 Task: Find connections with filter location L'Hospitalet de Llobregat with filter topic #Trainingwith filter profile language English with filter current company L&T Finance with filter school BLDEAs College of Engg. & Technology, BIJAPUR with filter industry Retail Musical Instruments with filter service category Research with filter keywords title Office Clerk
Action: Mouse moved to (218, 267)
Screenshot: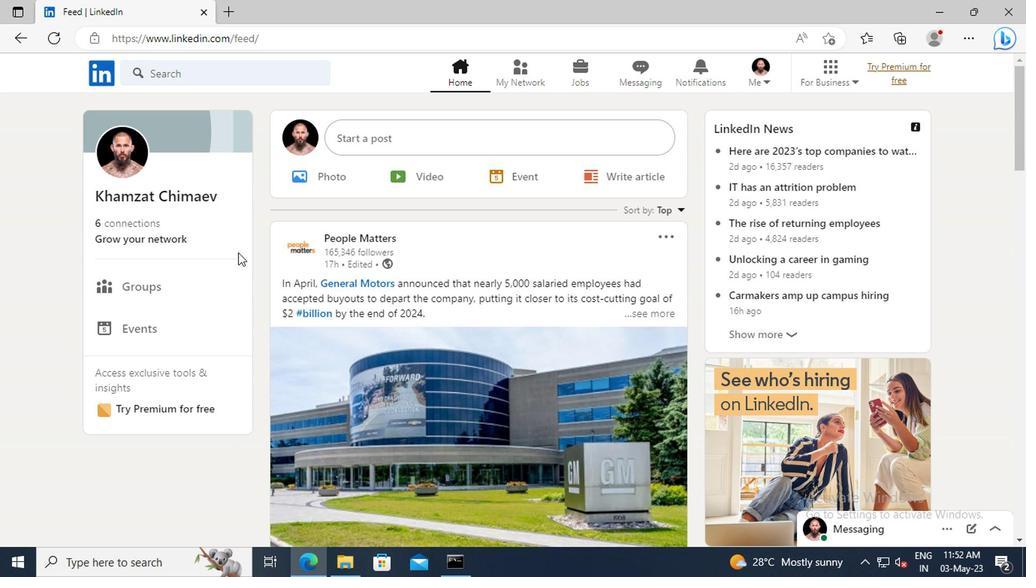 
Action: Mouse pressed left at (218, 267)
Screenshot: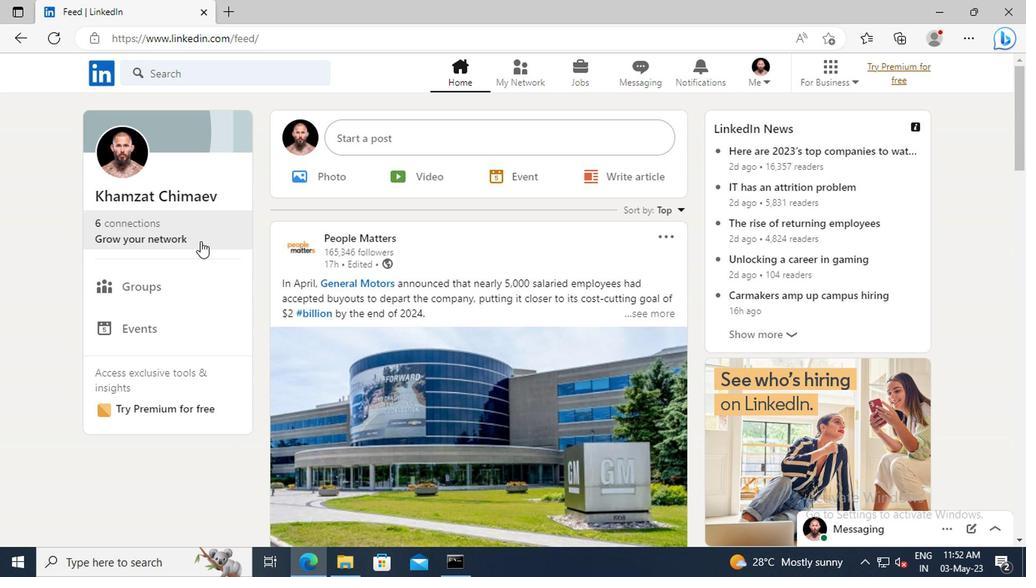 
Action: Mouse moved to (220, 218)
Screenshot: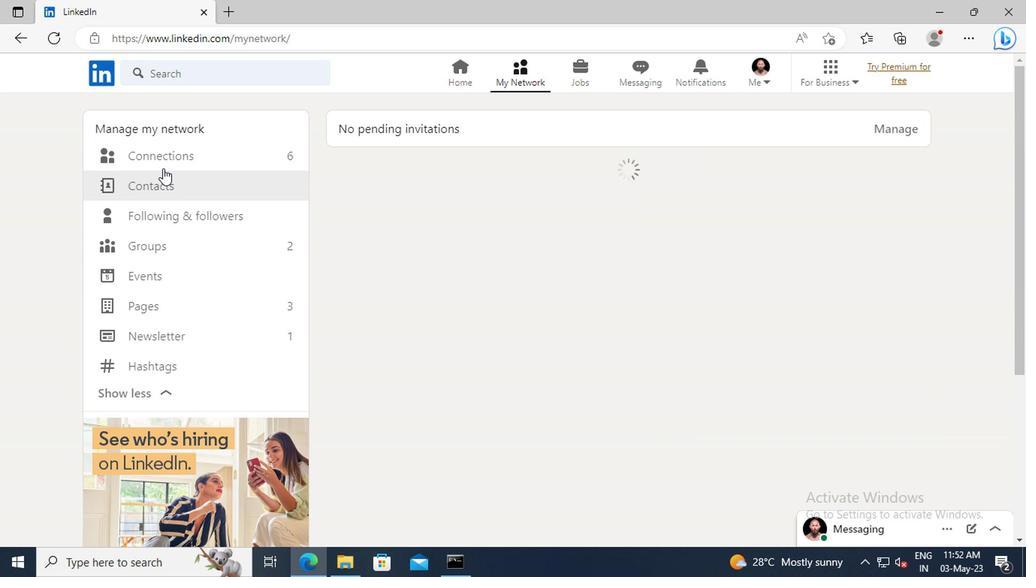 
Action: Mouse pressed left at (220, 218)
Screenshot: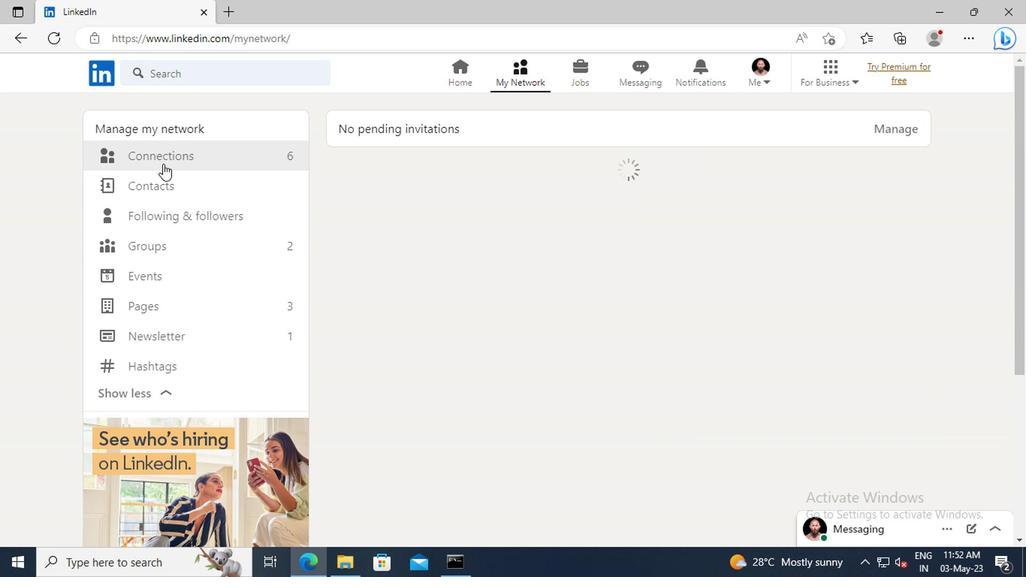 
Action: Mouse moved to (538, 218)
Screenshot: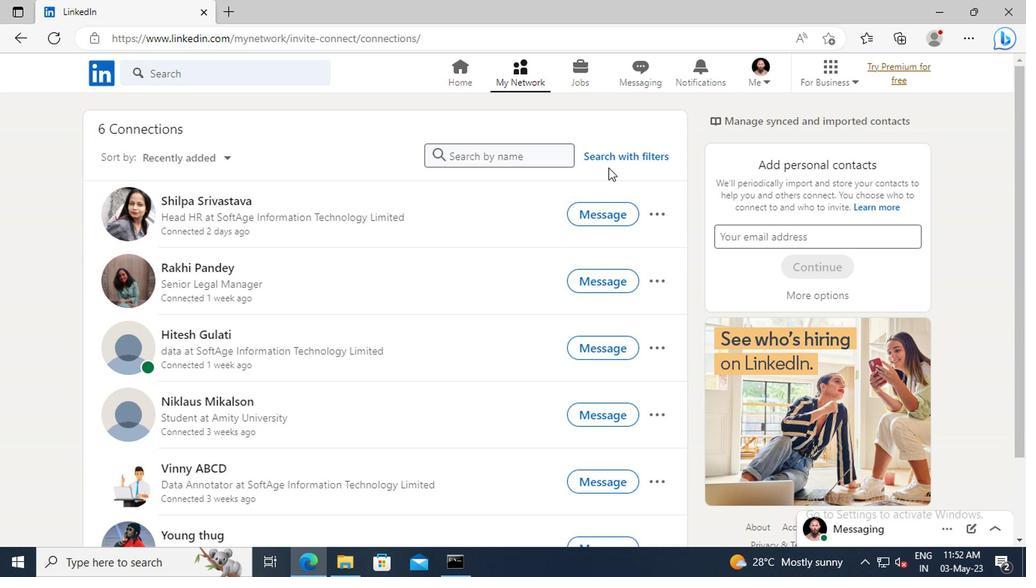 
Action: Mouse pressed left at (538, 218)
Screenshot: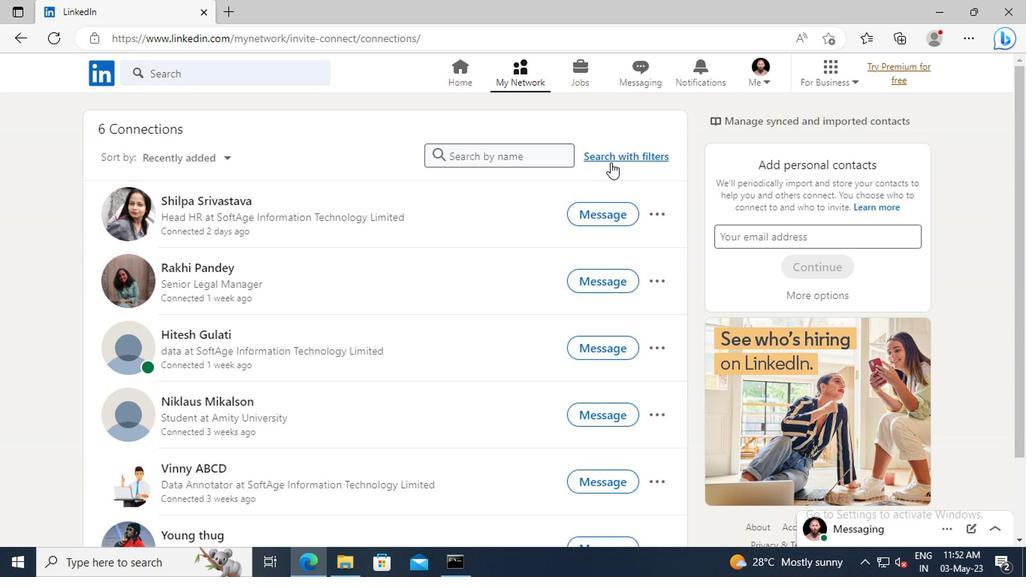 
Action: Mouse moved to (512, 189)
Screenshot: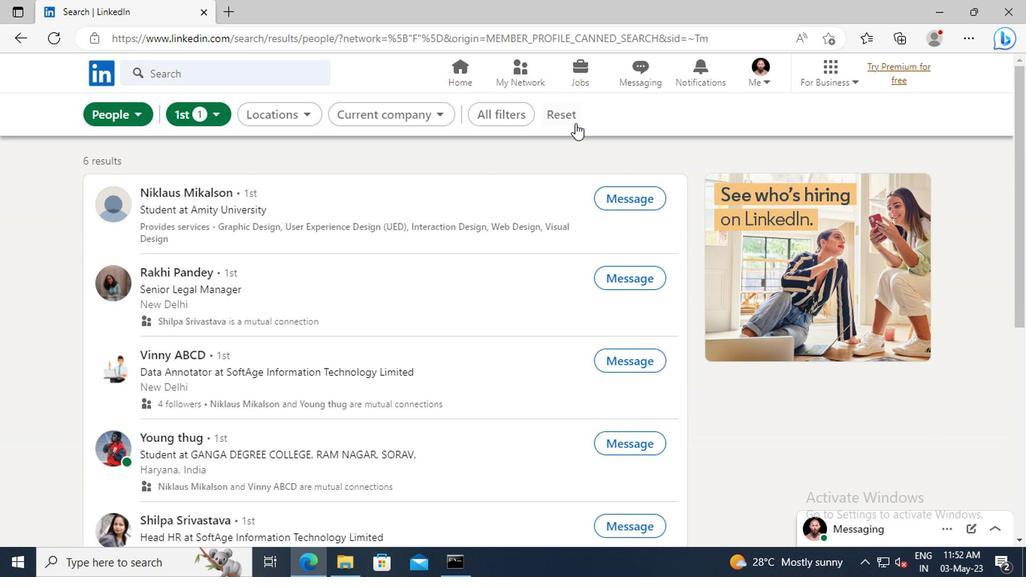 
Action: Mouse pressed left at (512, 189)
Screenshot: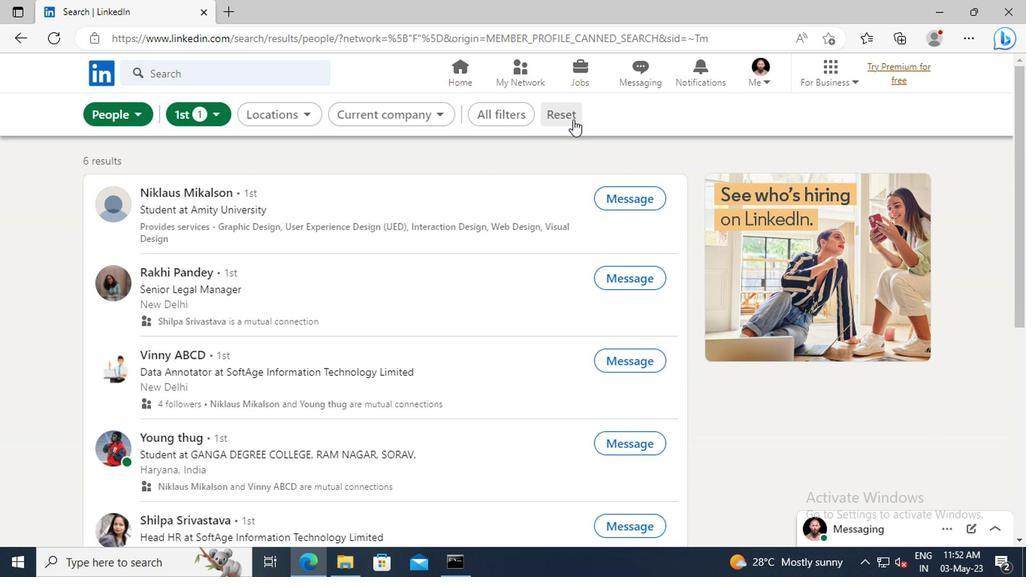 
Action: Mouse moved to (493, 186)
Screenshot: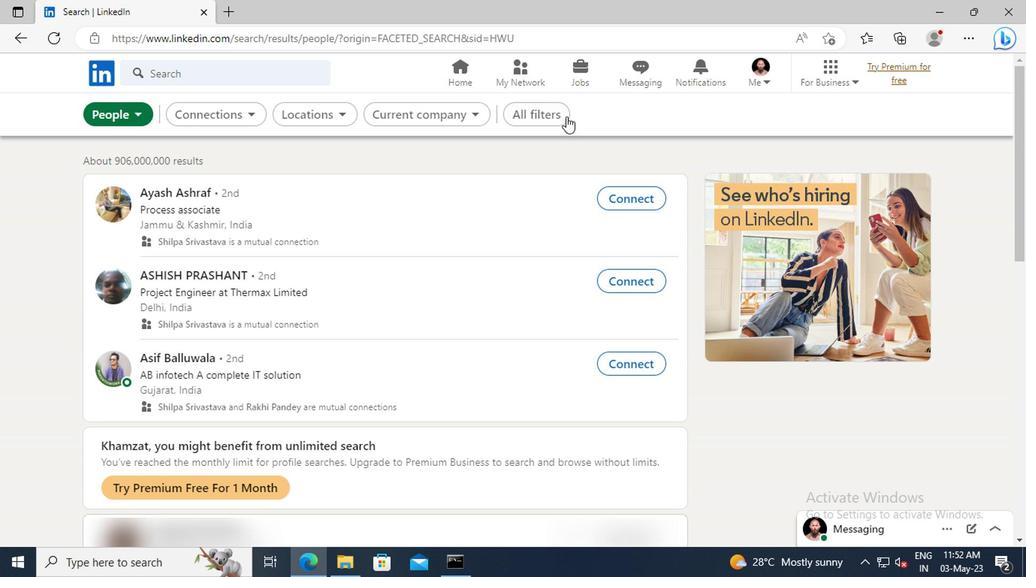 
Action: Mouse pressed left at (493, 186)
Screenshot: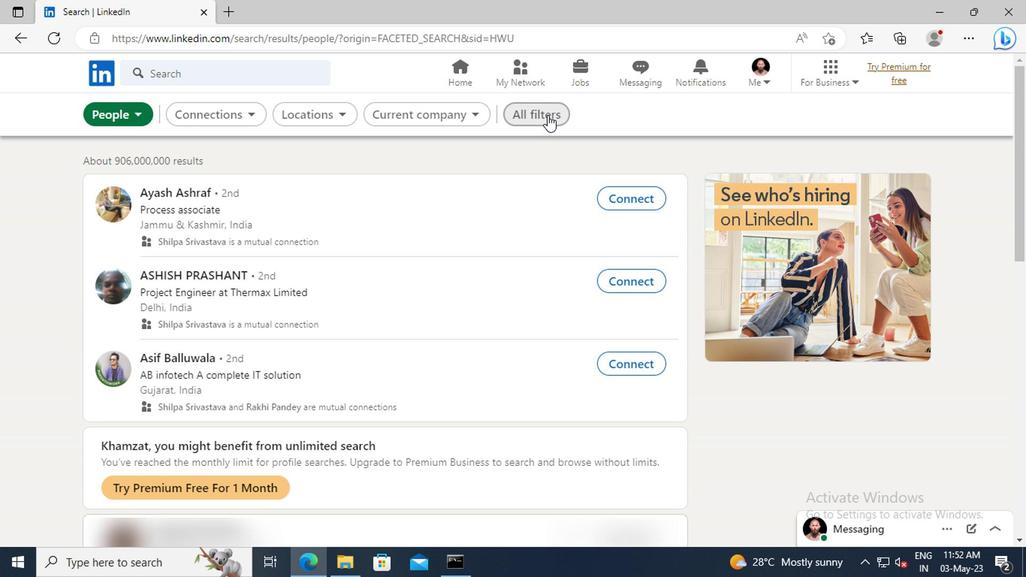 
Action: Mouse moved to (691, 283)
Screenshot: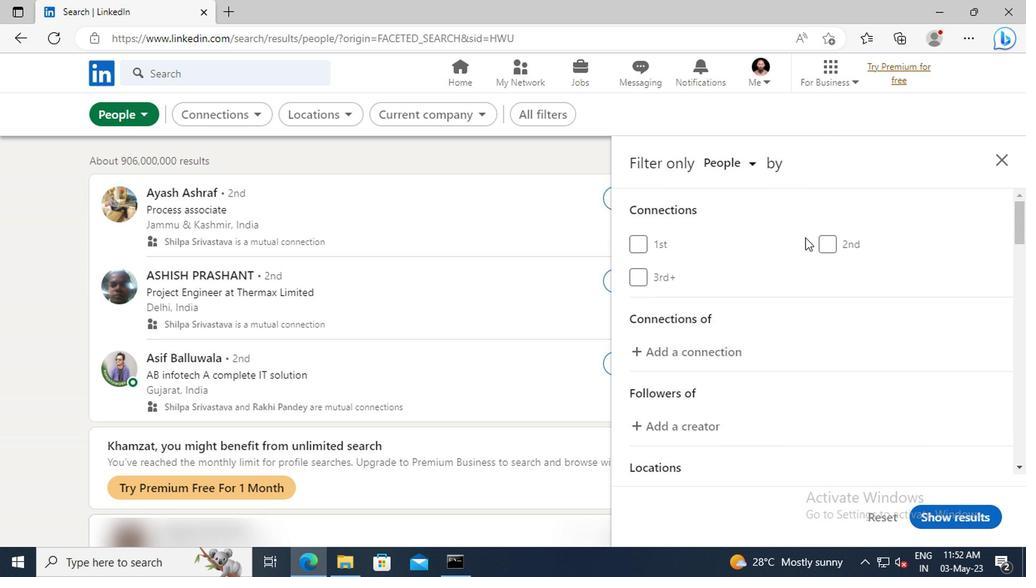 
Action: Mouse scrolled (691, 283) with delta (0, 0)
Screenshot: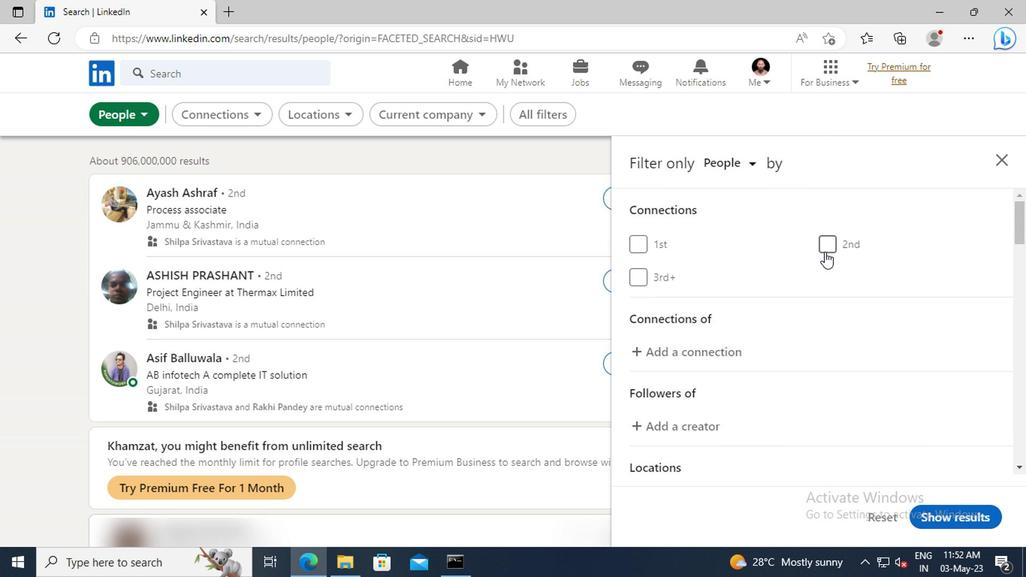
Action: Mouse scrolled (691, 283) with delta (0, 0)
Screenshot: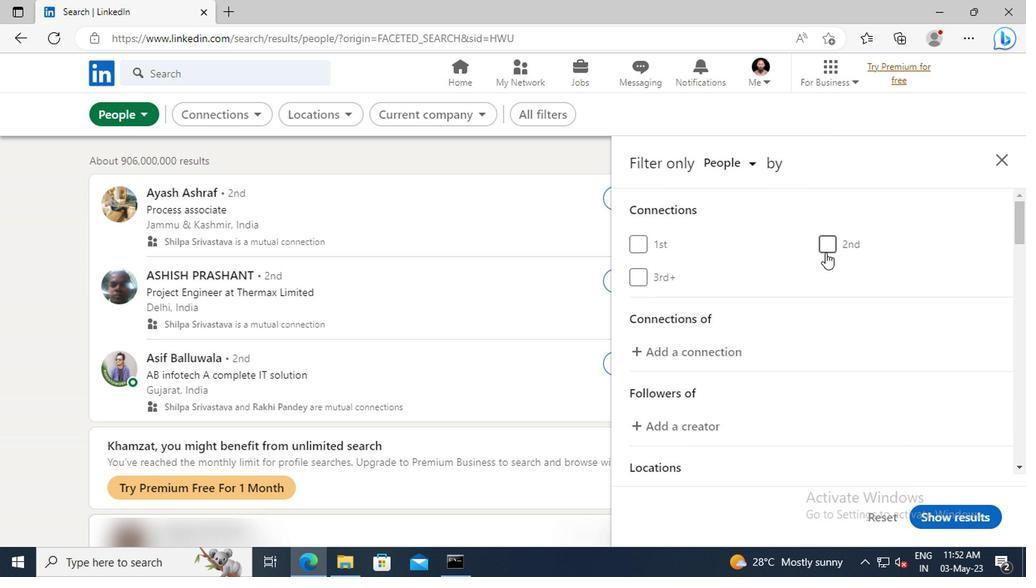 
Action: Mouse scrolled (691, 283) with delta (0, 0)
Screenshot: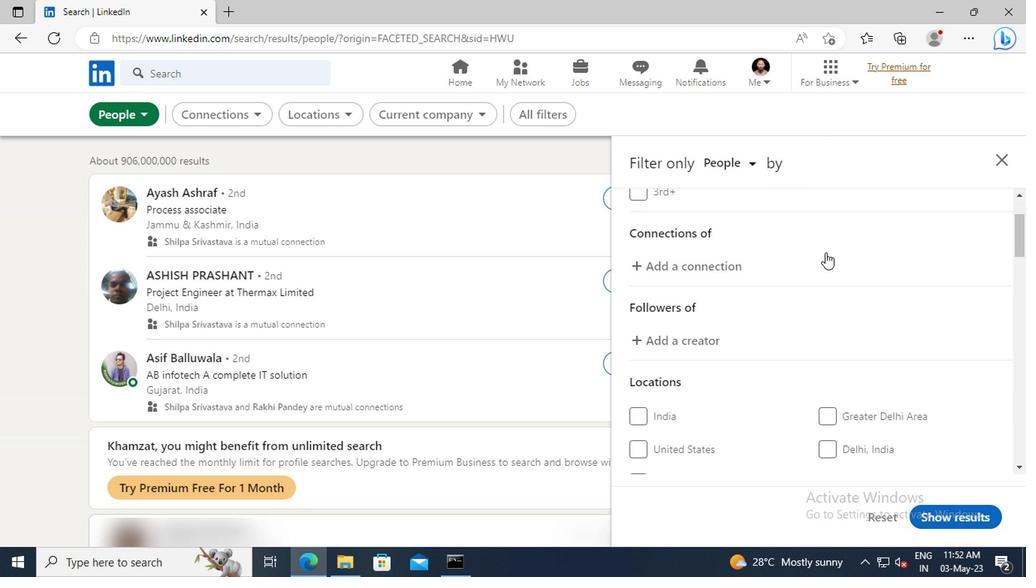 
Action: Mouse scrolled (691, 283) with delta (0, 0)
Screenshot: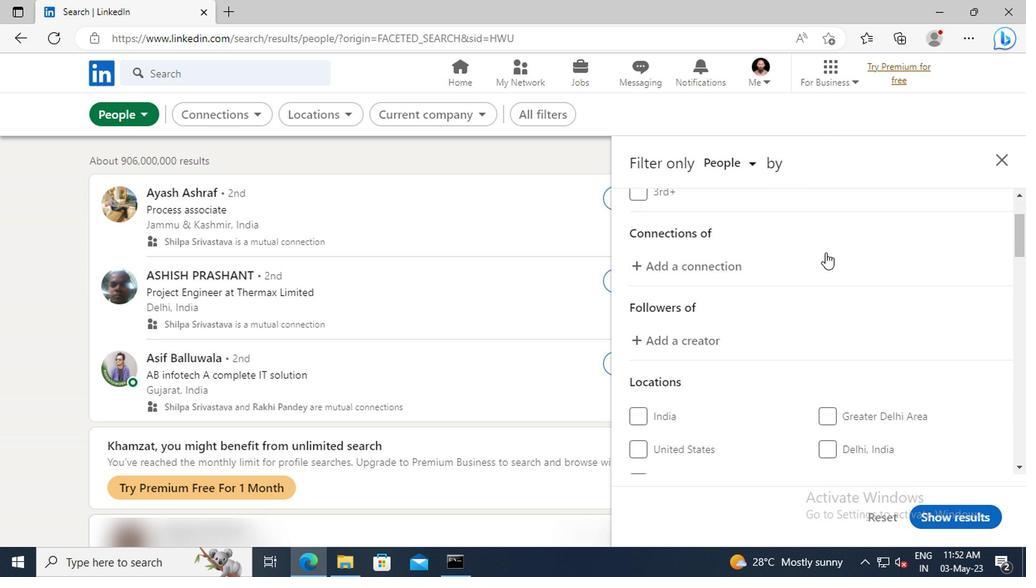 
Action: Mouse scrolled (691, 283) with delta (0, 0)
Screenshot: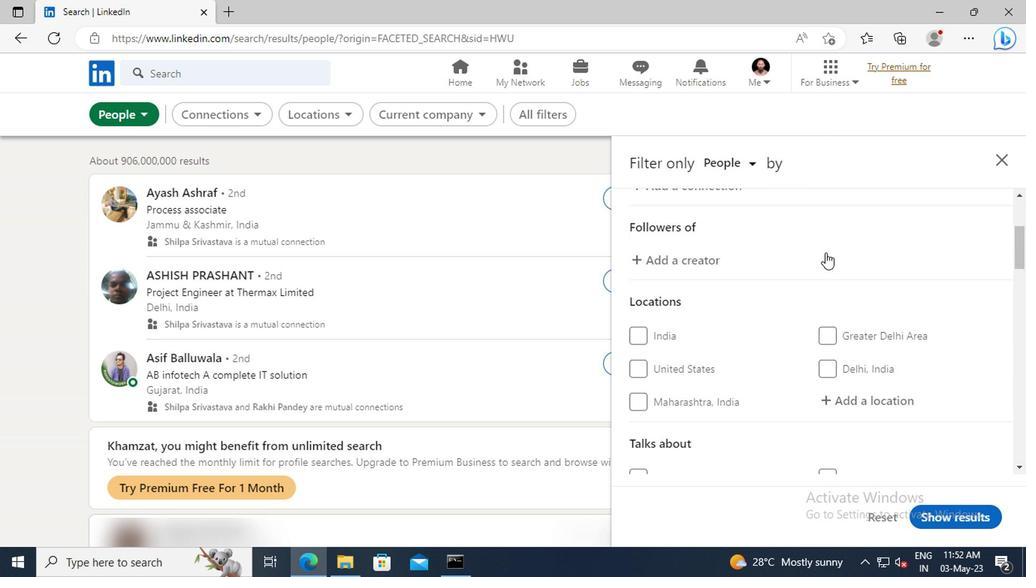 
Action: Mouse scrolled (691, 283) with delta (0, 0)
Screenshot: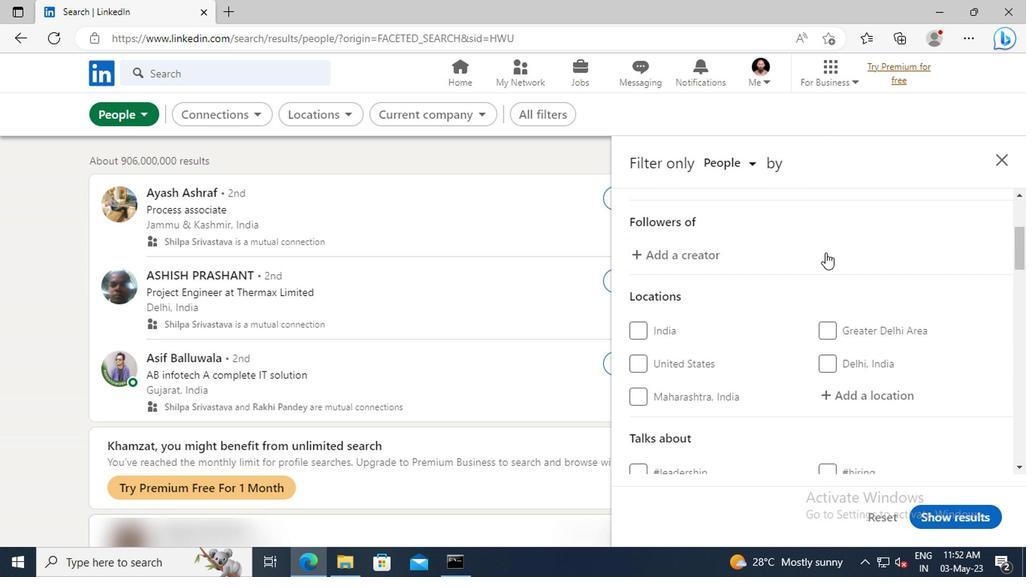 
Action: Mouse moved to (699, 325)
Screenshot: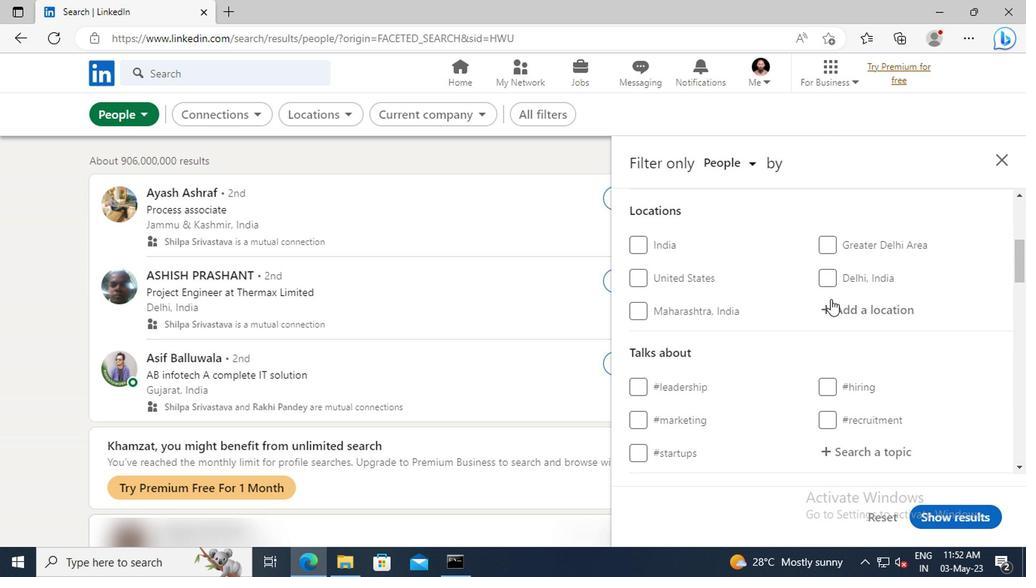
Action: Mouse pressed left at (699, 325)
Screenshot: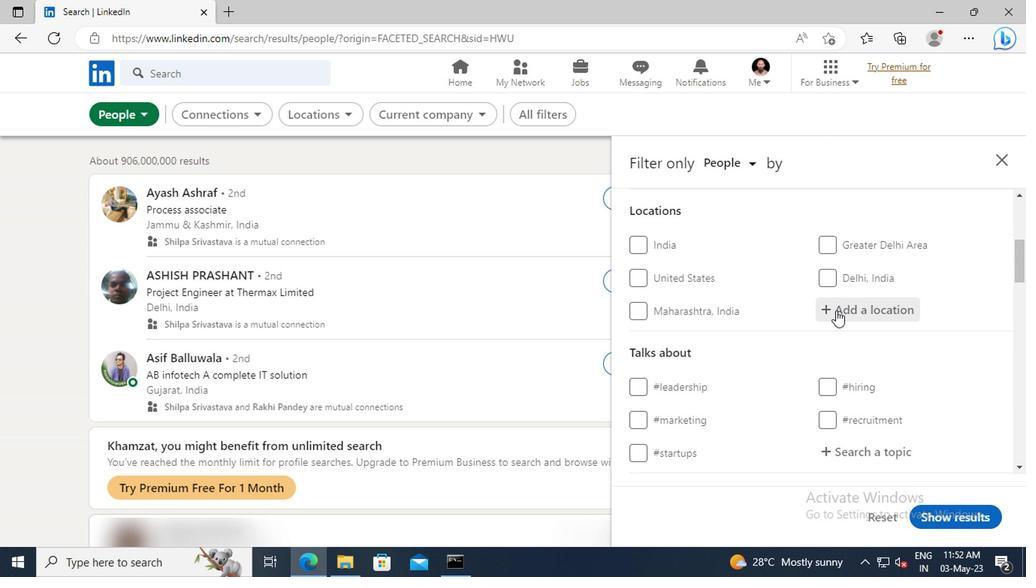 
Action: Key pressed <Key.shift>L'<Key.shift>HOSPI
Screenshot: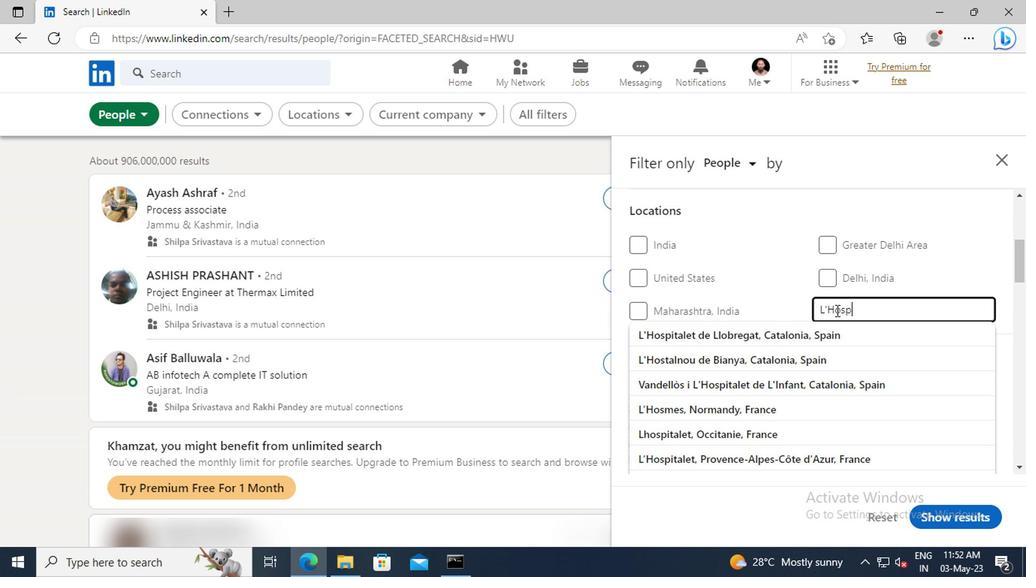 
Action: Mouse moved to (699, 337)
Screenshot: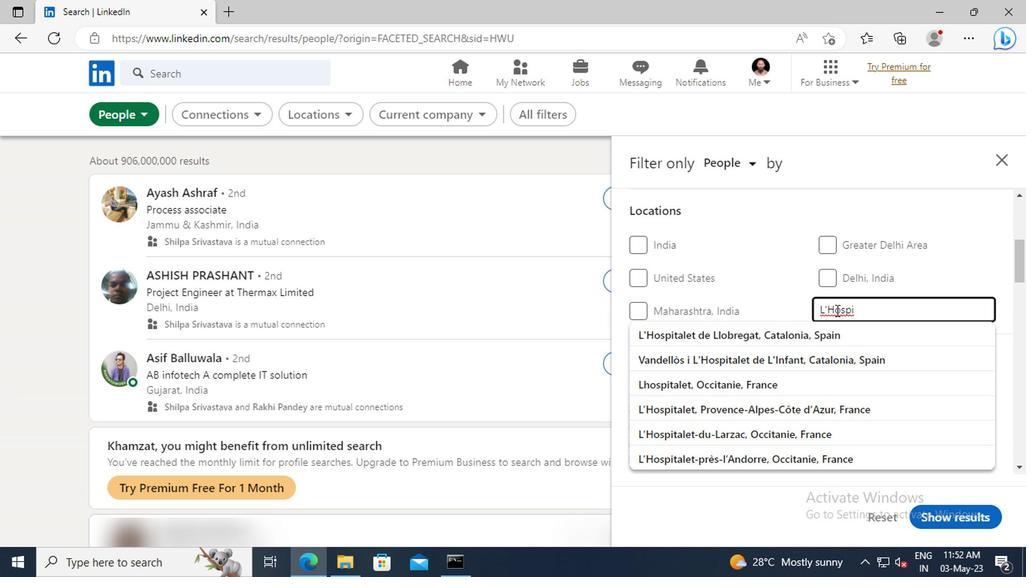 
Action: Mouse pressed left at (699, 337)
Screenshot: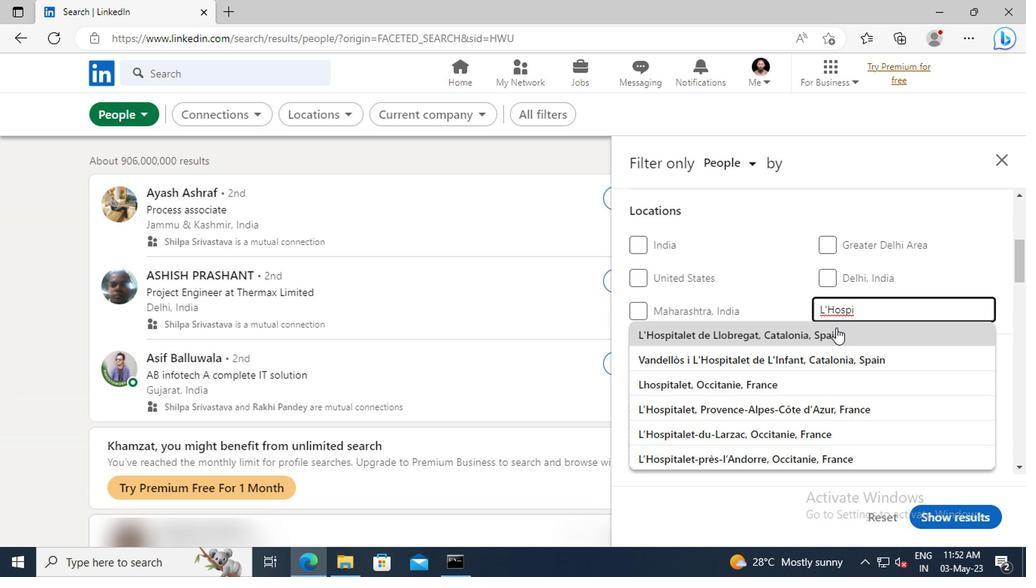 
Action: Mouse scrolled (699, 336) with delta (0, 0)
Screenshot: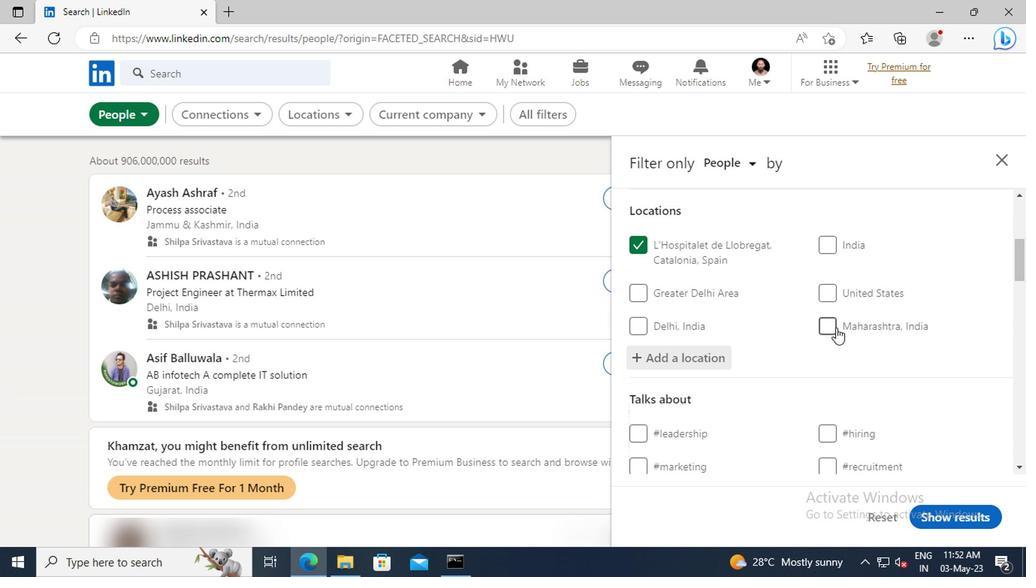 
Action: Mouse scrolled (699, 336) with delta (0, 0)
Screenshot: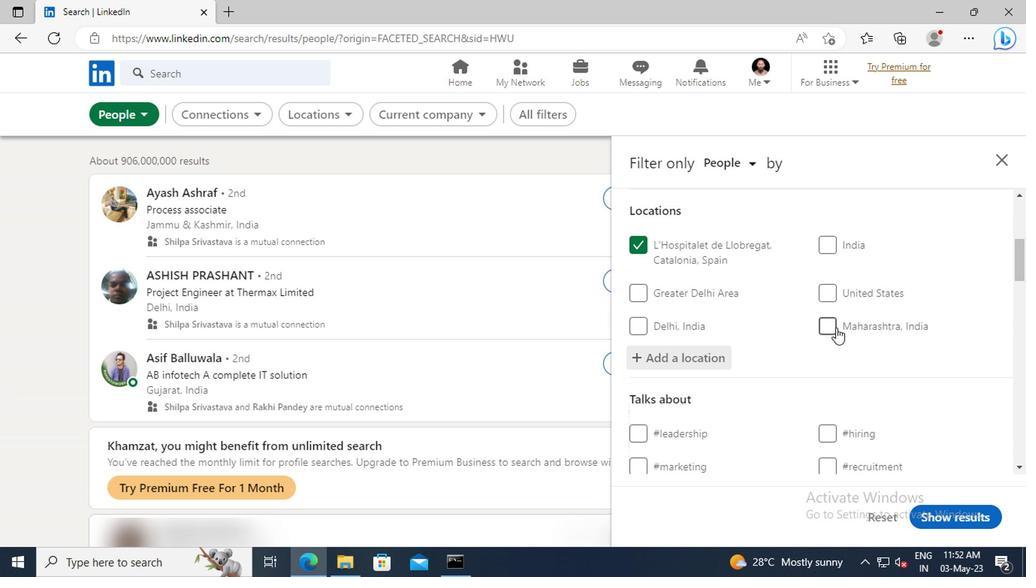 
Action: Mouse moved to (698, 336)
Screenshot: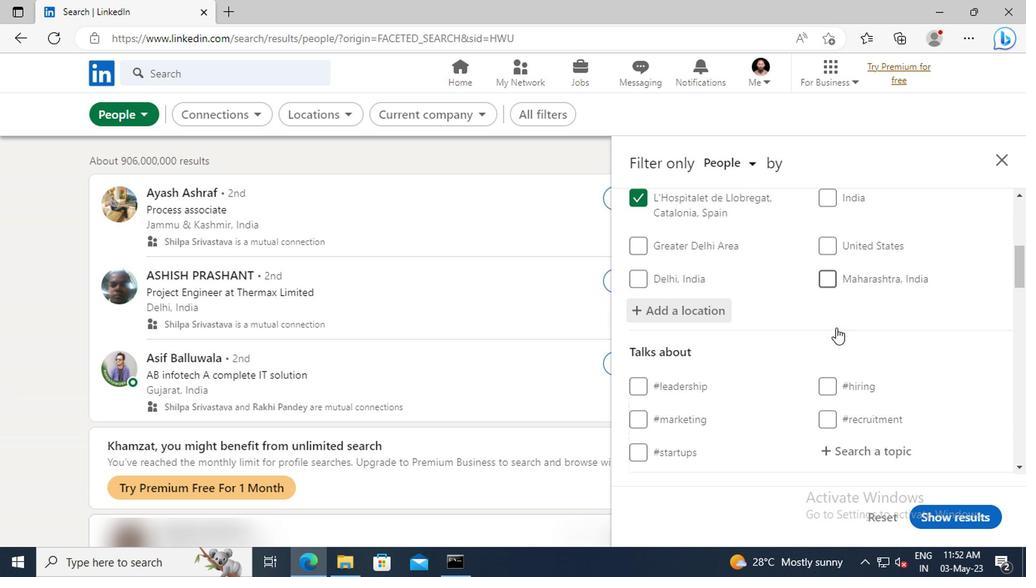 
Action: Mouse scrolled (698, 335) with delta (0, 0)
Screenshot: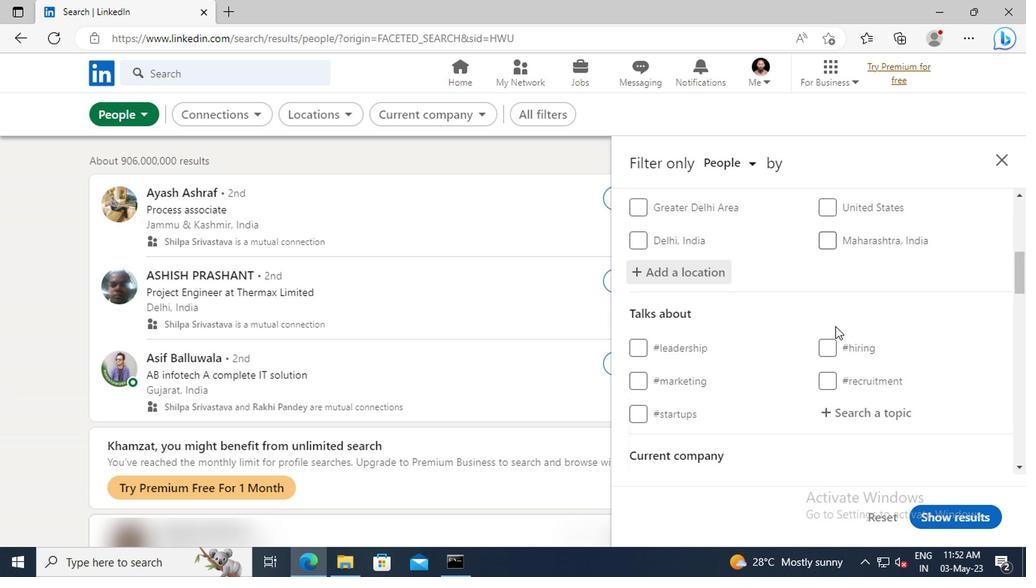 
Action: Mouse moved to (707, 368)
Screenshot: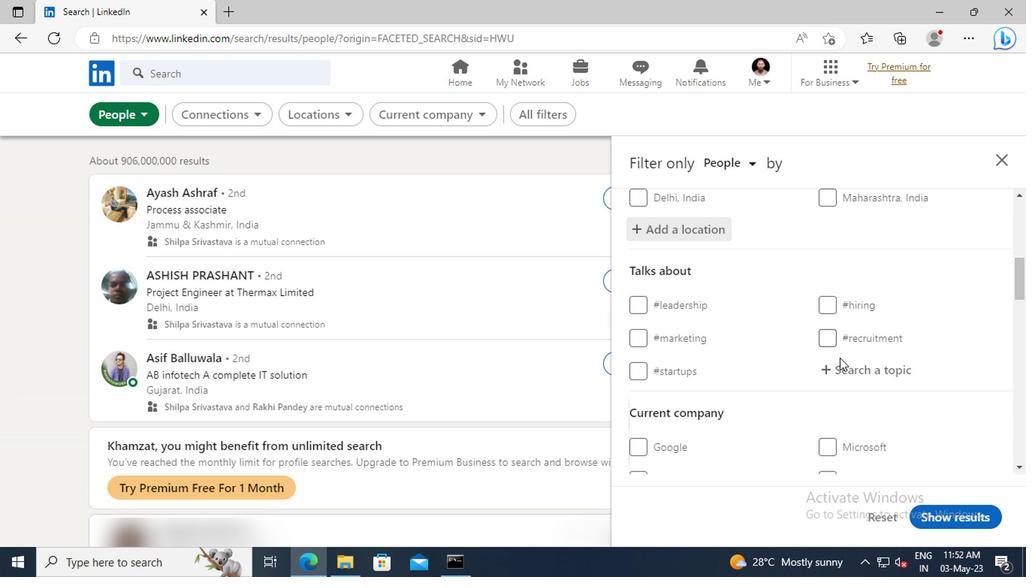 
Action: Mouse pressed left at (707, 368)
Screenshot: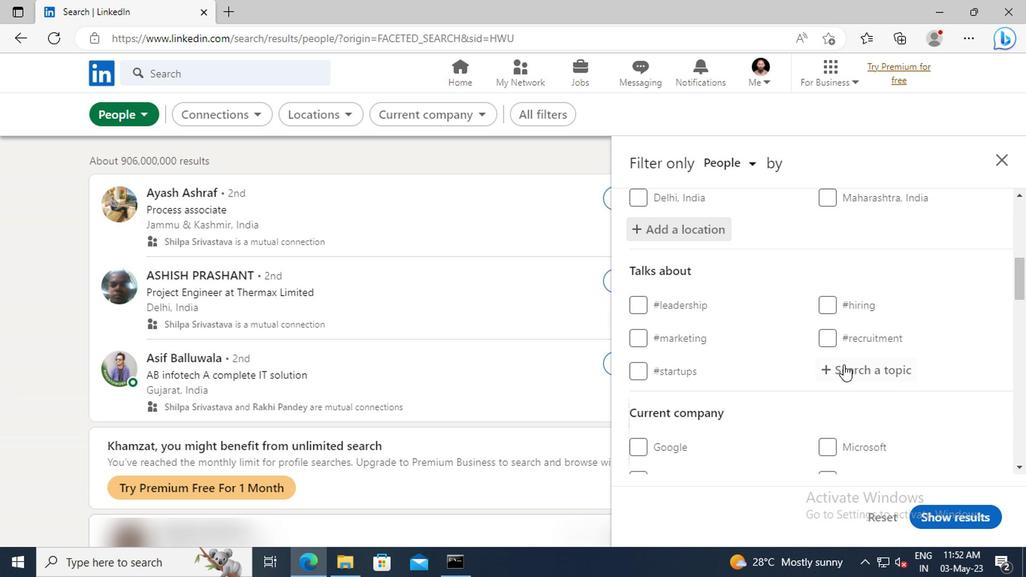 
Action: Key pressed <Key.shift>TRAINI
Screenshot: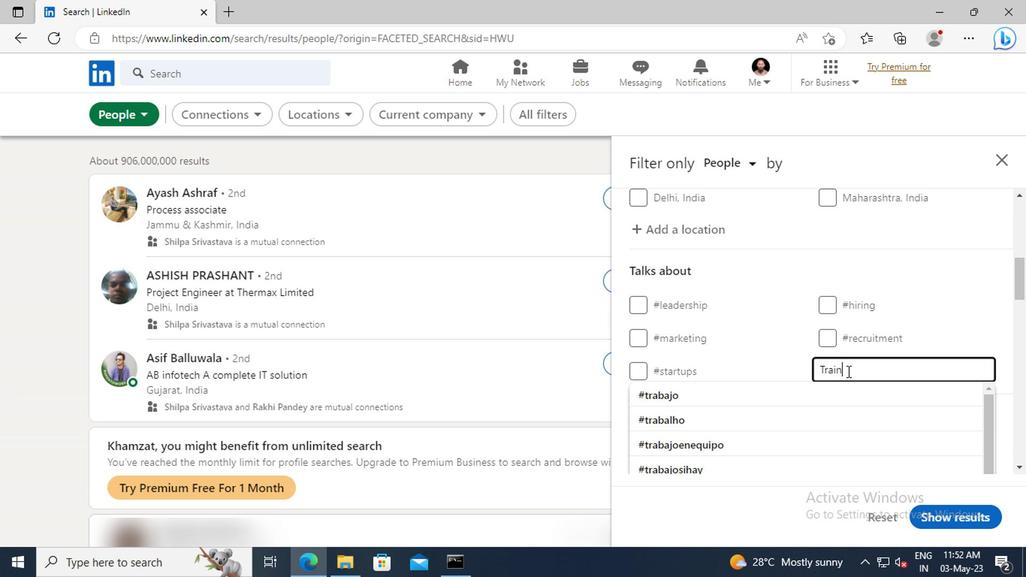 
Action: Mouse moved to (703, 380)
Screenshot: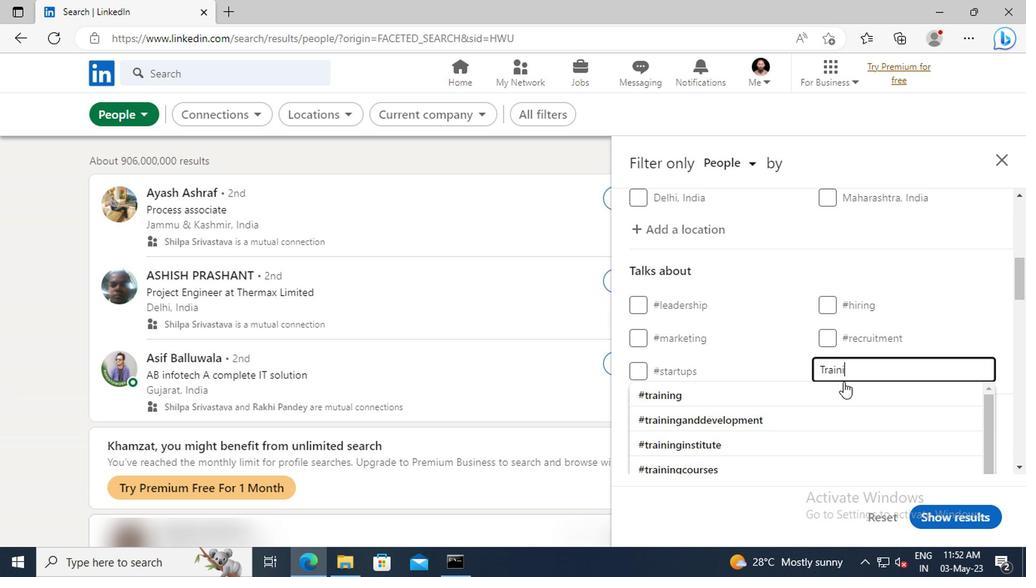 
Action: Mouse pressed left at (703, 380)
Screenshot: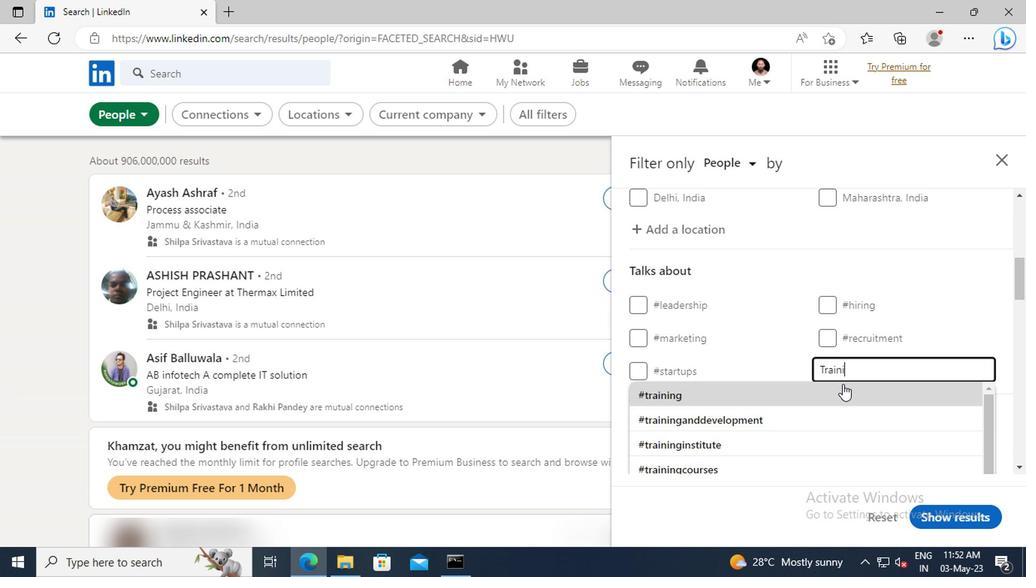 
Action: Mouse scrolled (703, 380) with delta (0, 0)
Screenshot: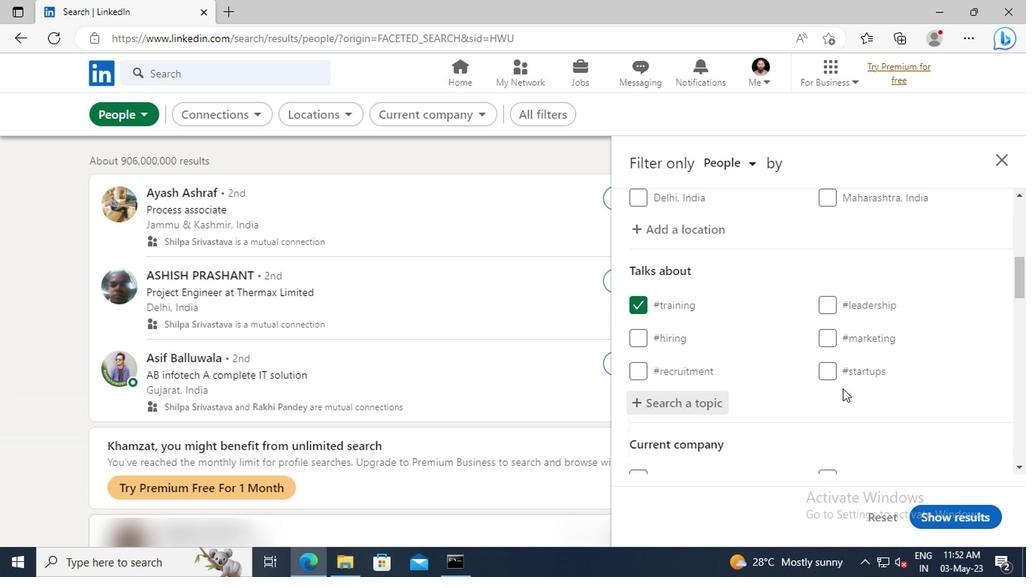 
Action: Mouse scrolled (703, 380) with delta (0, 0)
Screenshot: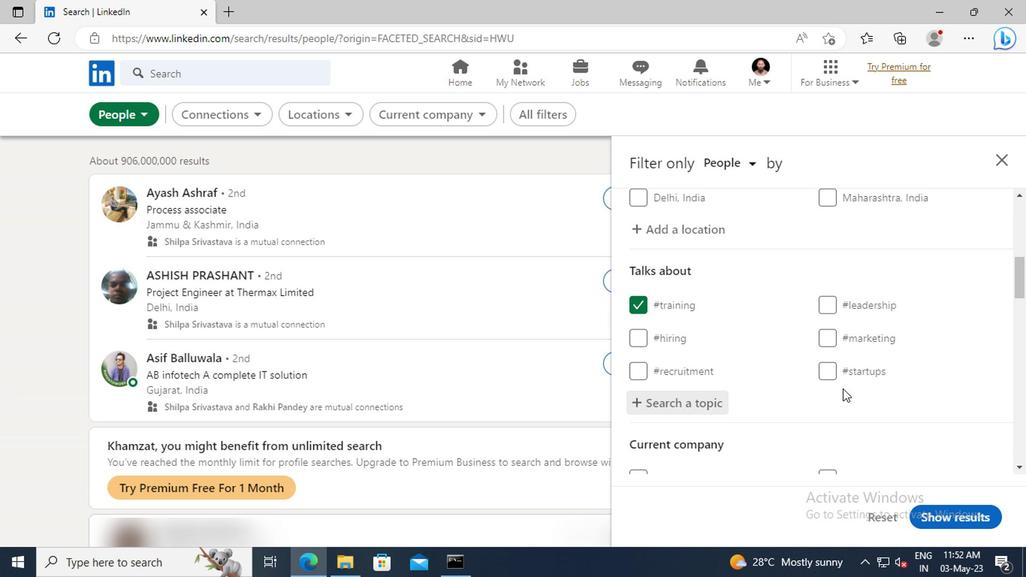 
Action: Mouse scrolled (703, 380) with delta (0, 0)
Screenshot: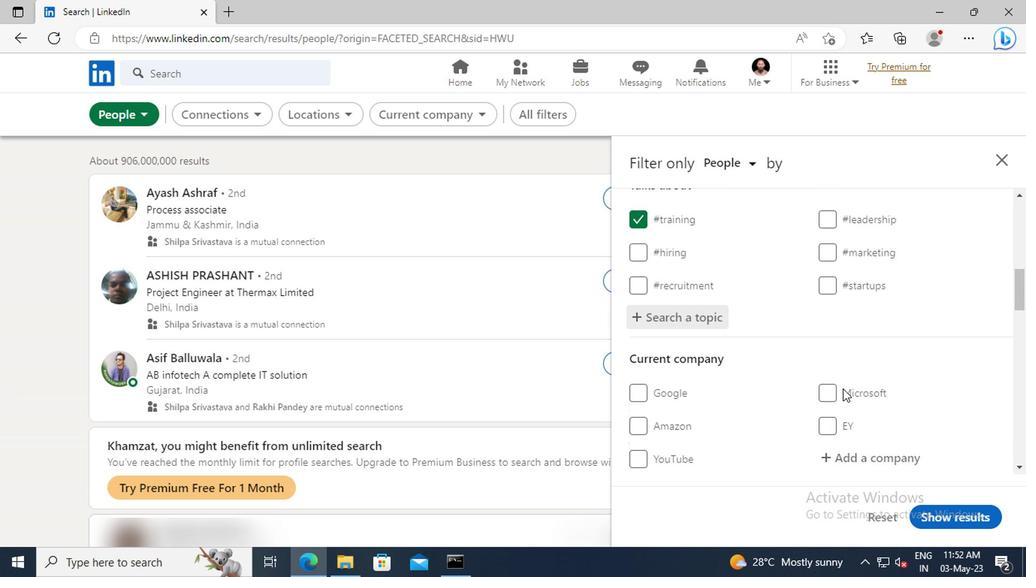 
Action: Mouse scrolled (703, 380) with delta (0, 0)
Screenshot: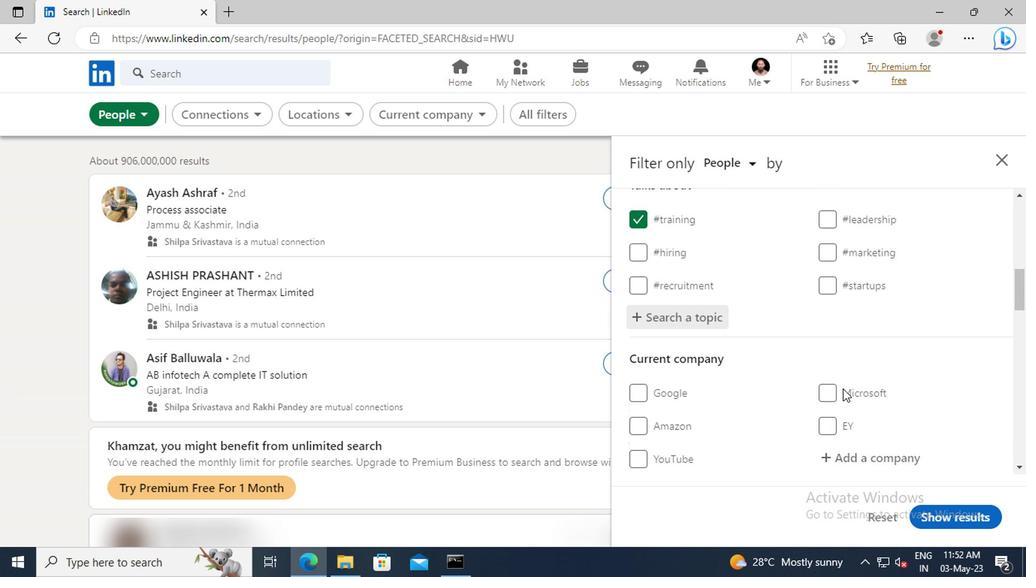
Action: Mouse scrolled (703, 380) with delta (0, 0)
Screenshot: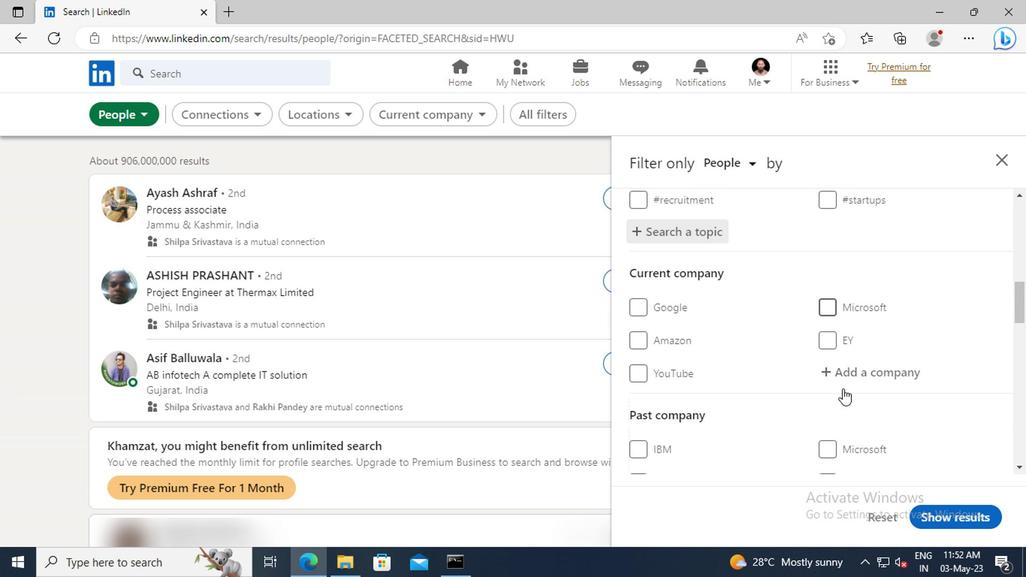 
Action: Mouse scrolled (703, 380) with delta (0, 0)
Screenshot: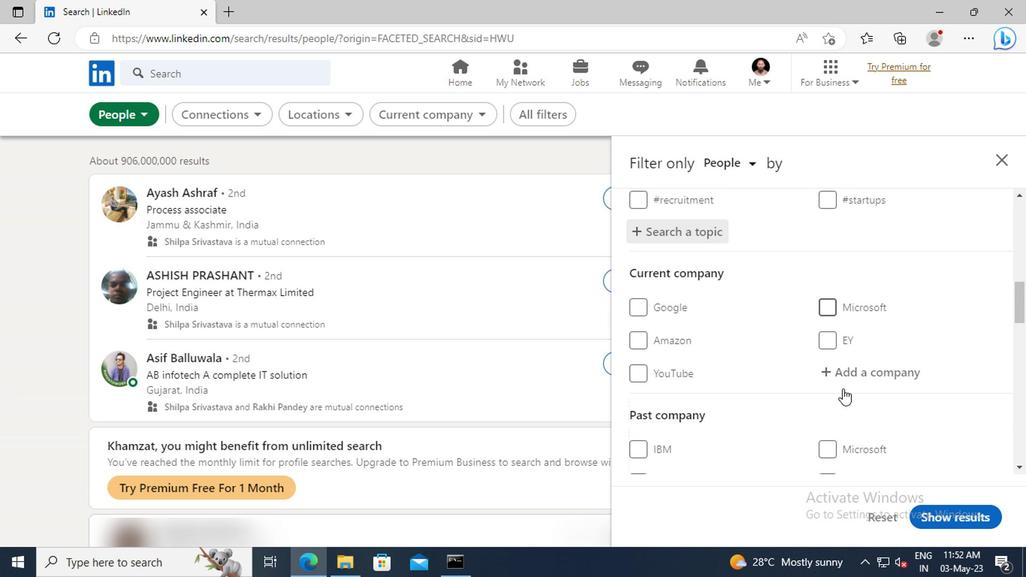 
Action: Mouse scrolled (703, 380) with delta (0, 0)
Screenshot: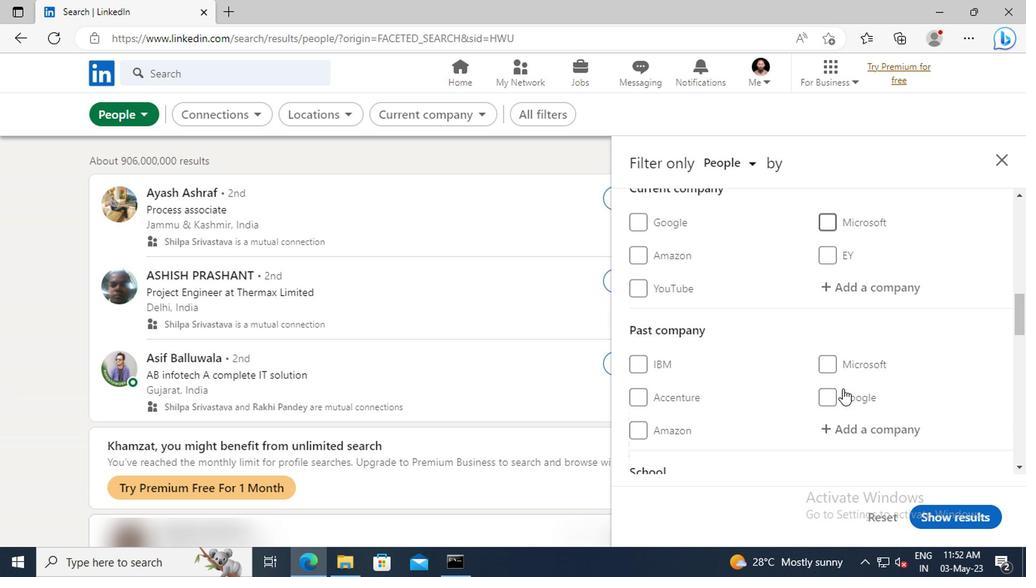 
Action: Mouse scrolled (703, 380) with delta (0, 0)
Screenshot: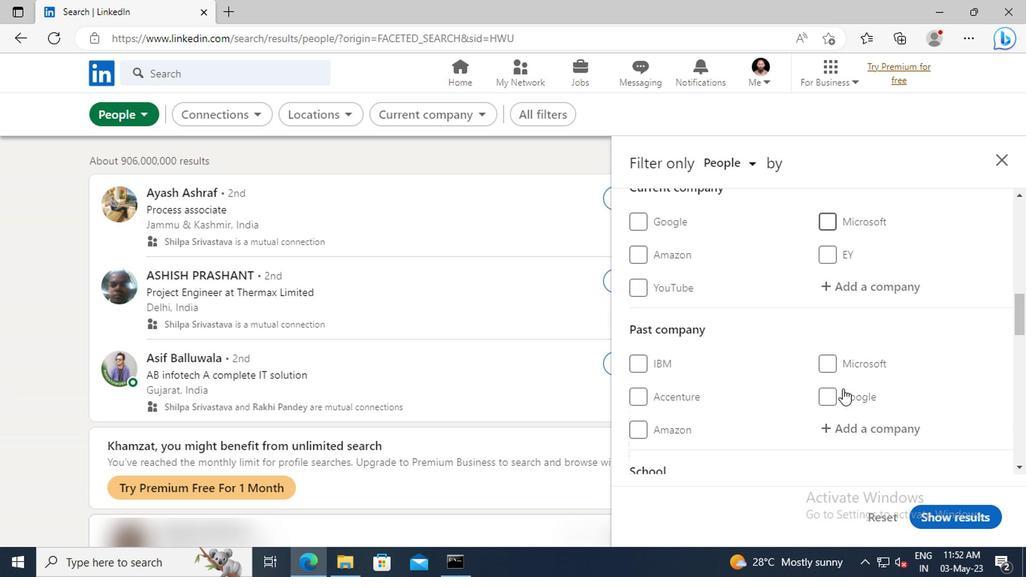 
Action: Mouse scrolled (703, 380) with delta (0, 0)
Screenshot: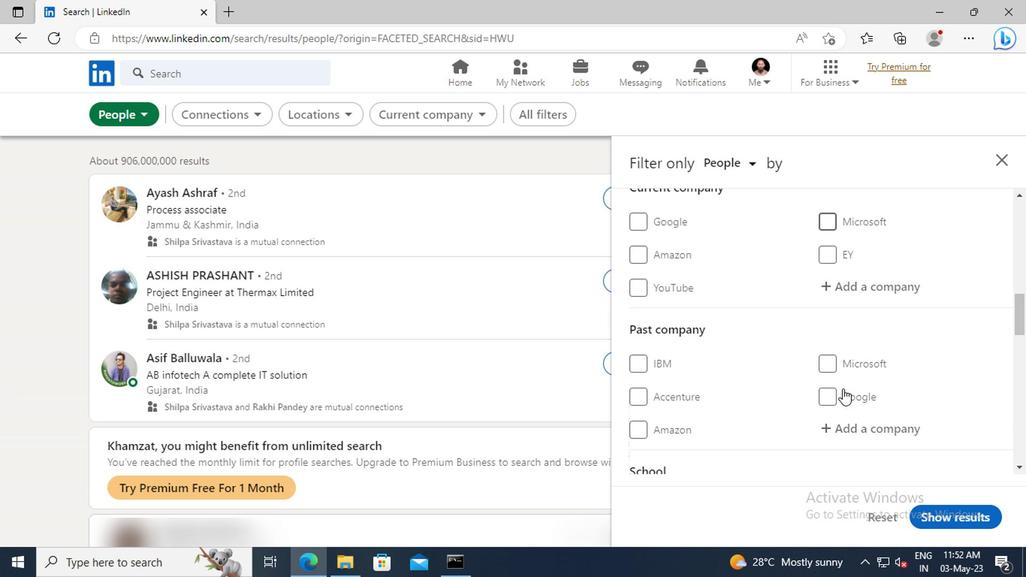 
Action: Mouse scrolled (703, 380) with delta (0, 0)
Screenshot: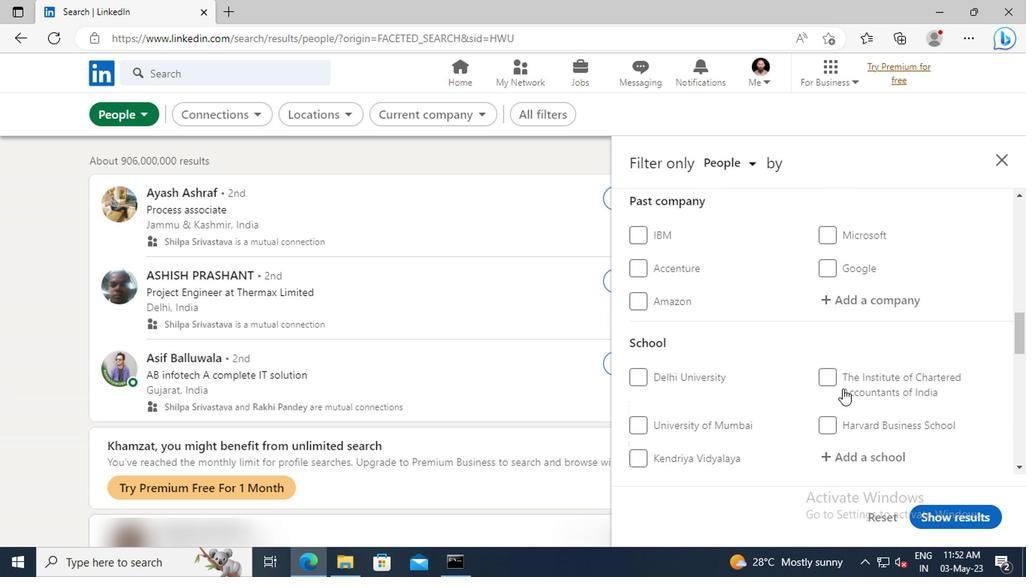 
Action: Mouse scrolled (703, 380) with delta (0, 0)
Screenshot: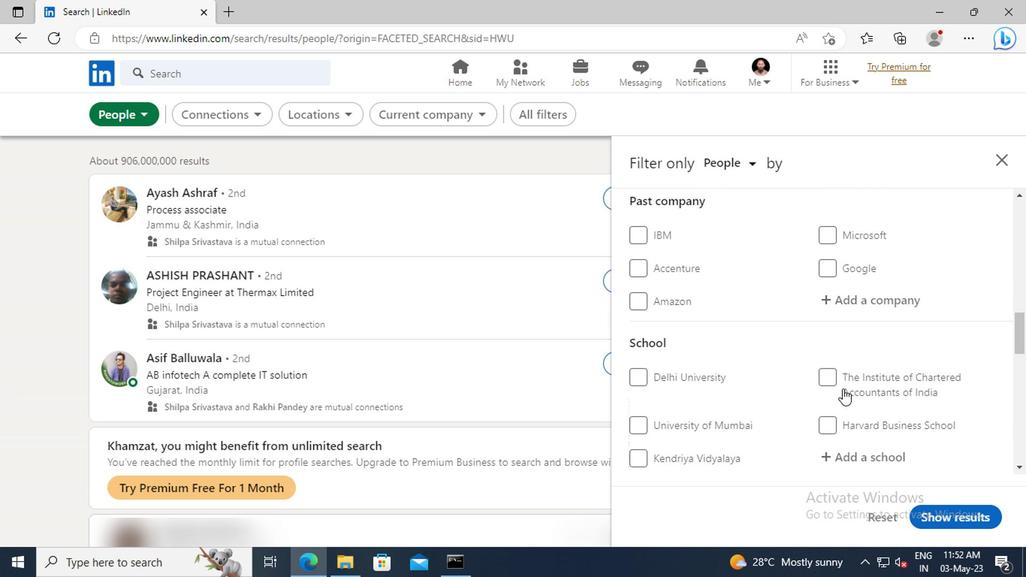 
Action: Mouse scrolled (703, 380) with delta (0, 0)
Screenshot: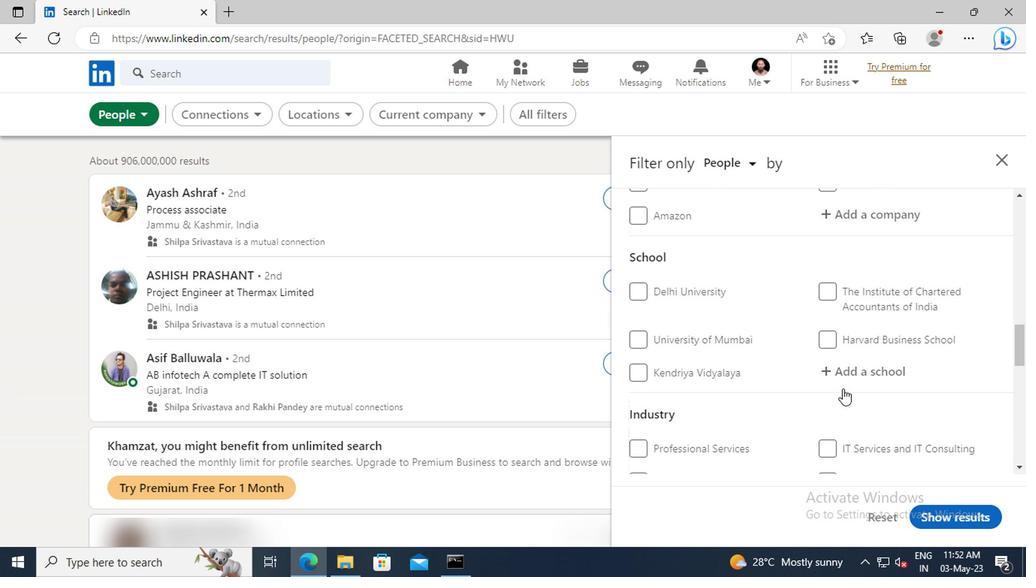 
Action: Mouse scrolled (703, 380) with delta (0, 0)
Screenshot: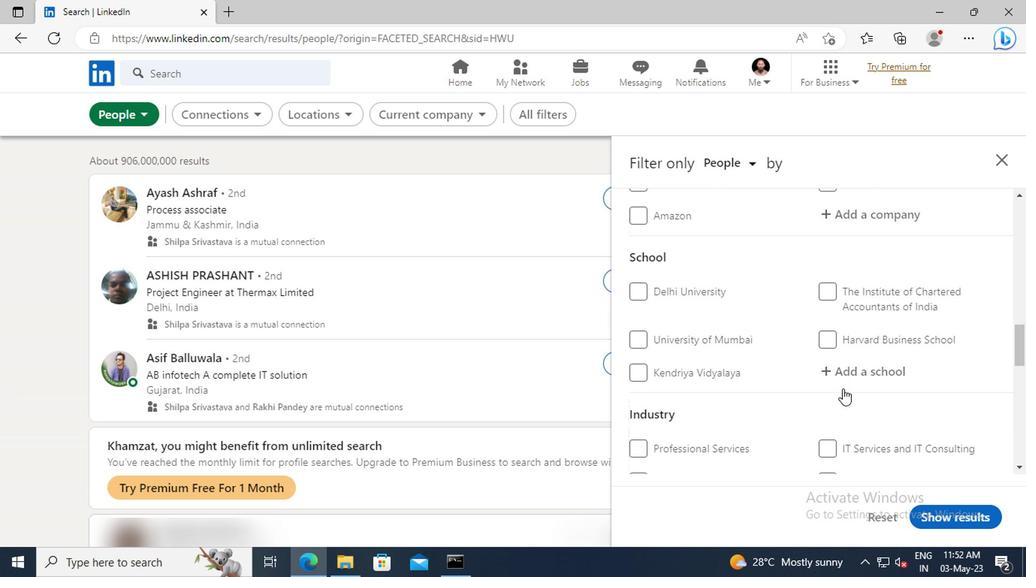 
Action: Mouse scrolled (703, 380) with delta (0, 0)
Screenshot: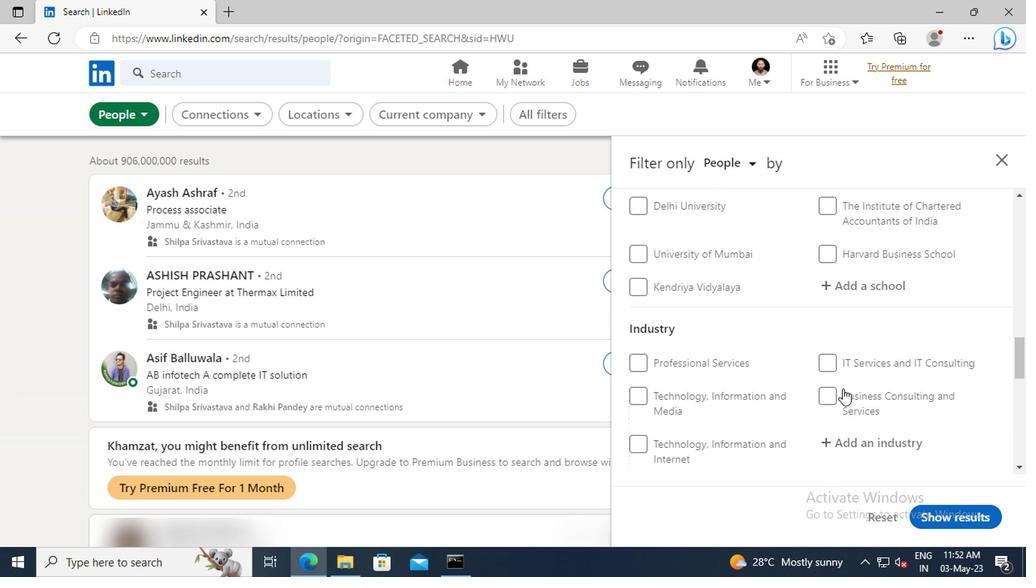 
Action: Mouse scrolled (703, 380) with delta (0, 0)
Screenshot: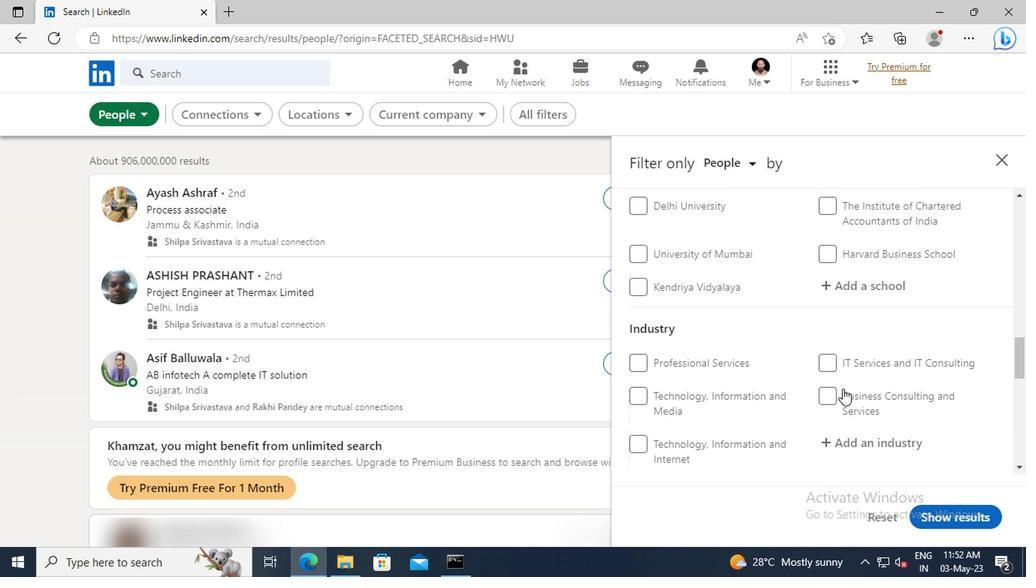 
Action: Mouse moved to (707, 365)
Screenshot: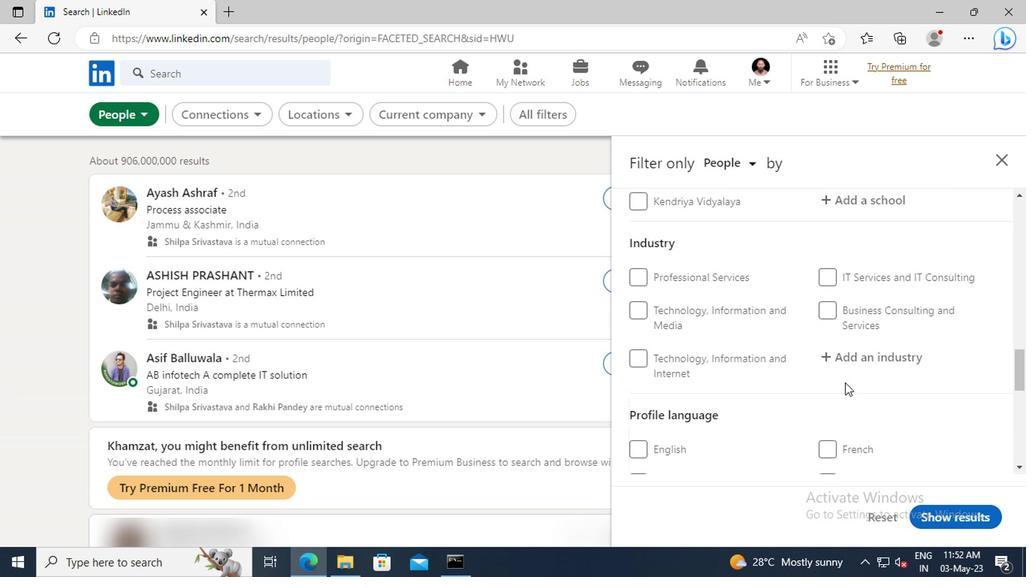 
Action: Mouse scrolled (707, 364) with delta (0, 0)
Screenshot: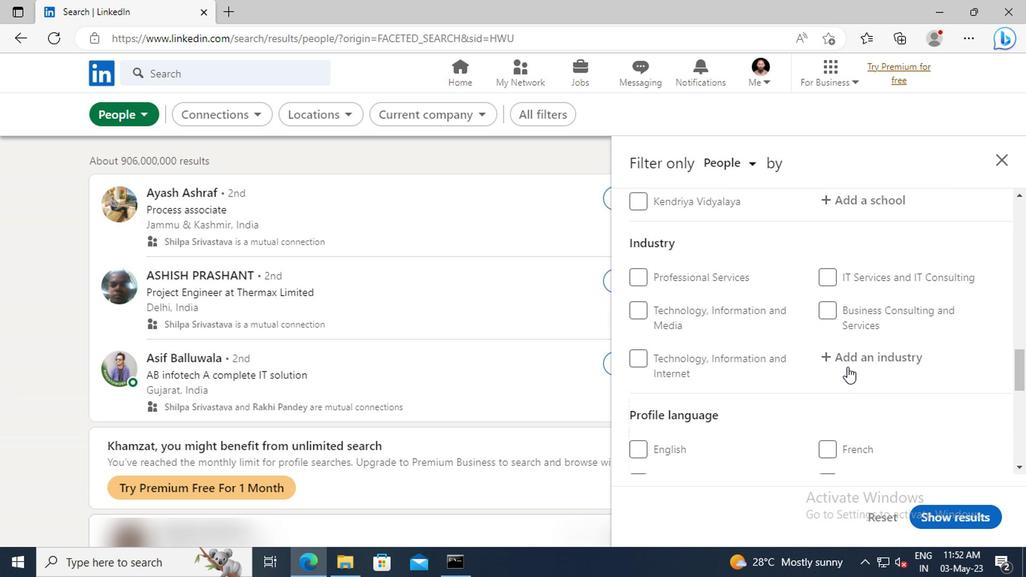 
Action: Mouse moved to (559, 396)
Screenshot: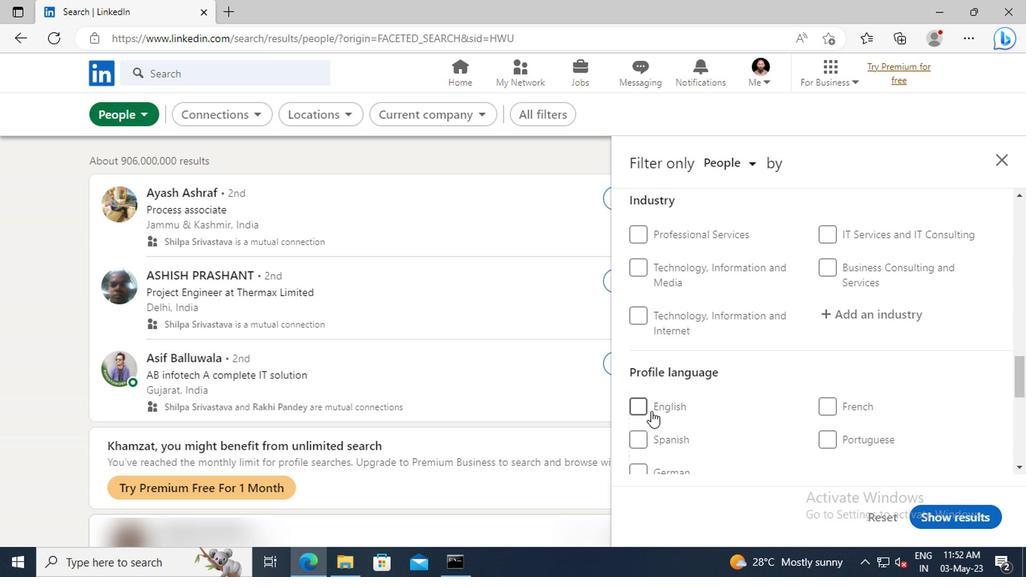 
Action: Mouse pressed left at (559, 396)
Screenshot: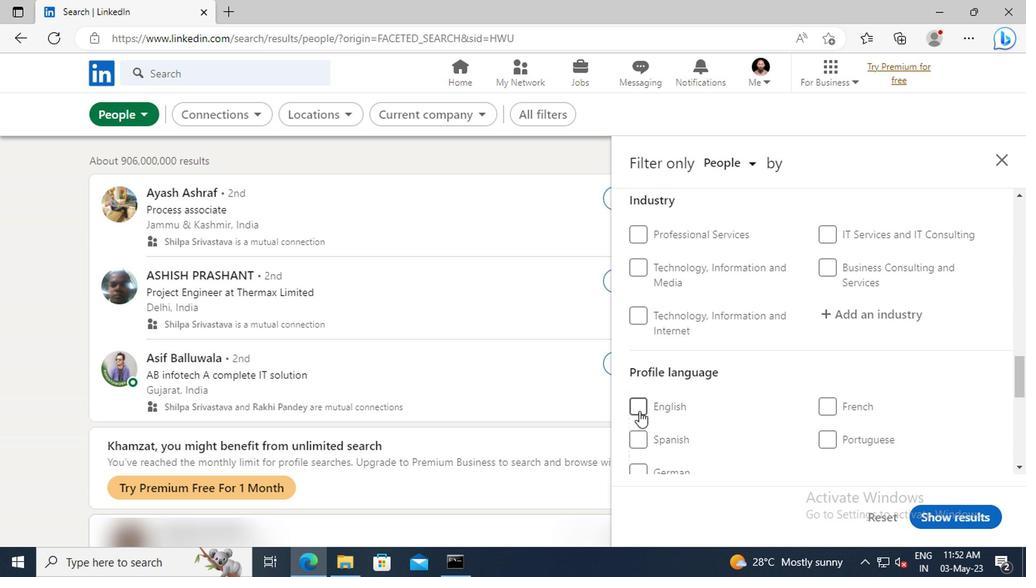 
Action: Mouse moved to (702, 387)
Screenshot: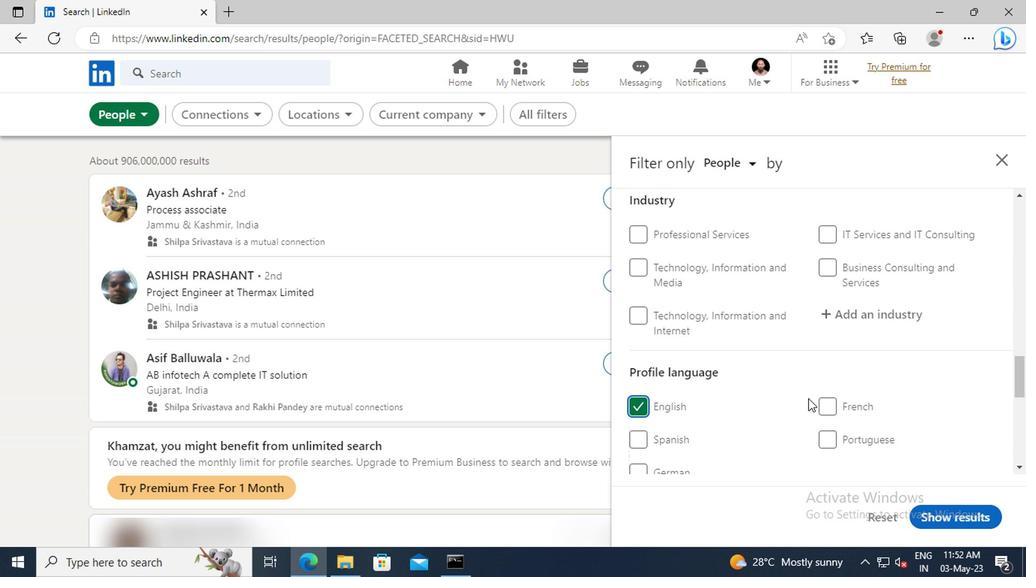
Action: Mouse scrolled (702, 387) with delta (0, 0)
Screenshot: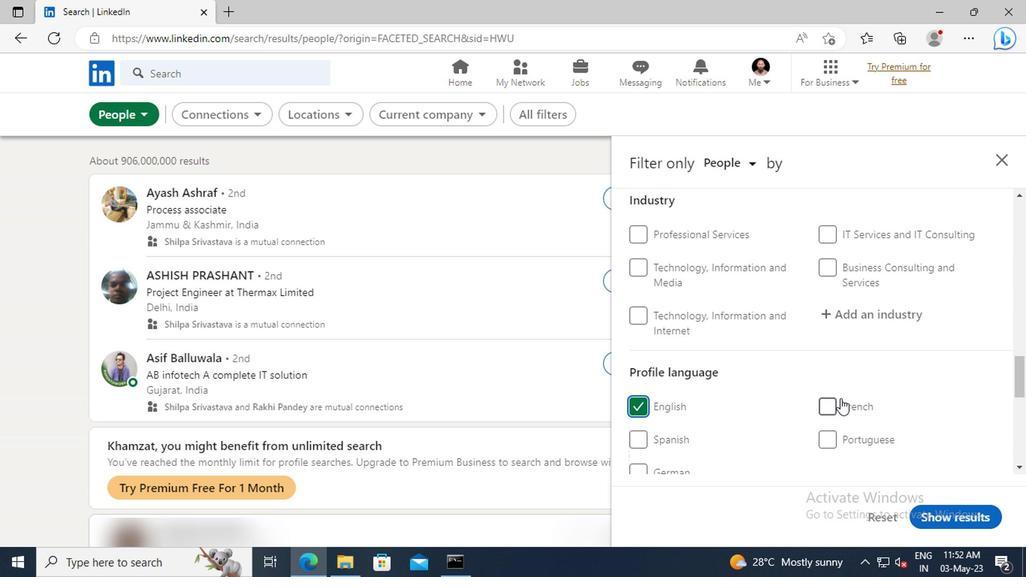 
Action: Mouse scrolled (702, 387) with delta (0, 0)
Screenshot: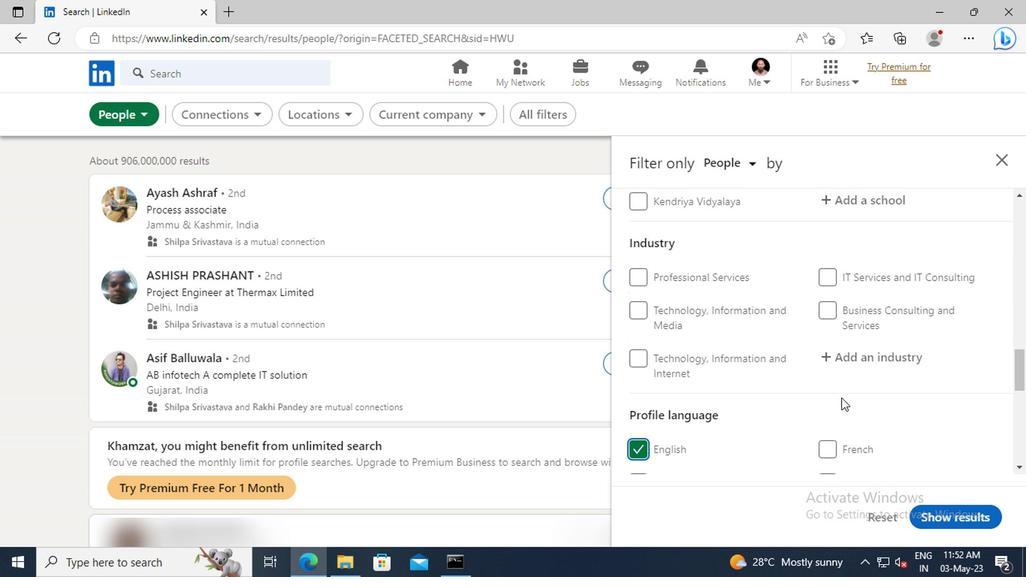 
Action: Mouse scrolled (702, 387) with delta (0, 0)
Screenshot: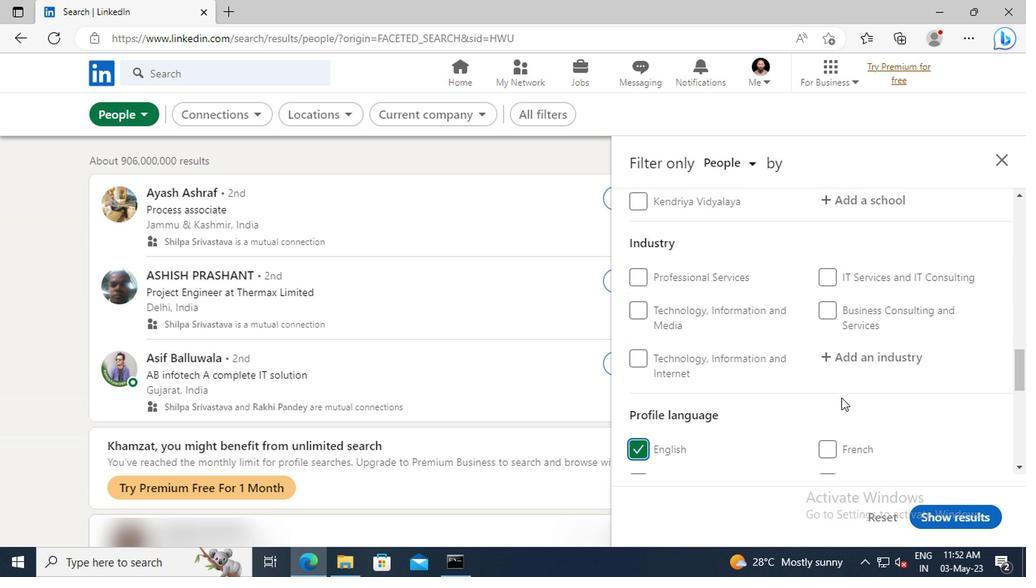 
Action: Mouse moved to (703, 387)
Screenshot: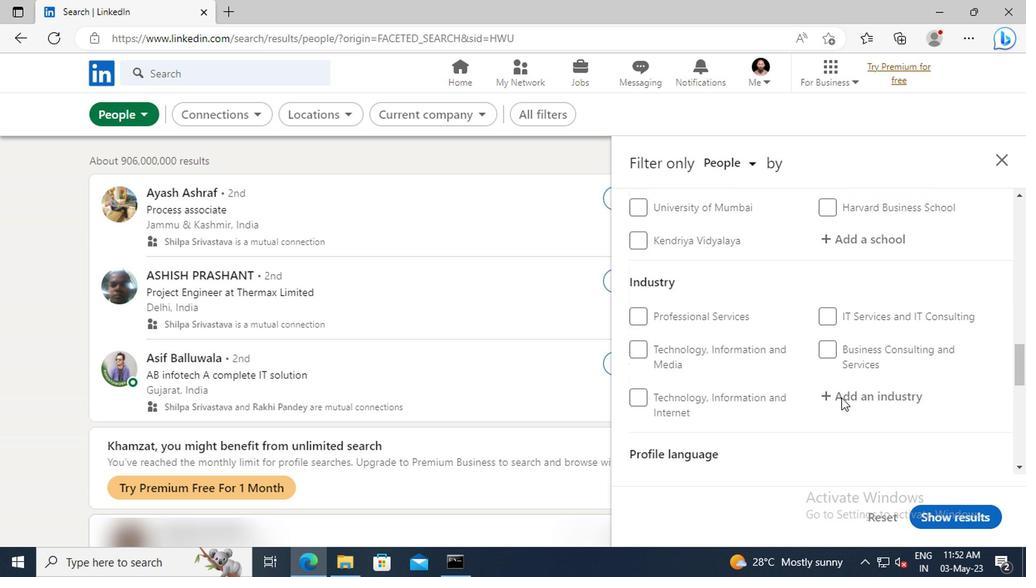 
Action: Mouse scrolled (703, 387) with delta (0, 0)
Screenshot: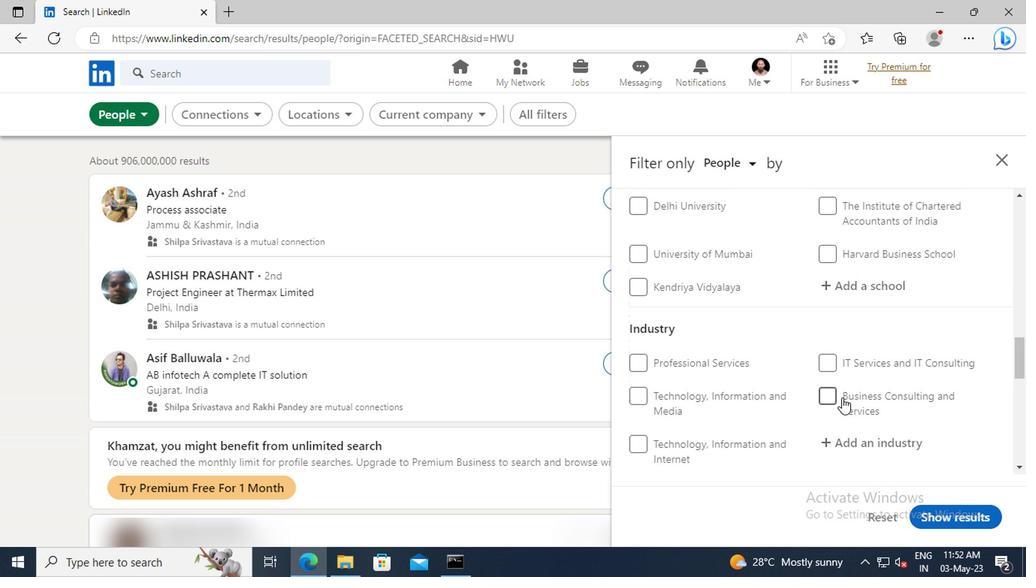 
Action: Mouse scrolled (703, 387) with delta (0, 0)
Screenshot: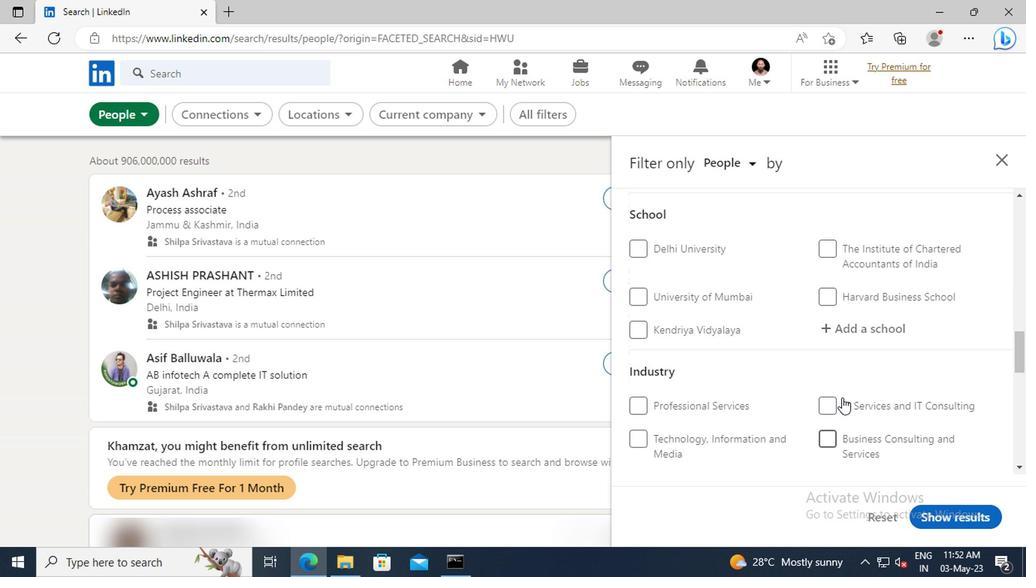 
Action: Mouse scrolled (703, 387) with delta (0, 0)
Screenshot: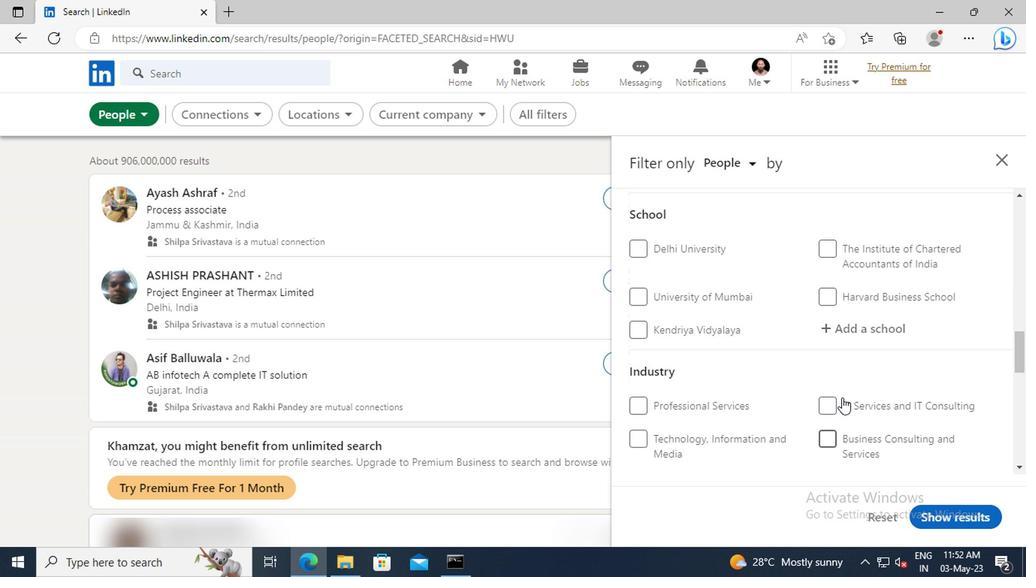 
Action: Mouse scrolled (703, 387) with delta (0, 0)
Screenshot: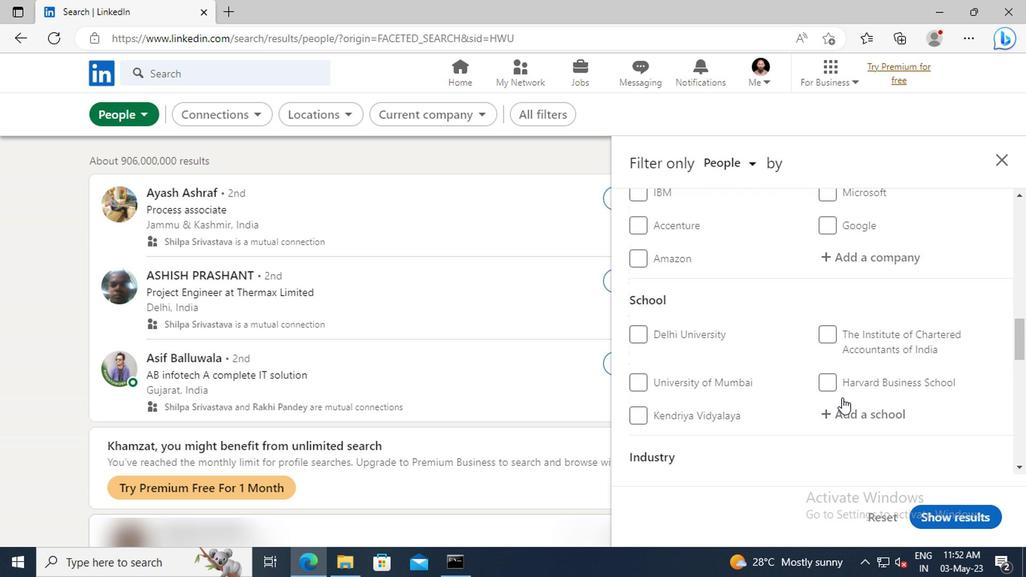 
Action: Mouse scrolled (703, 387) with delta (0, 0)
Screenshot: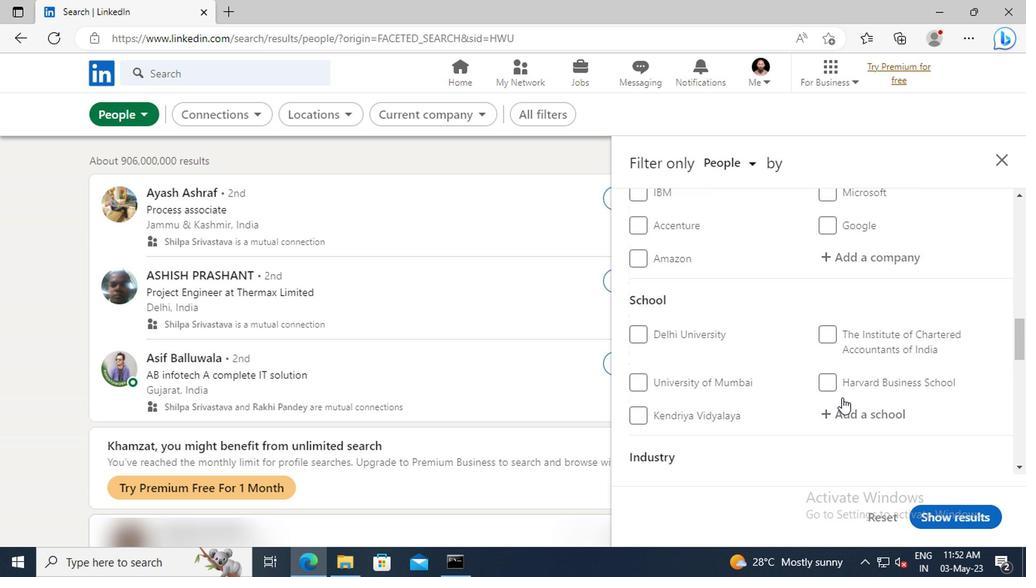 
Action: Mouse scrolled (703, 387) with delta (0, 0)
Screenshot: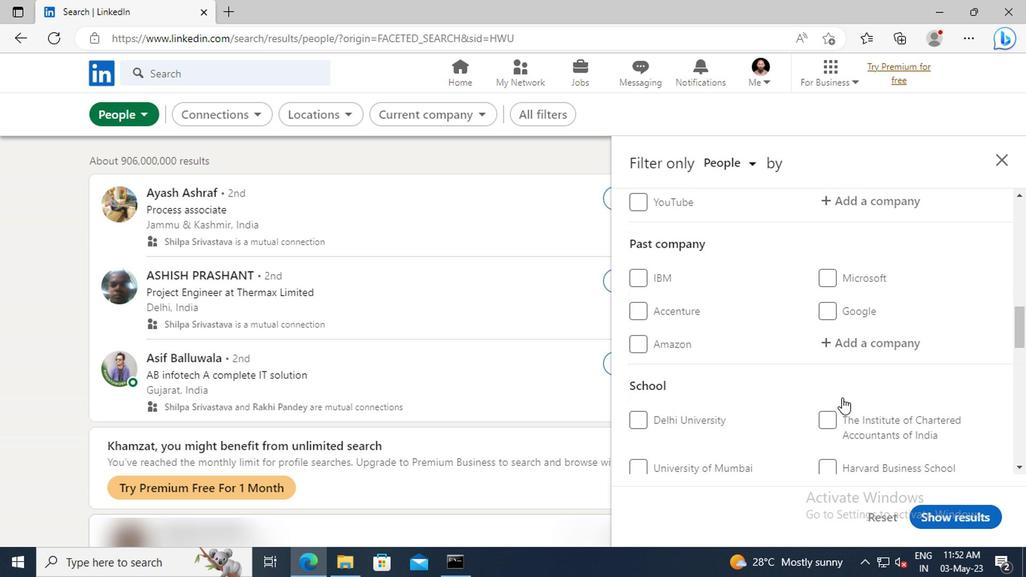 
Action: Mouse scrolled (703, 387) with delta (0, 0)
Screenshot: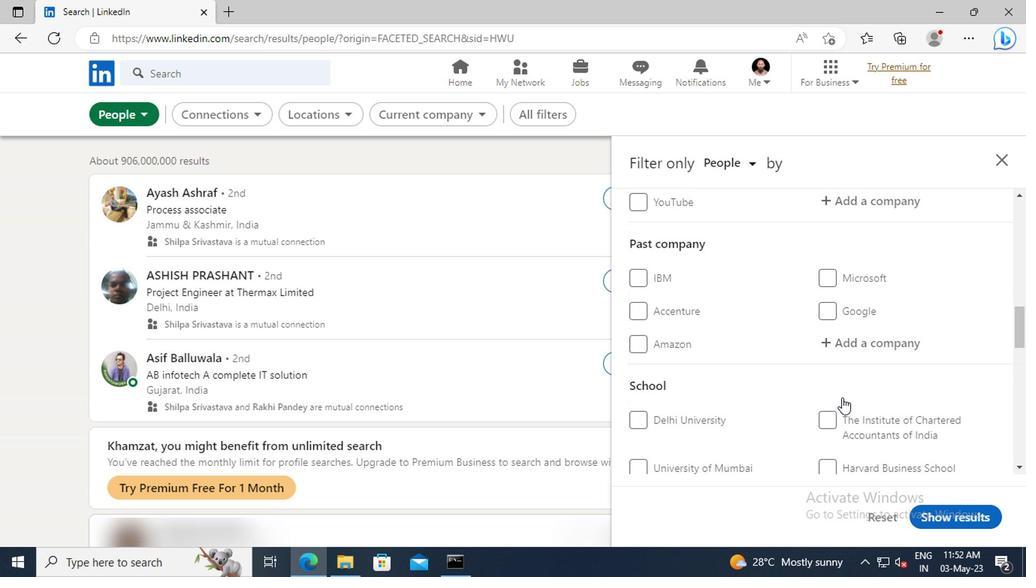 
Action: Mouse scrolled (703, 387) with delta (0, 0)
Screenshot: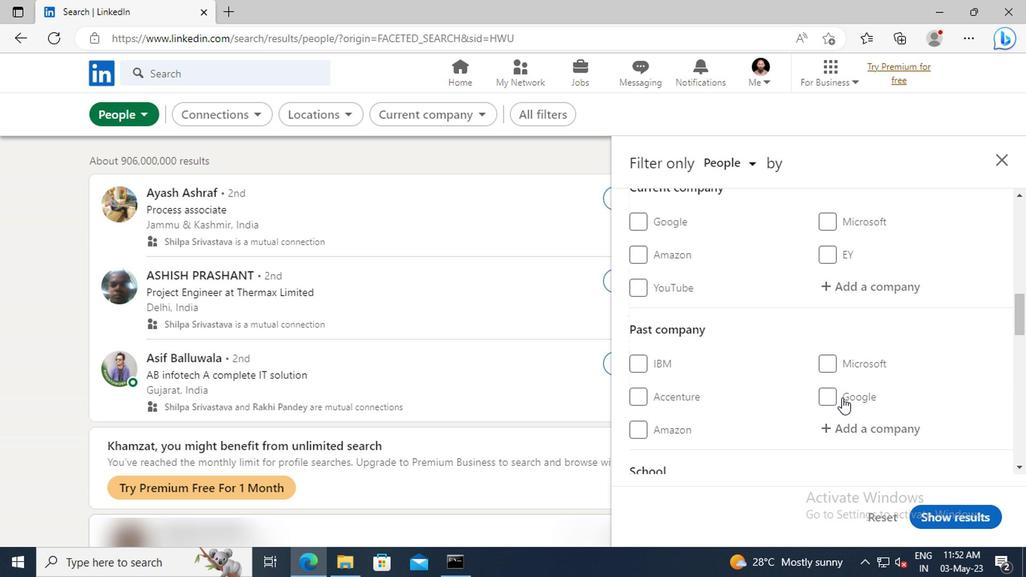 
Action: Mouse scrolled (703, 387) with delta (0, 0)
Screenshot: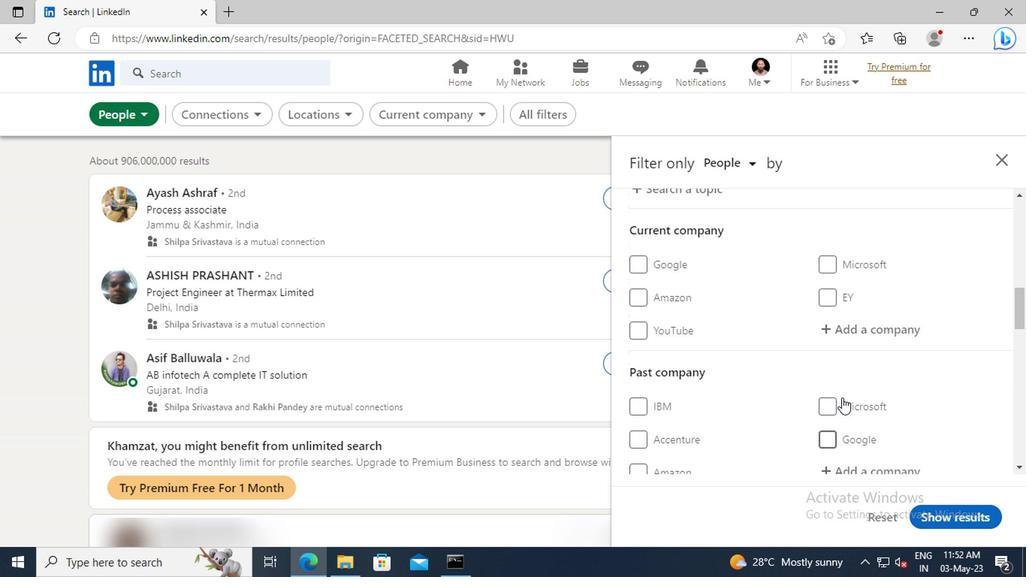 
Action: Mouse moved to (703, 373)
Screenshot: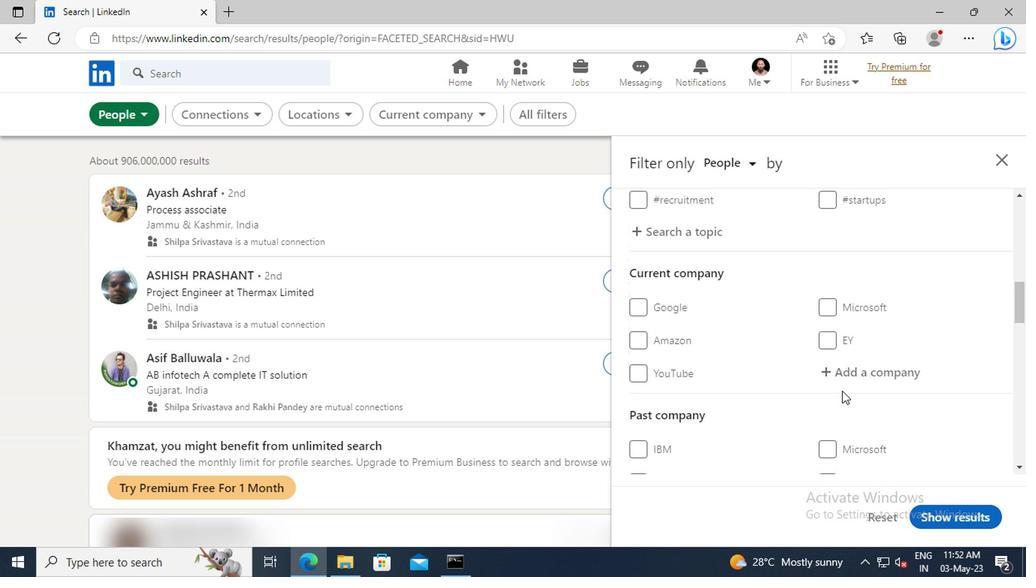 
Action: Mouse pressed left at (703, 373)
Screenshot: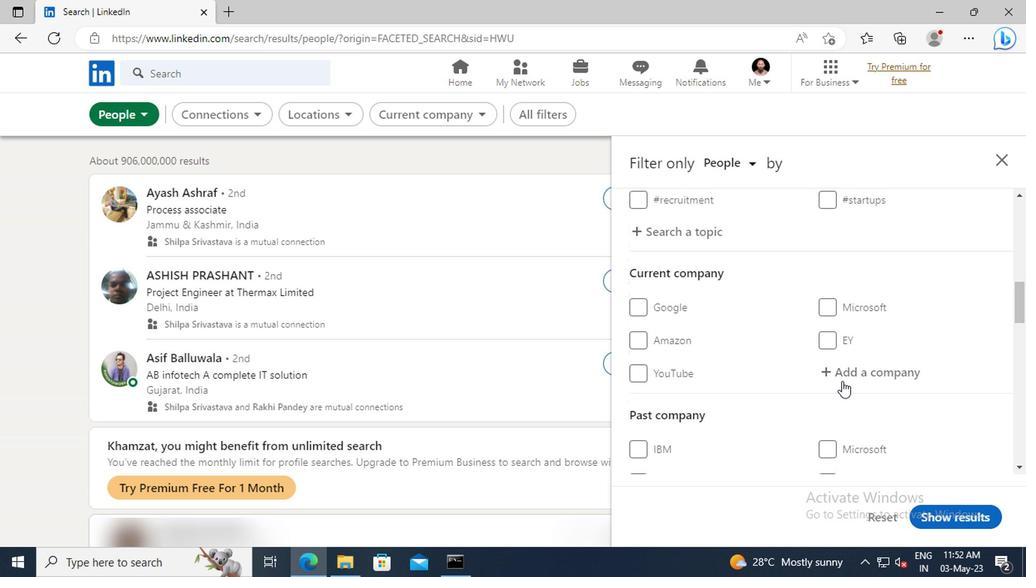 
Action: Key pressed <Key.shift>L&T<Key.space><Key.shift>FIN
Screenshot: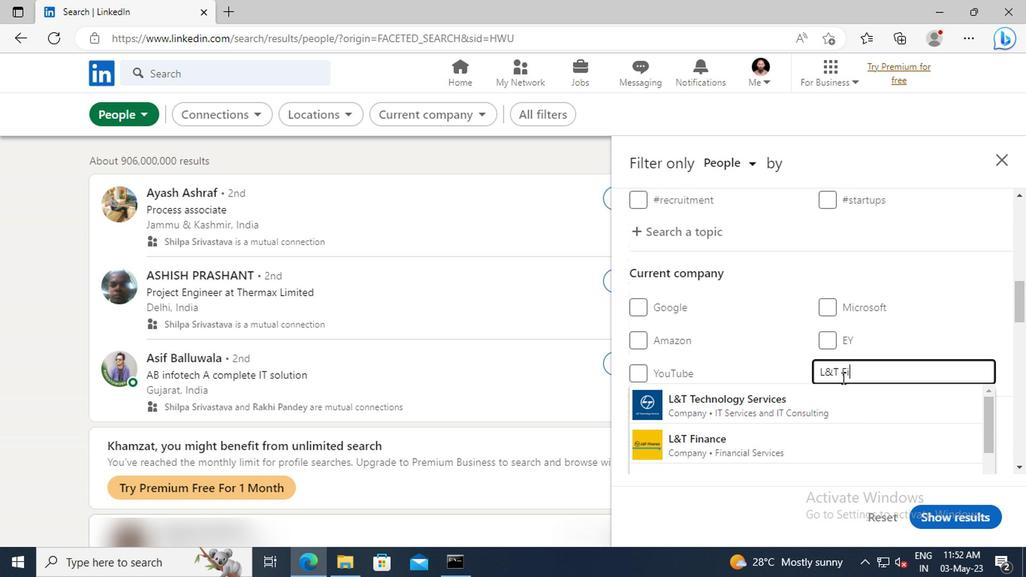 
Action: Mouse moved to (705, 385)
Screenshot: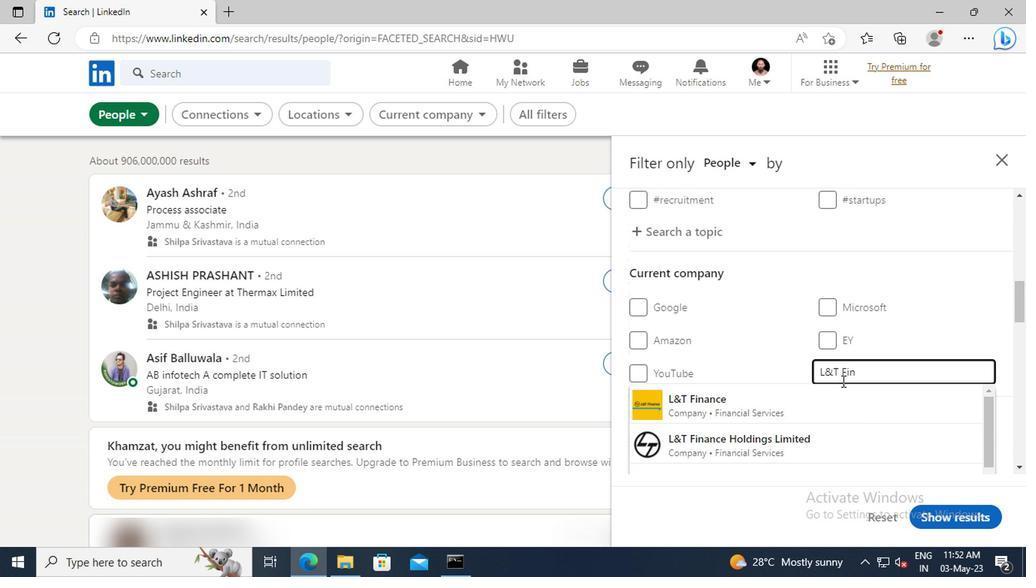 
Action: Mouse pressed left at (705, 385)
Screenshot: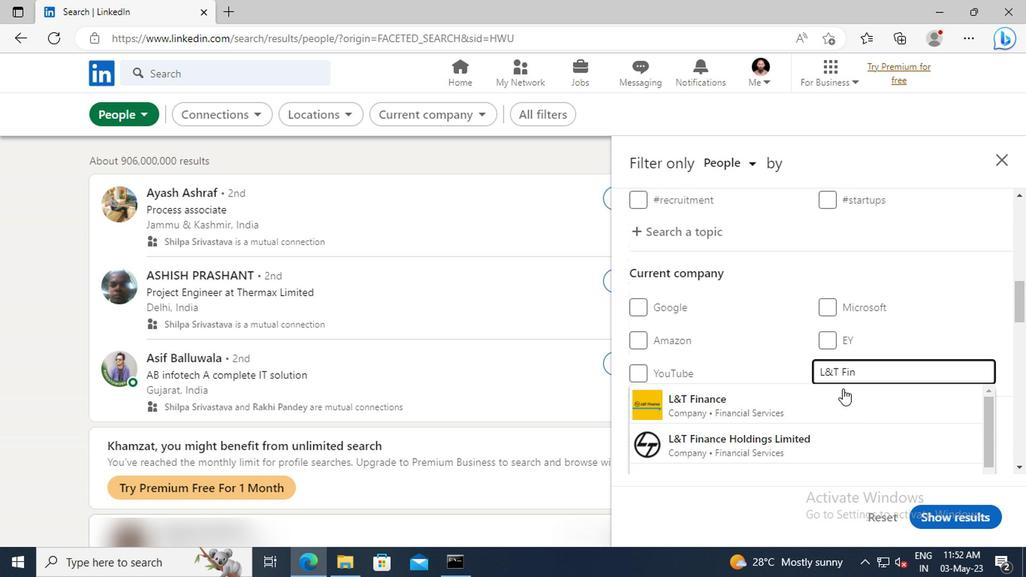 
Action: Mouse scrolled (705, 384) with delta (0, 0)
Screenshot: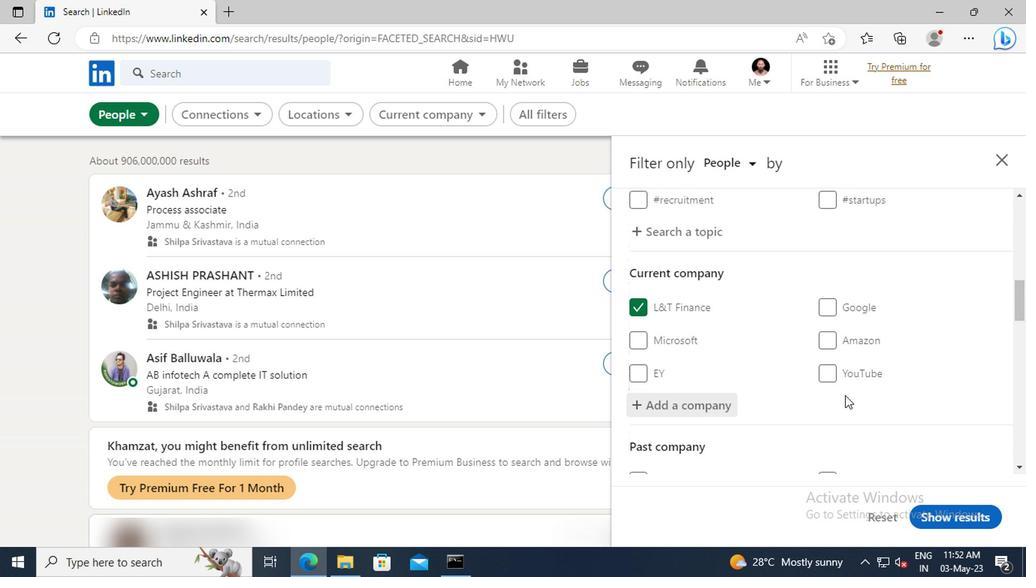
Action: Mouse scrolled (705, 384) with delta (0, 0)
Screenshot: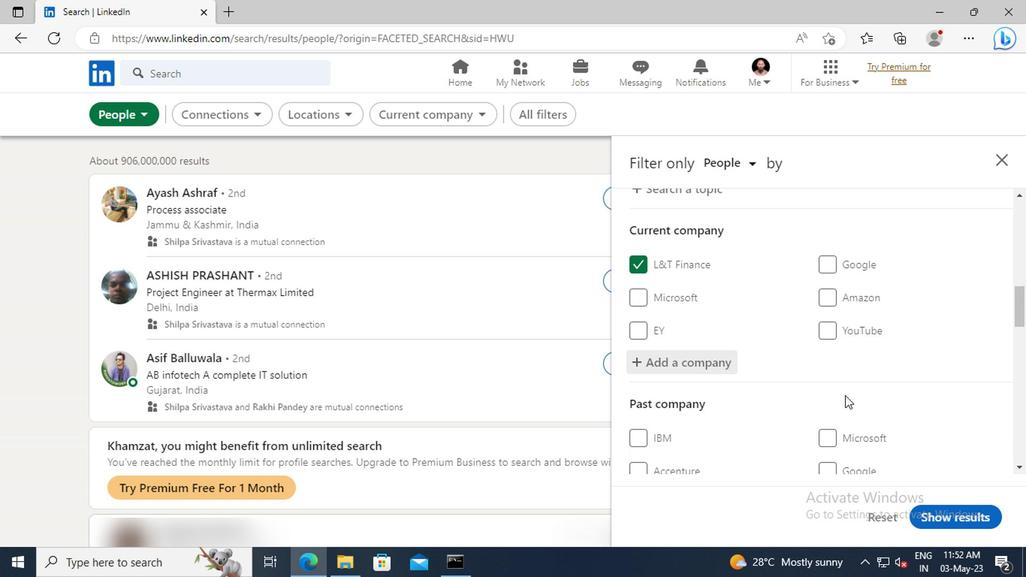 
Action: Mouse moved to (702, 363)
Screenshot: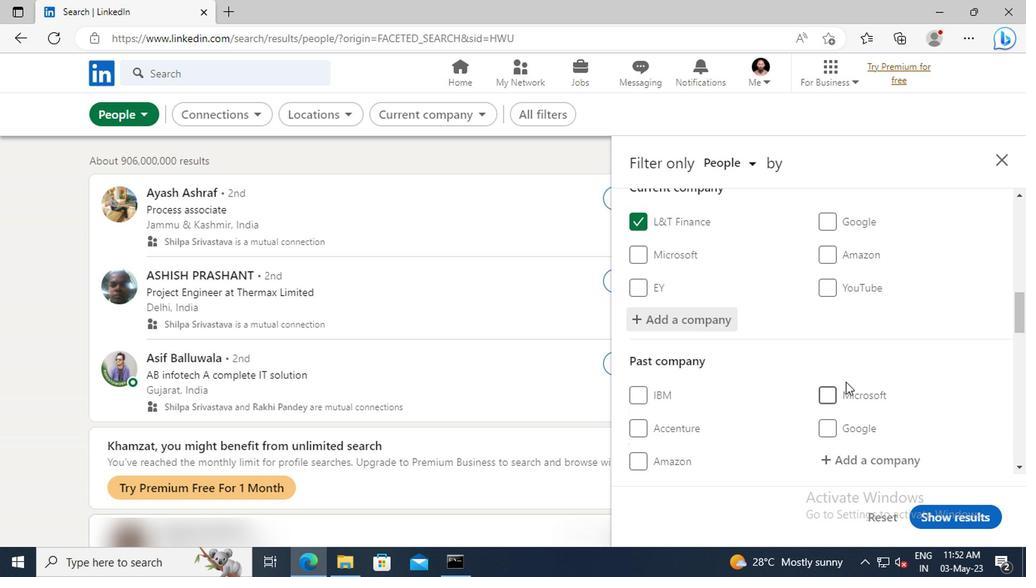 
Action: Mouse scrolled (702, 362) with delta (0, 0)
Screenshot: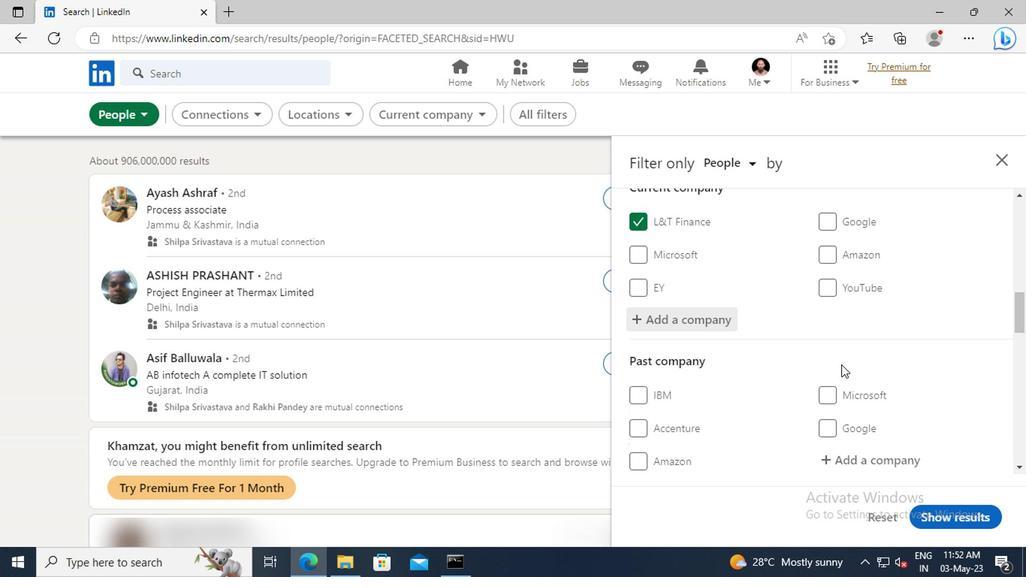 
Action: Mouse moved to (702, 360)
Screenshot: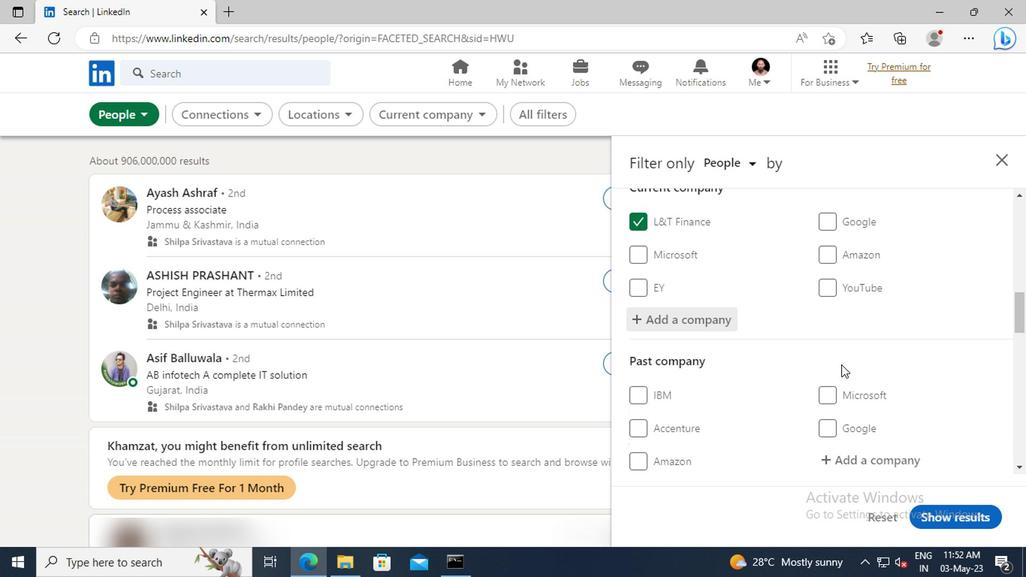 
Action: Mouse scrolled (702, 359) with delta (0, 0)
Screenshot: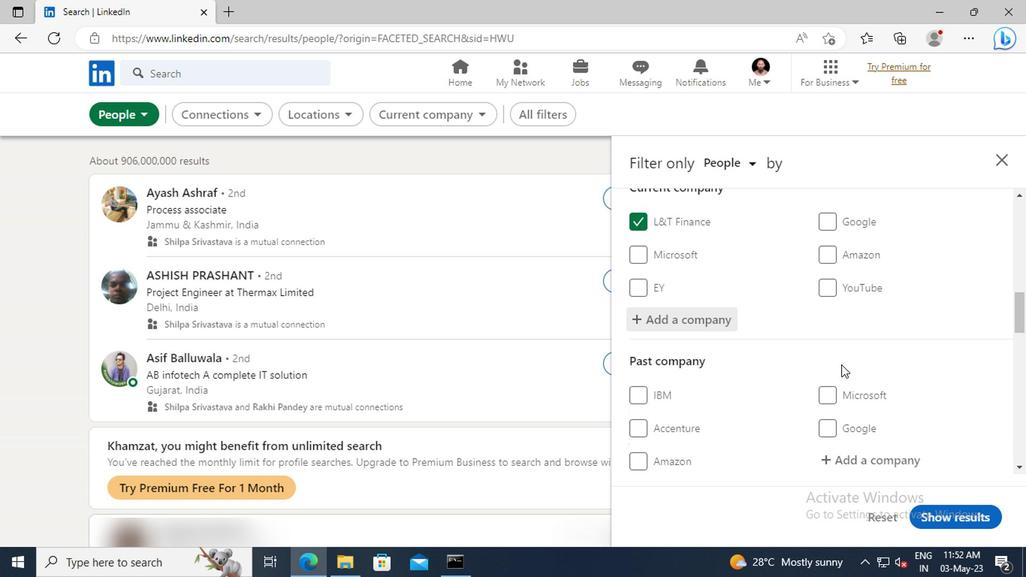 
Action: Mouse moved to (699, 343)
Screenshot: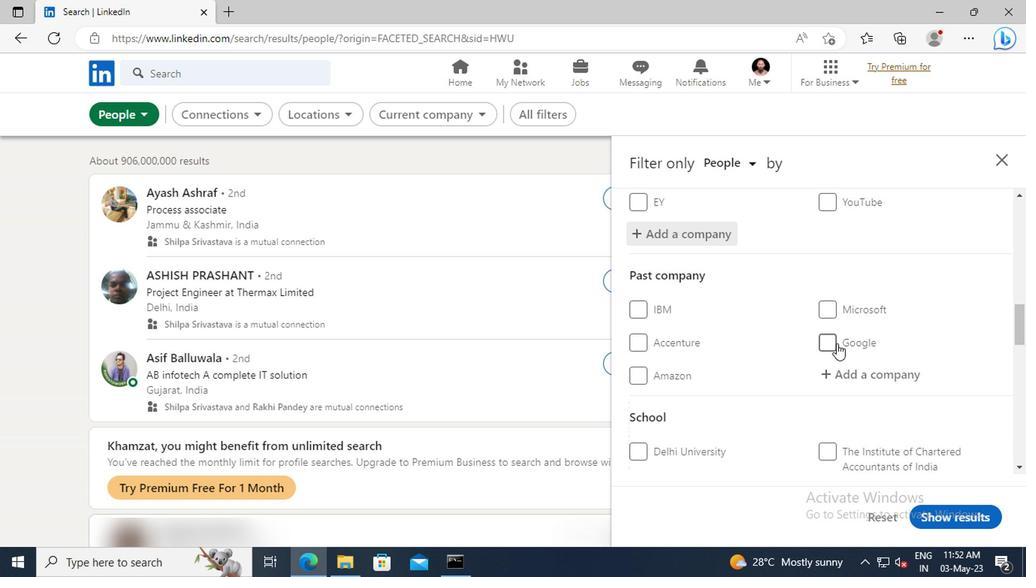 
Action: Mouse scrolled (699, 343) with delta (0, 0)
Screenshot: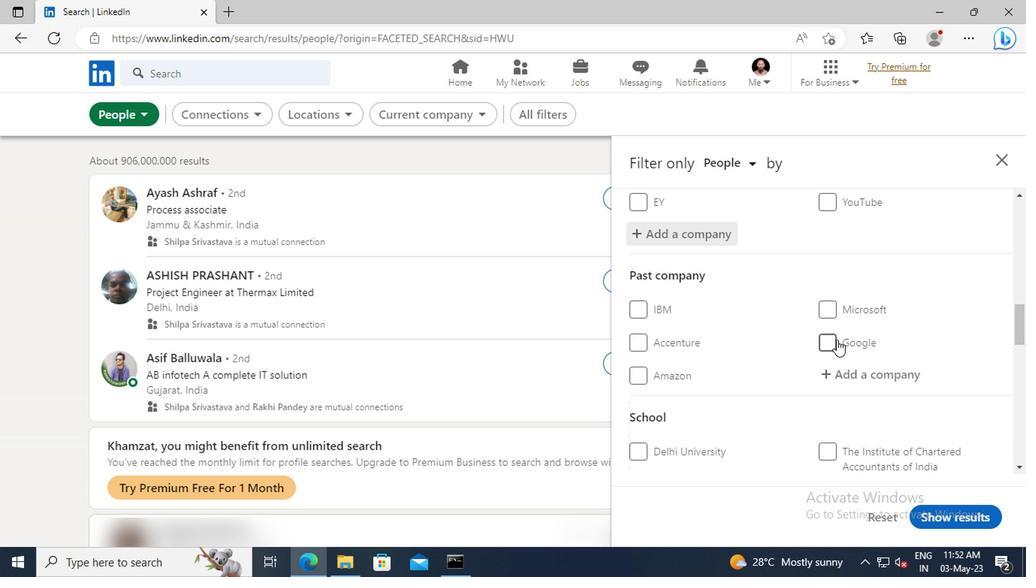 
Action: Mouse scrolled (699, 343) with delta (0, 0)
Screenshot: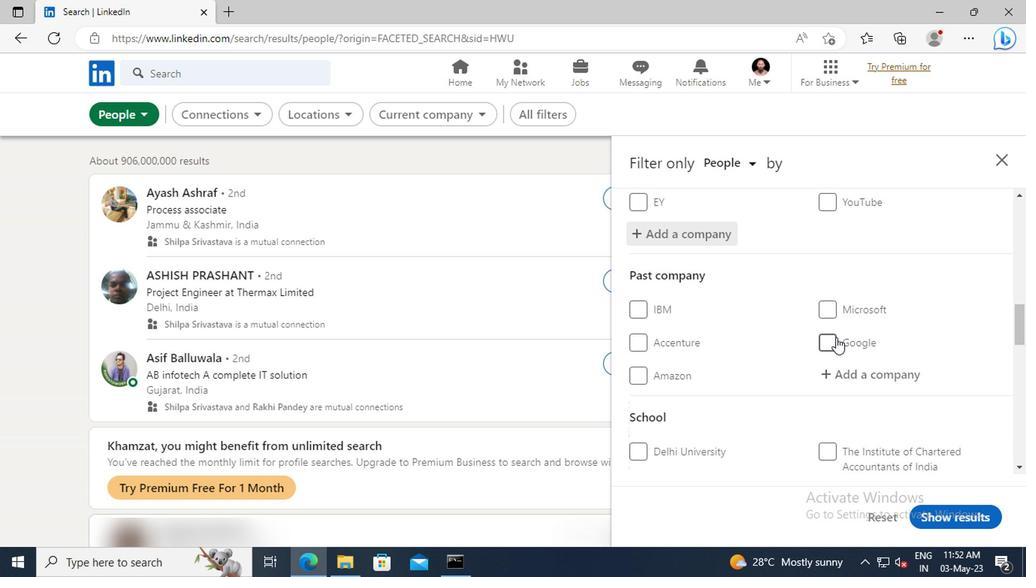 
Action: Mouse moved to (699, 342)
Screenshot: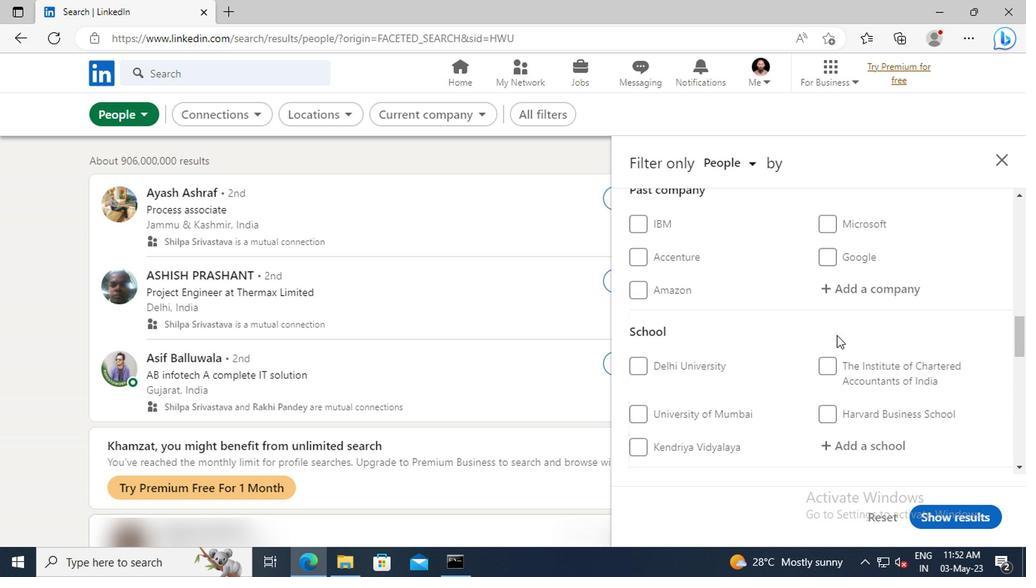 
Action: Mouse scrolled (699, 341) with delta (0, 0)
Screenshot: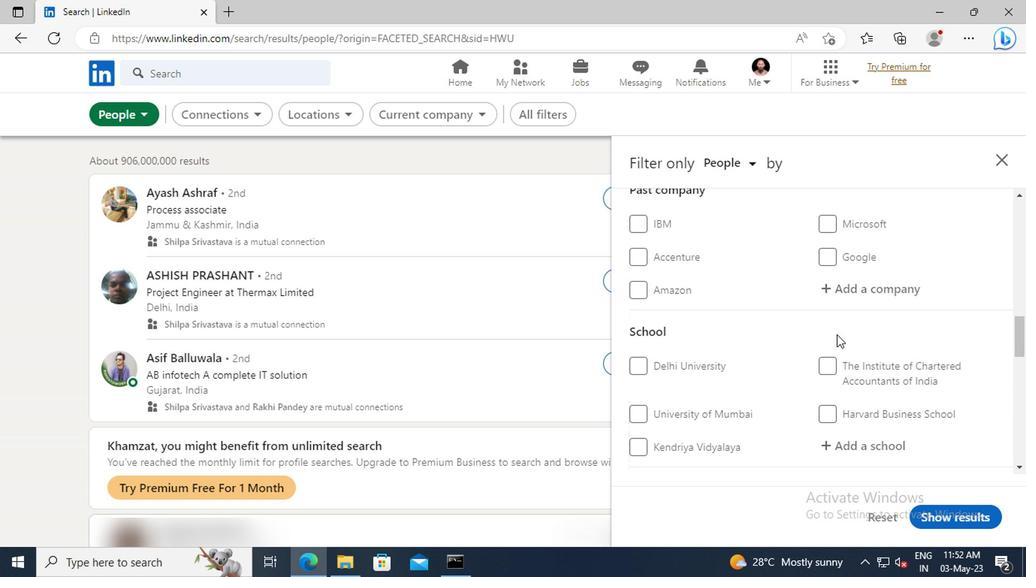 
Action: Mouse scrolled (699, 341) with delta (0, 0)
Screenshot: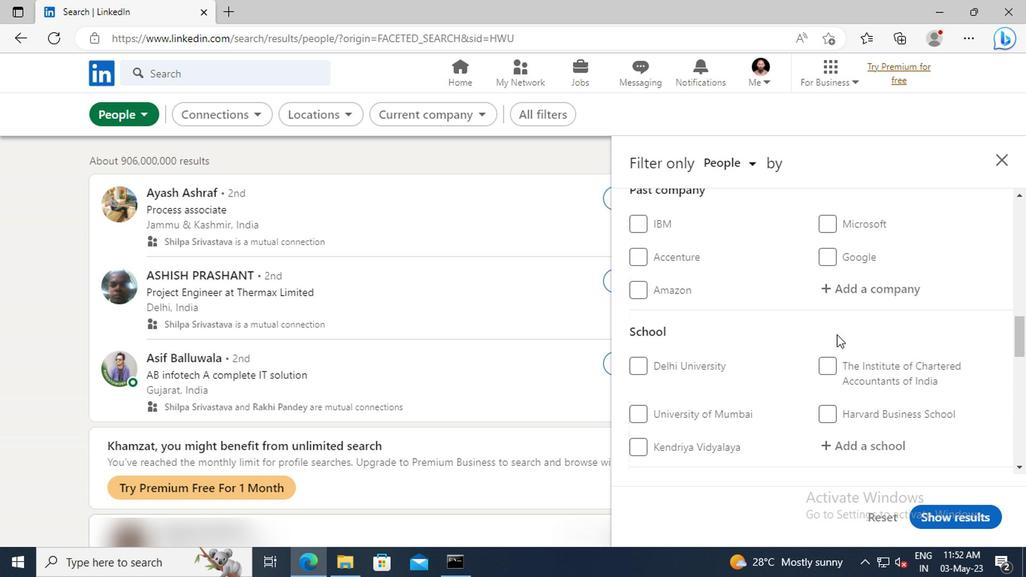 
Action: Mouse moved to (700, 357)
Screenshot: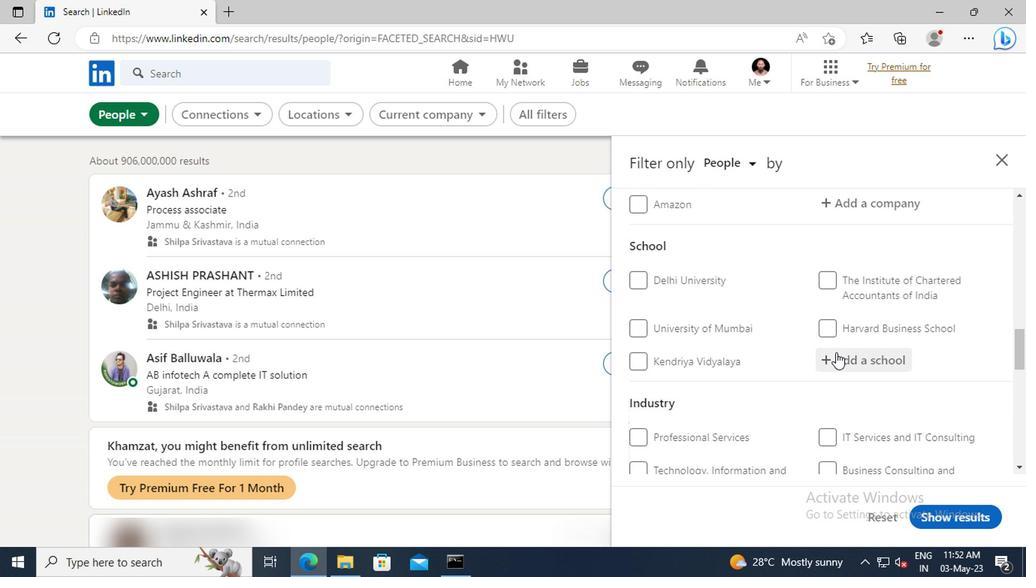 
Action: Mouse pressed left at (700, 357)
Screenshot: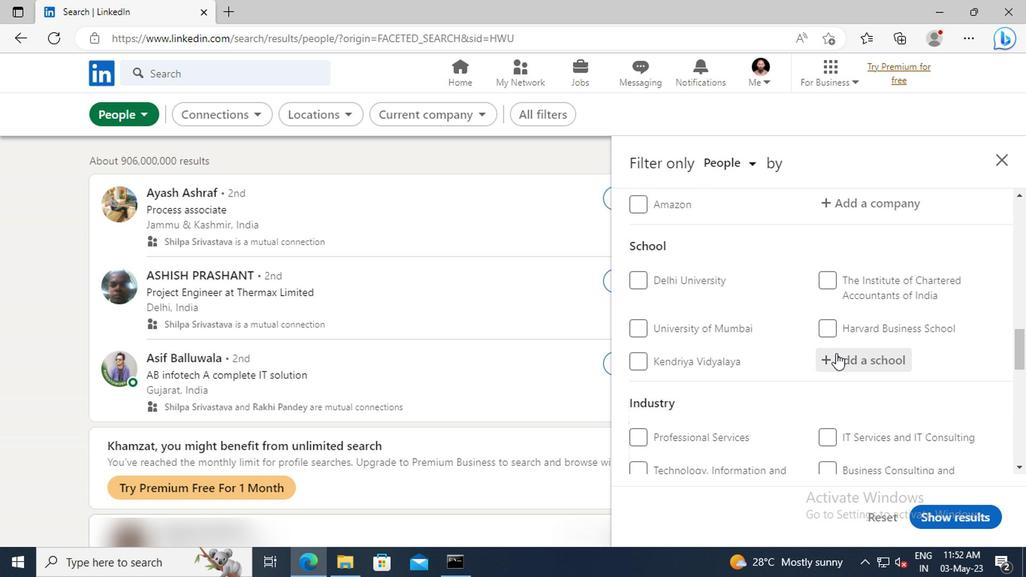 
Action: Key pressed <Key.shift>BLDEAS<Key.space>
Screenshot: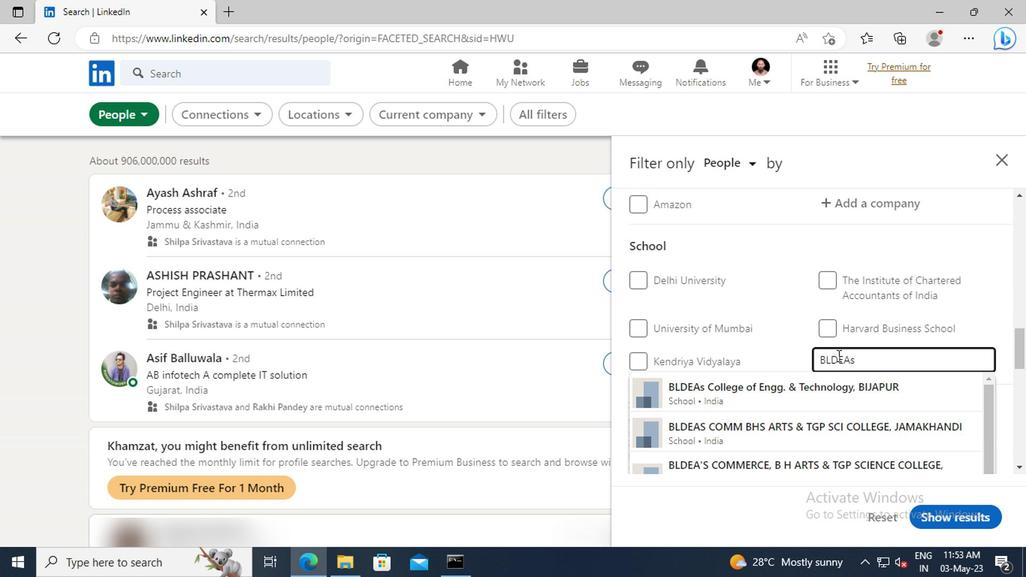 
Action: Mouse moved to (699, 377)
Screenshot: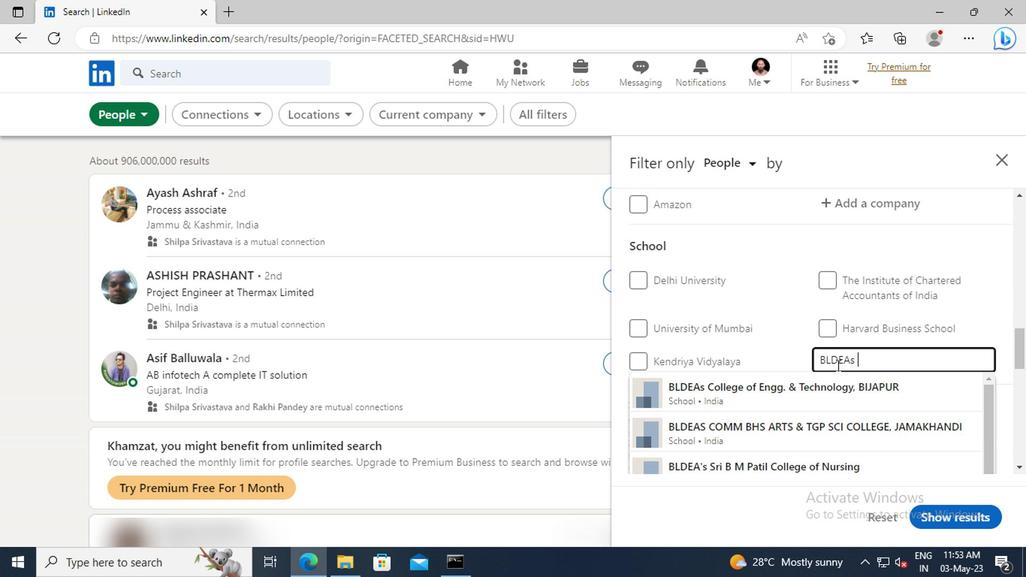 
Action: Mouse pressed left at (699, 377)
Screenshot: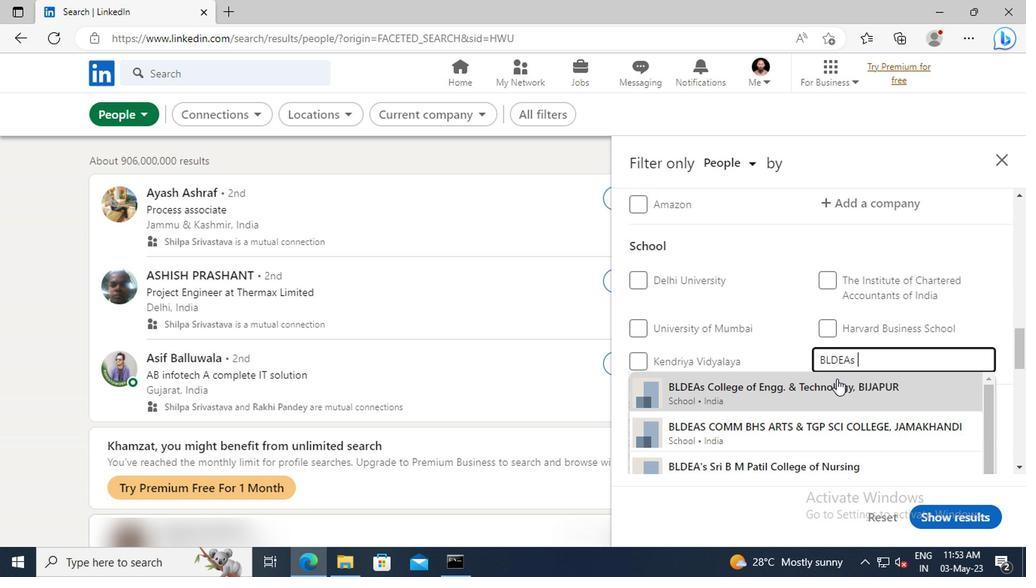 
Action: Mouse scrolled (699, 377) with delta (0, 0)
Screenshot: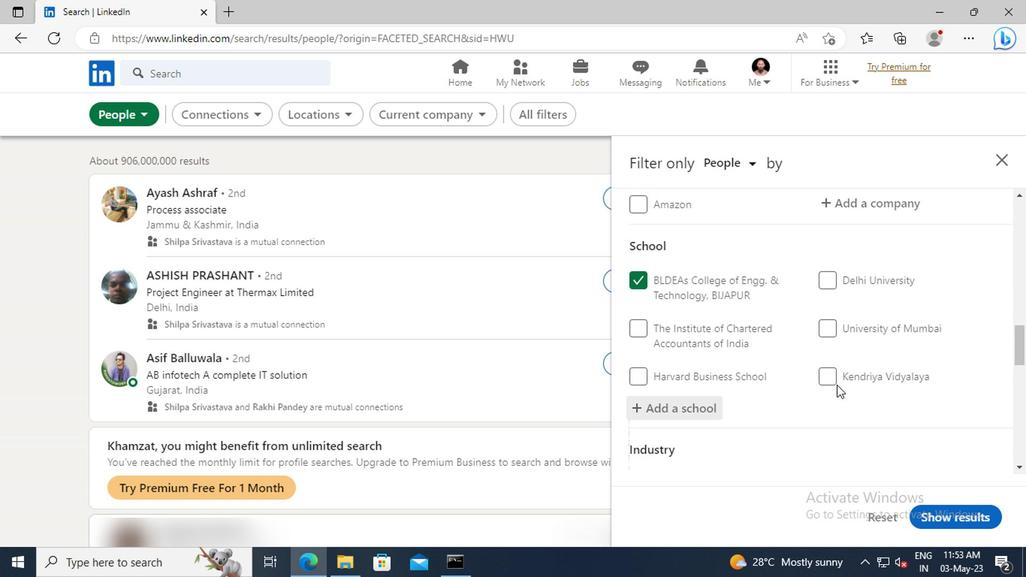 
Action: Mouse scrolled (699, 377) with delta (0, 0)
Screenshot: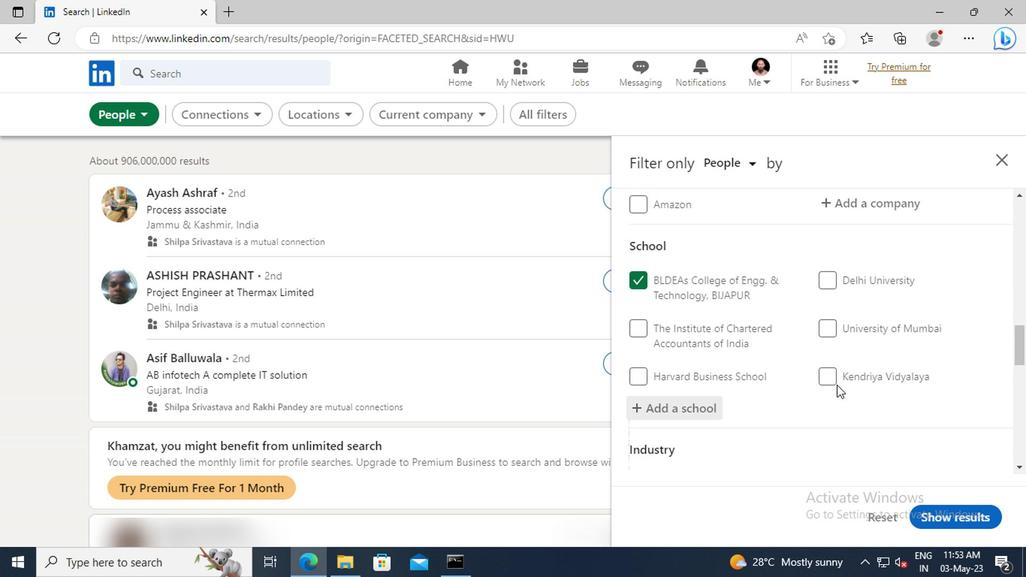 
Action: Mouse moved to (699, 350)
Screenshot: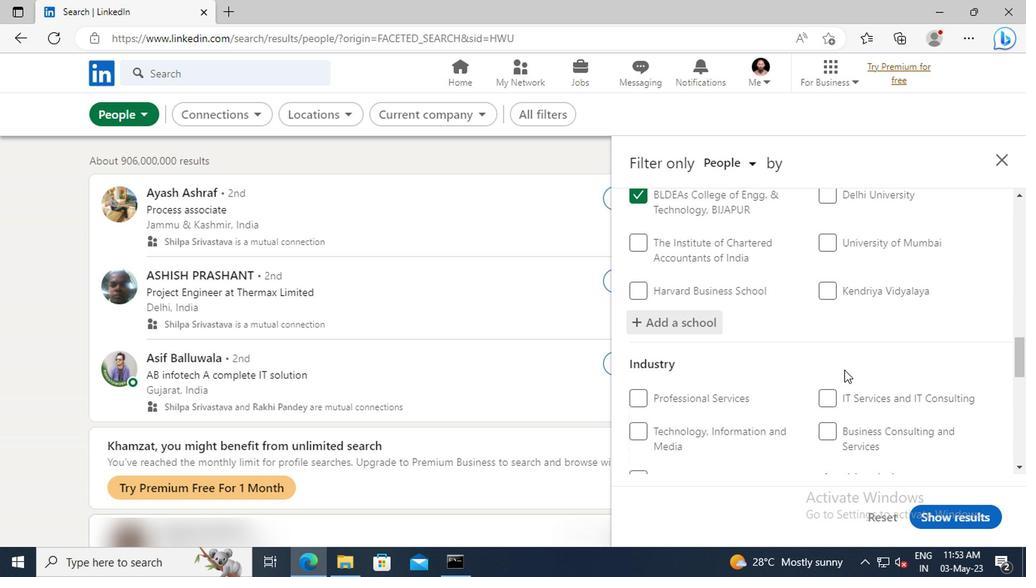 
Action: Mouse scrolled (699, 350) with delta (0, 0)
Screenshot: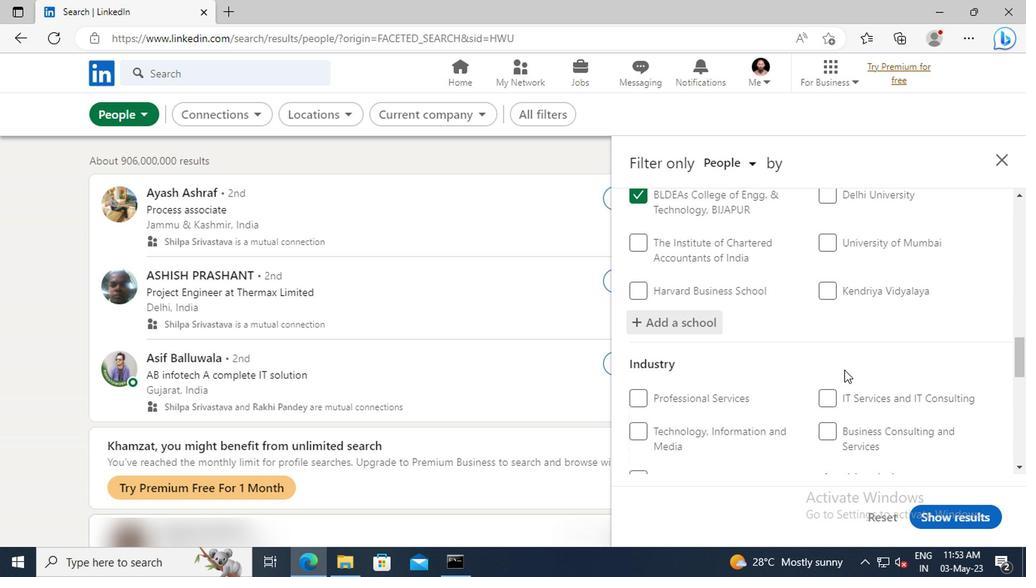 
Action: Mouse moved to (699, 349)
Screenshot: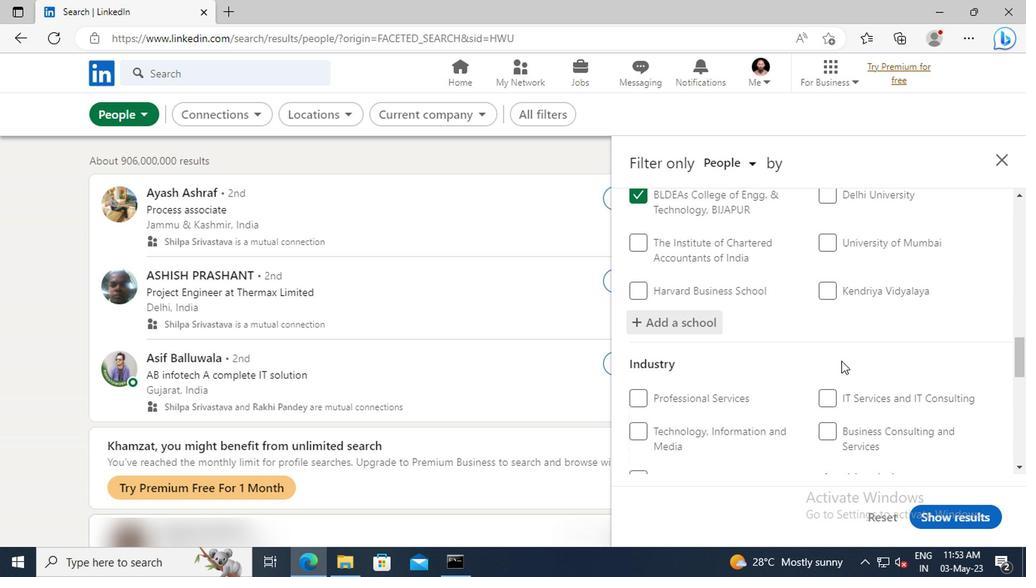 
Action: Mouse scrolled (699, 348) with delta (0, 0)
Screenshot: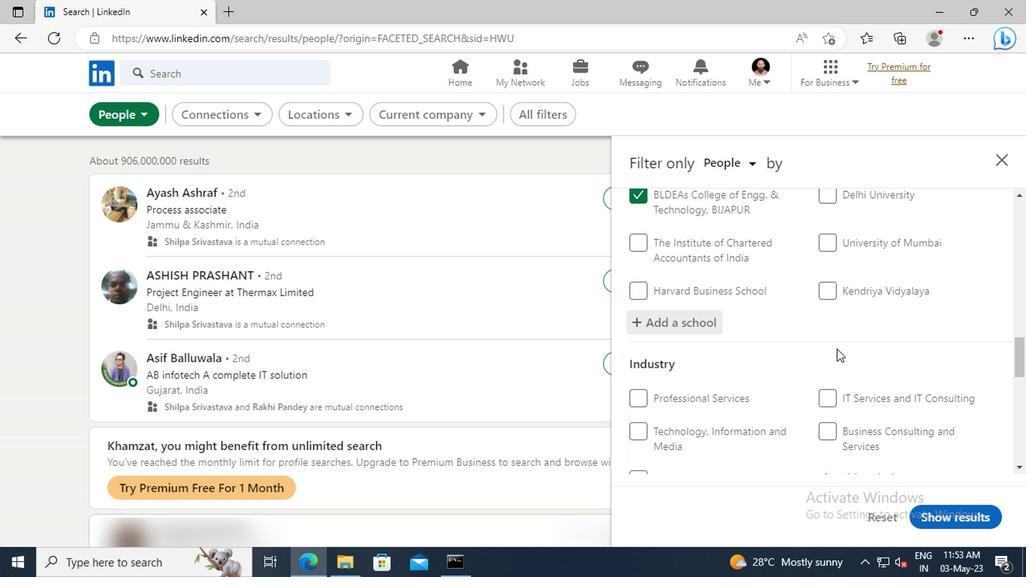 
Action: Mouse moved to (700, 347)
Screenshot: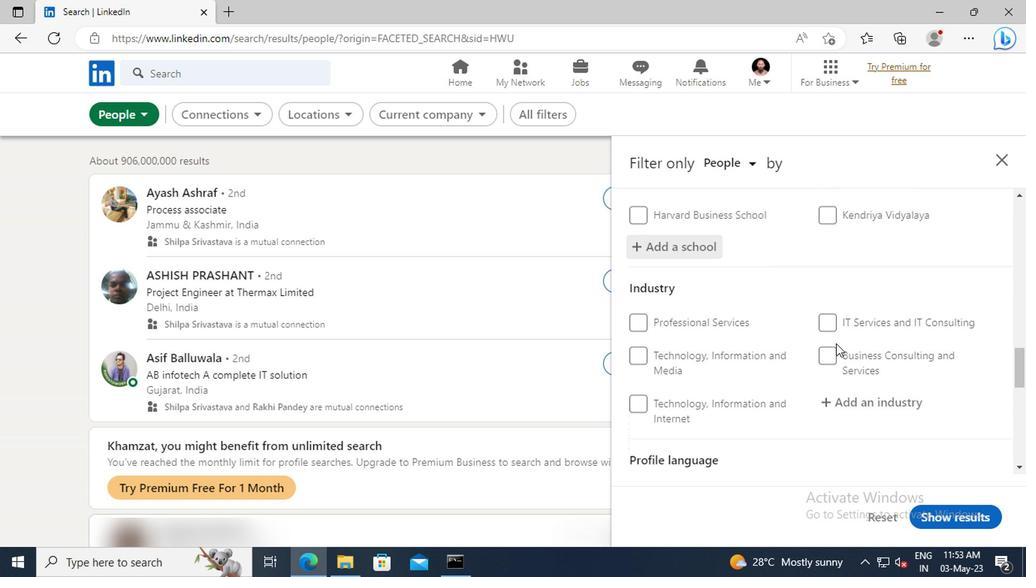 
Action: Mouse scrolled (700, 346) with delta (0, 0)
Screenshot: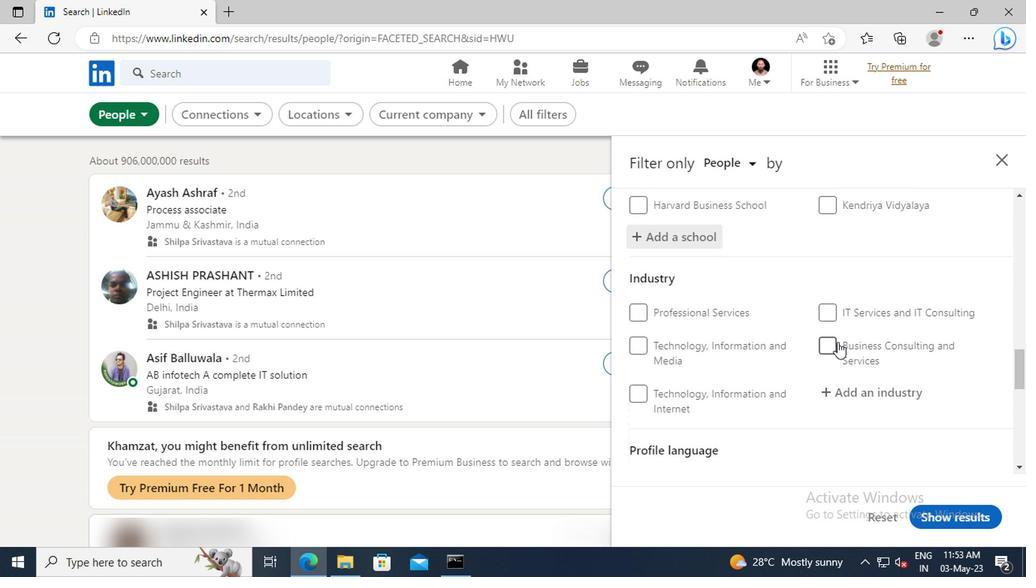 
Action: Mouse moved to (703, 354)
Screenshot: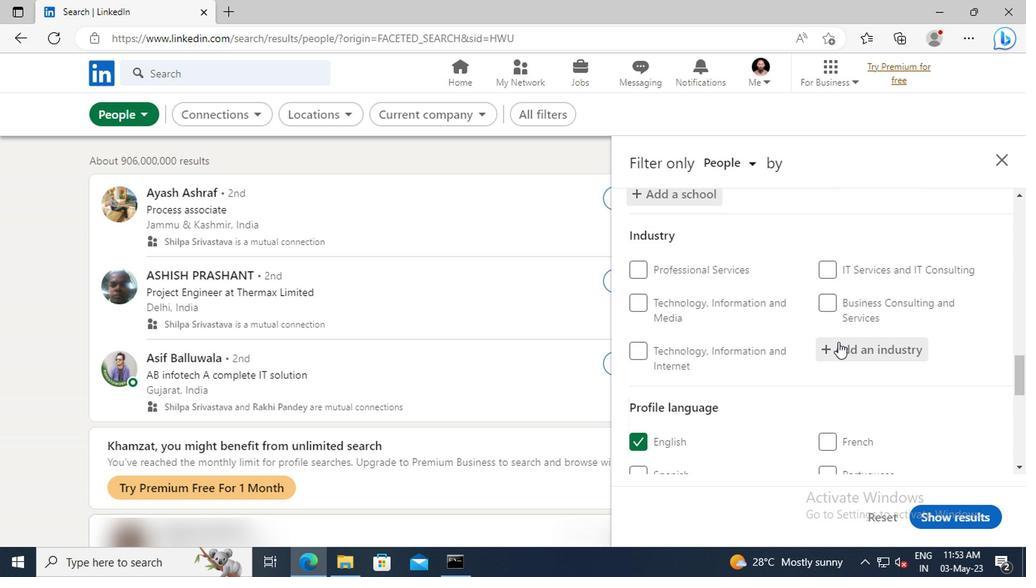
Action: Mouse pressed left at (703, 354)
Screenshot: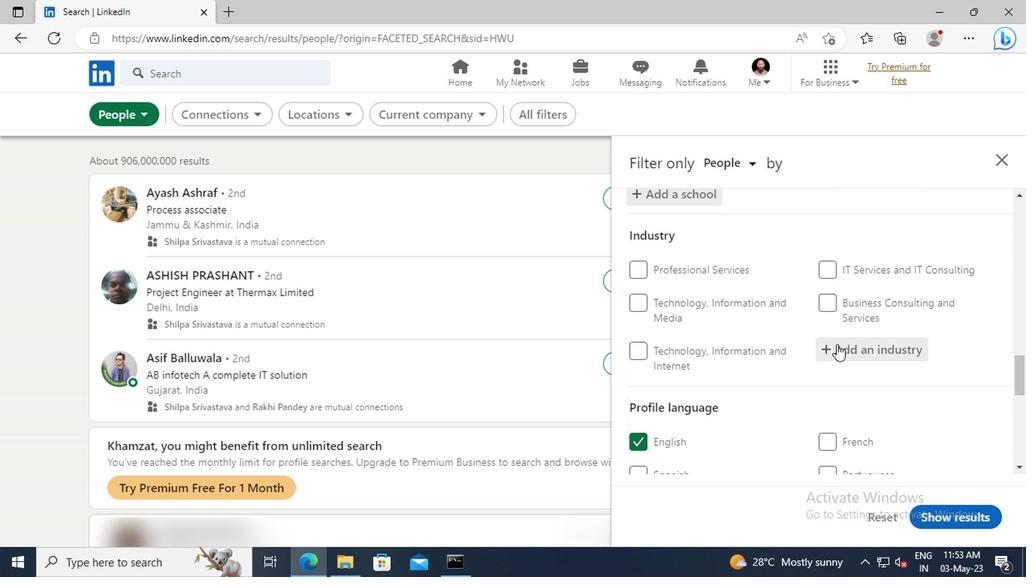 
Action: Mouse moved to (703, 355)
Screenshot: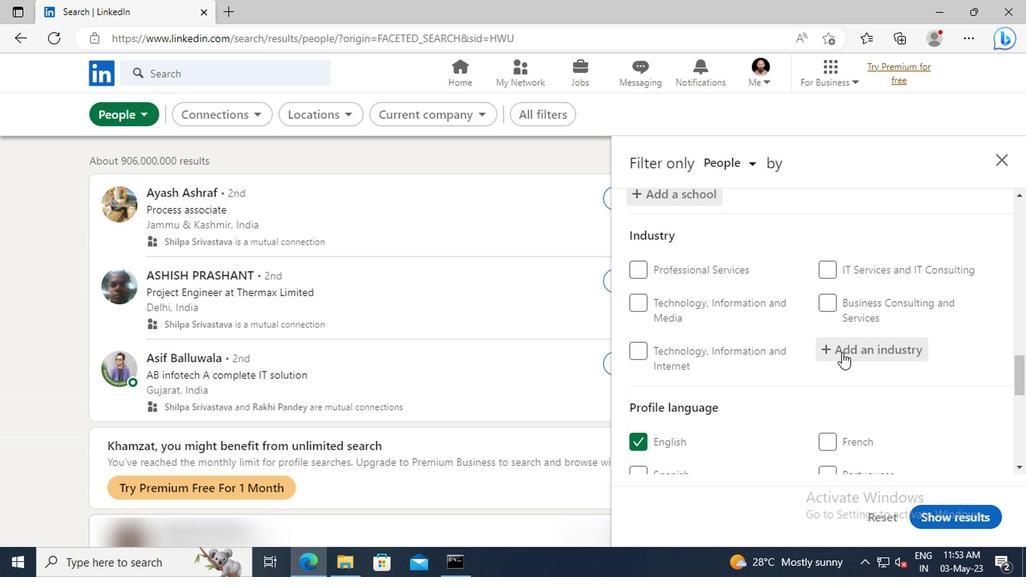 
Action: Key pressed <Key.shift>RETAIL<Key.space><Key.shift>MU
Screenshot: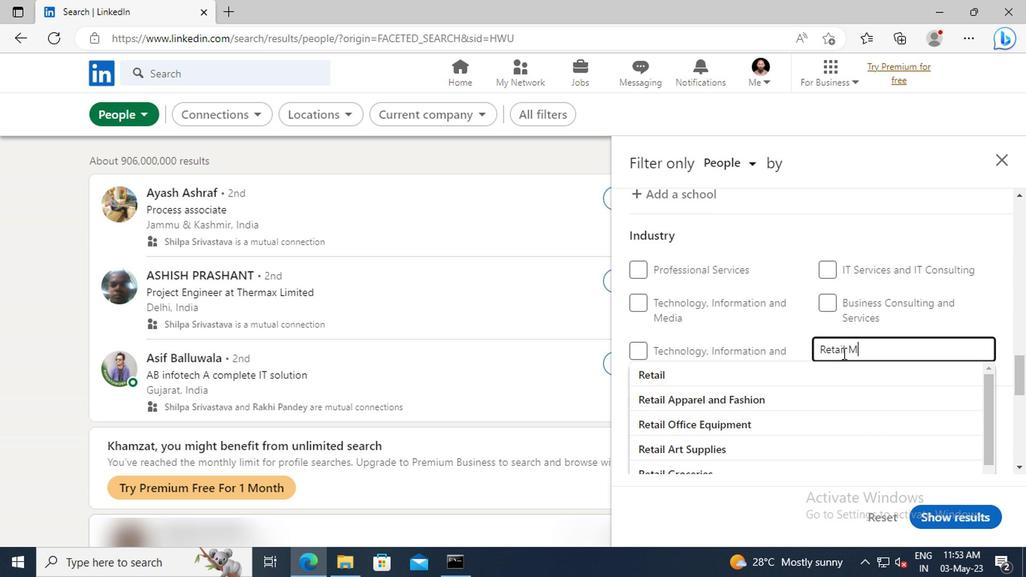 
Action: Mouse moved to (705, 364)
Screenshot: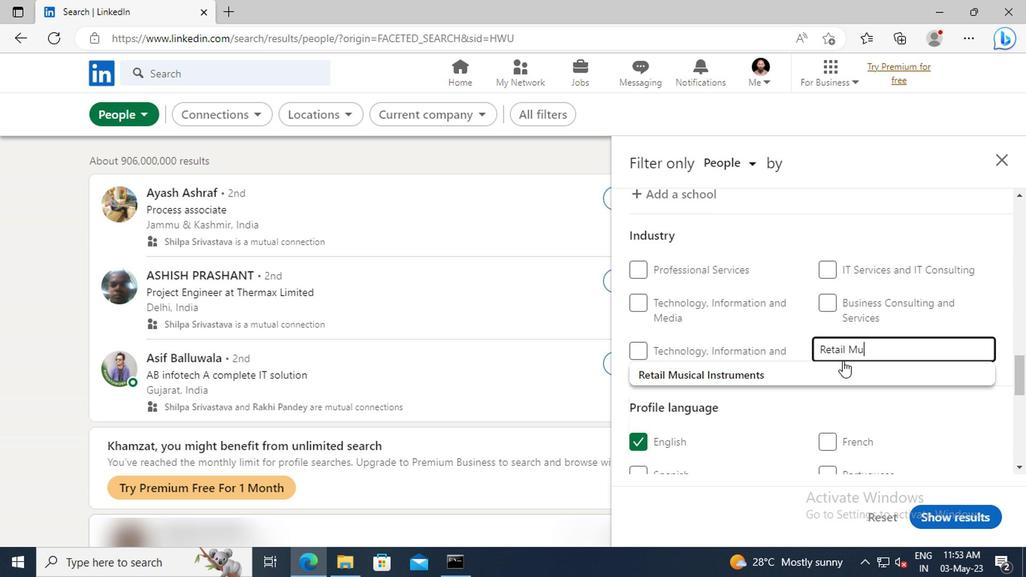 
Action: Mouse pressed left at (705, 364)
Screenshot: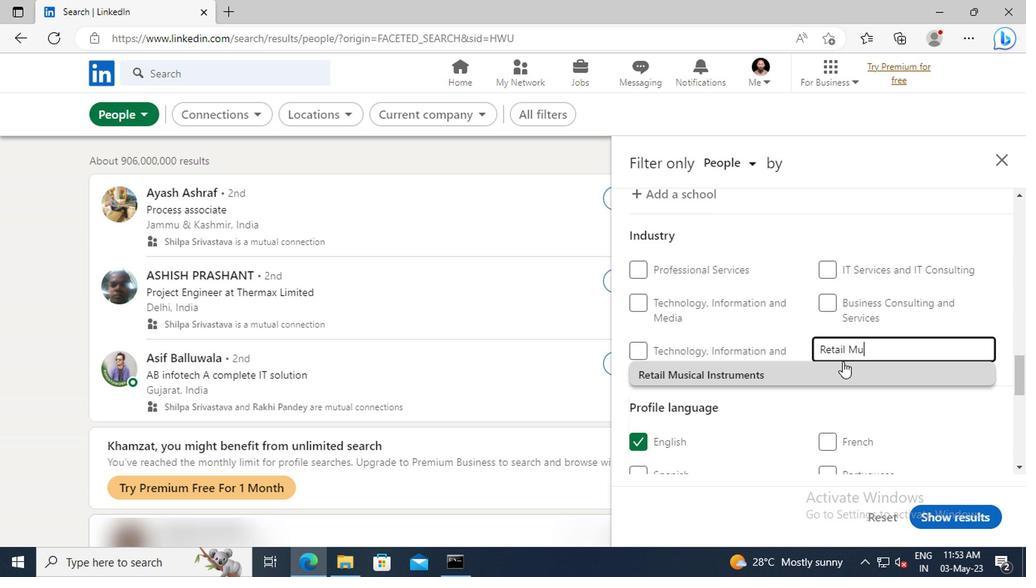 
Action: Mouse scrolled (705, 364) with delta (0, 0)
Screenshot: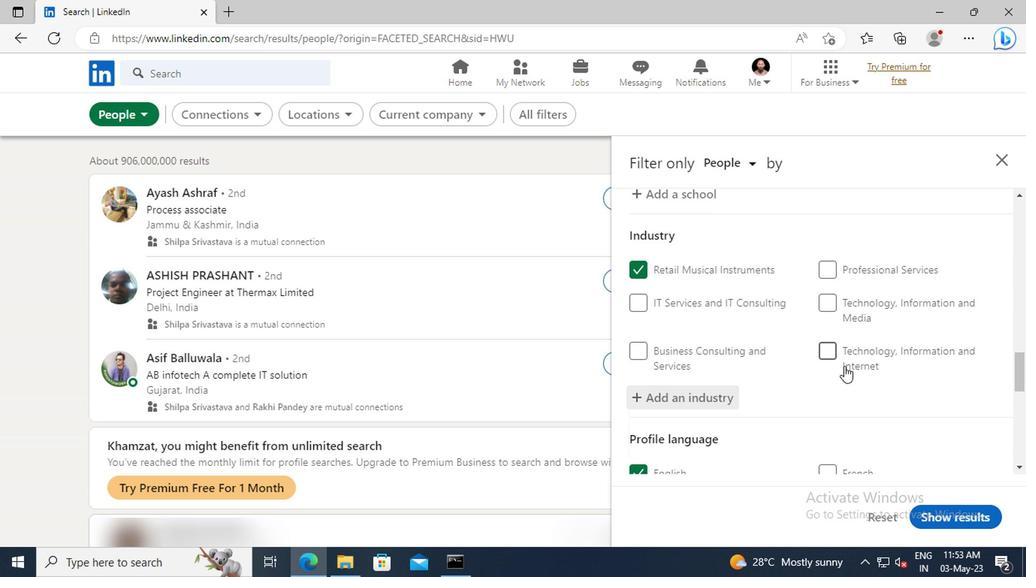 
Action: Mouse scrolled (705, 364) with delta (0, 0)
Screenshot: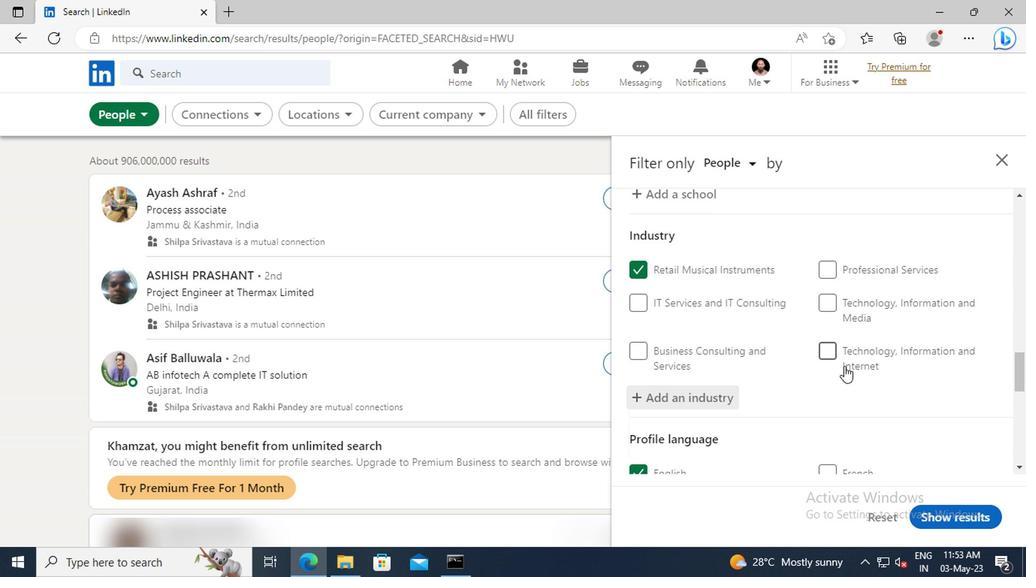 
Action: Mouse scrolled (705, 364) with delta (0, 0)
Screenshot: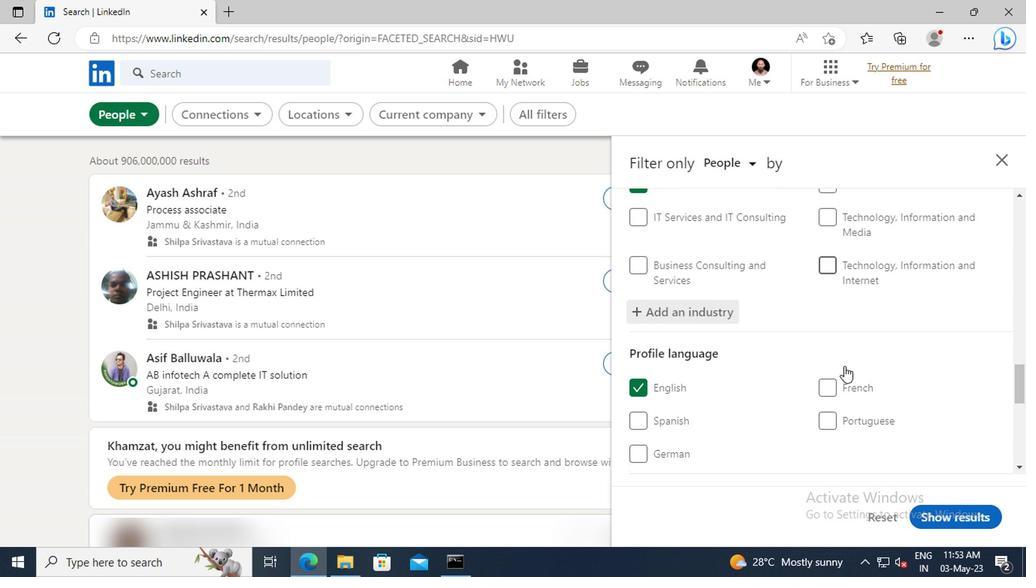 
Action: Mouse scrolled (705, 364) with delta (0, 0)
Screenshot: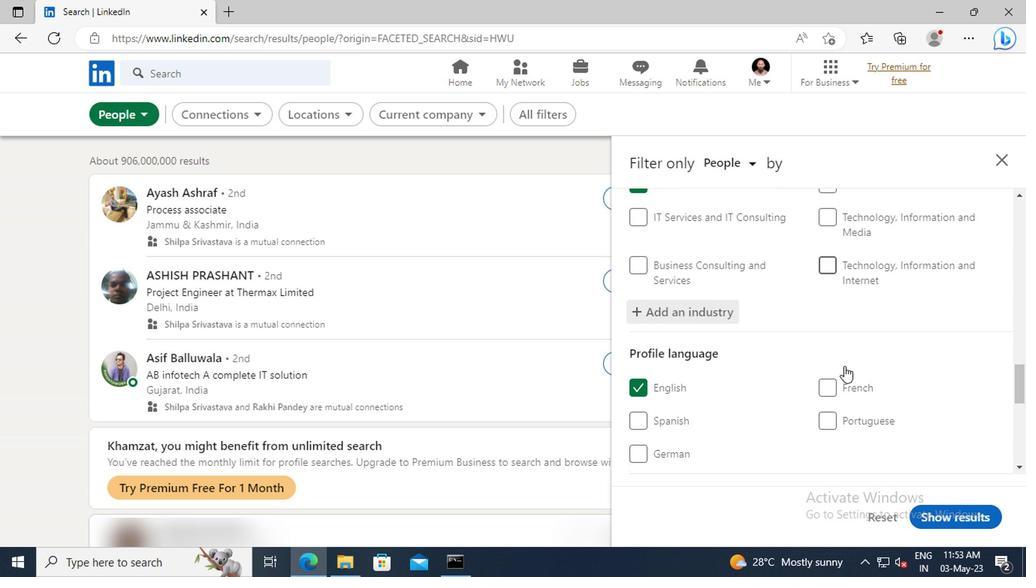 
Action: Mouse scrolled (705, 364) with delta (0, 0)
Screenshot: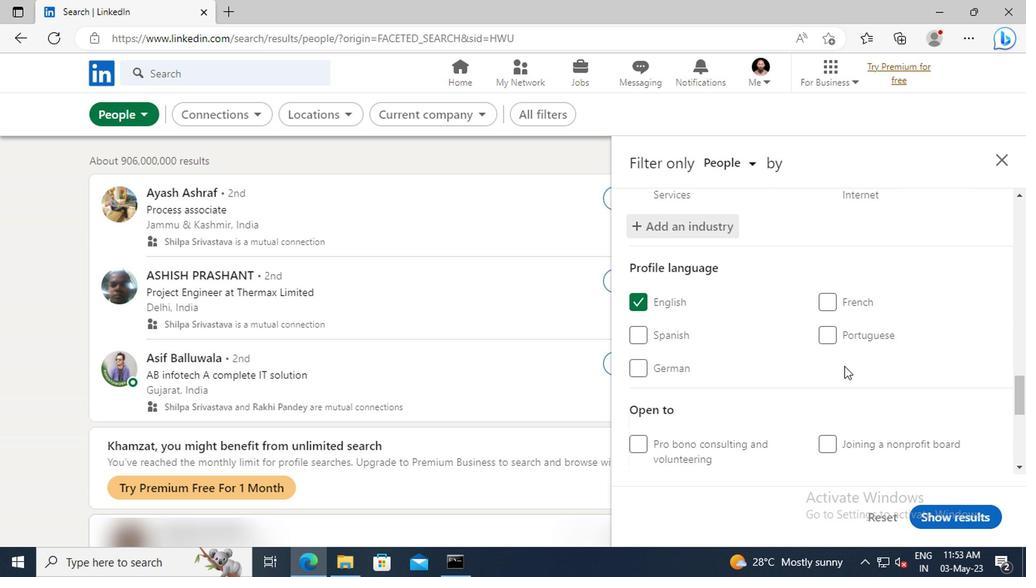 
Action: Mouse scrolled (705, 364) with delta (0, 0)
Screenshot: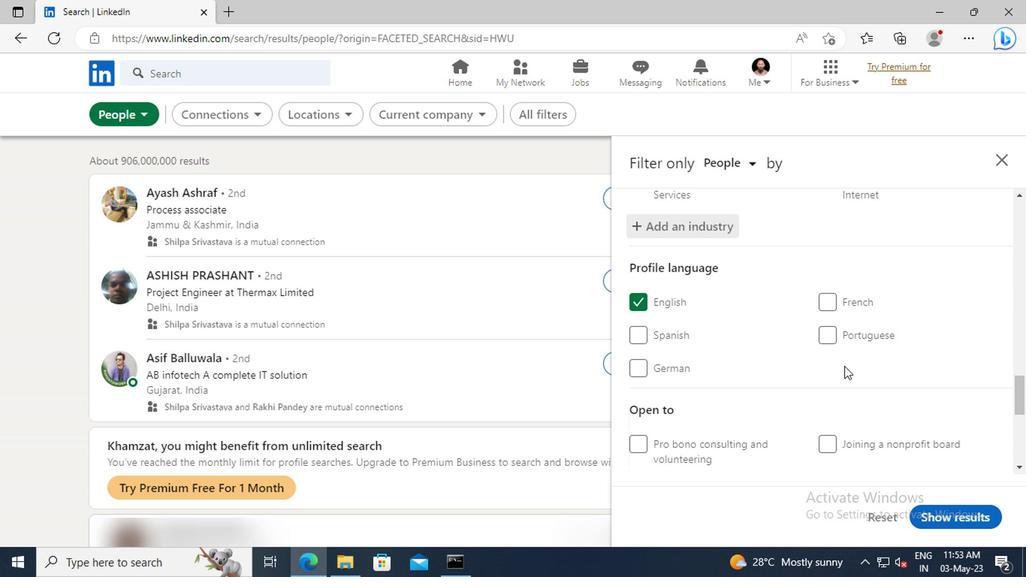 
Action: Mouse scrolled (705, 364) with delta (0, 0)
Screenshot: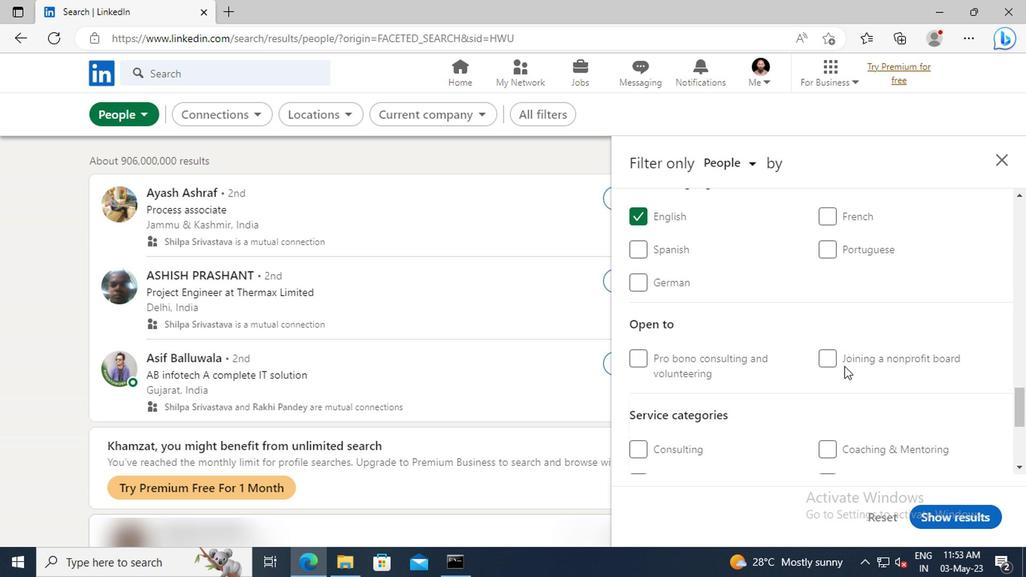 
Action: Mouse scrolled (705, 364) with delta (0, 0)
Screenshot: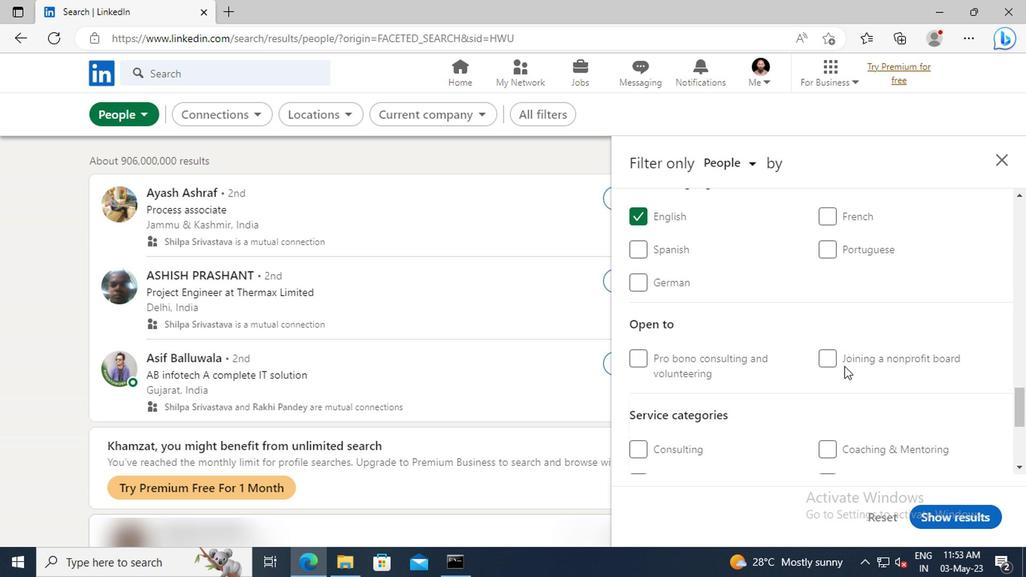 
Action: Mouse scrolled (705, 364) with delta (0, 0)
Screenshot: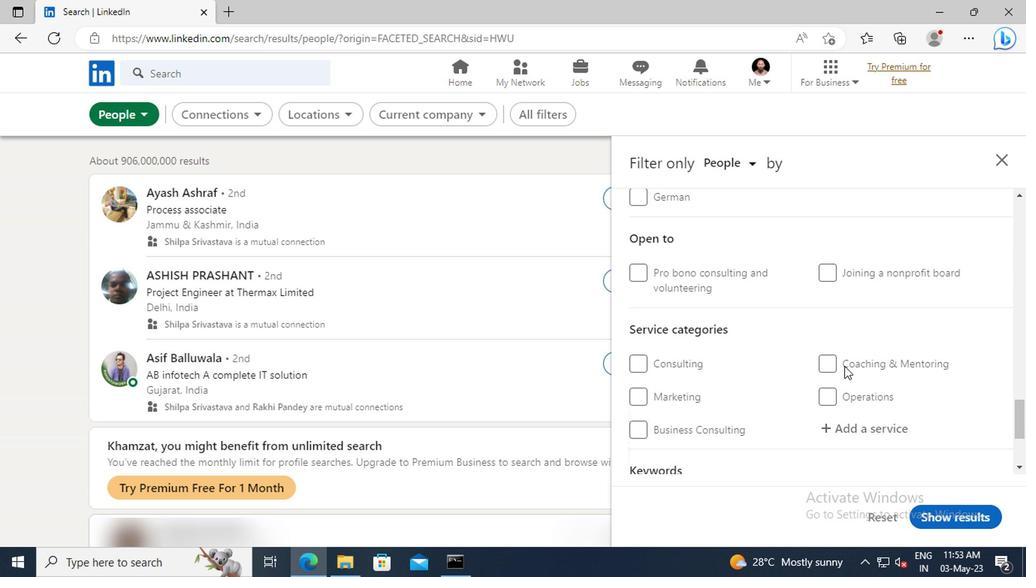 
Action: Mouse moved to (705, 372)
Screenshot: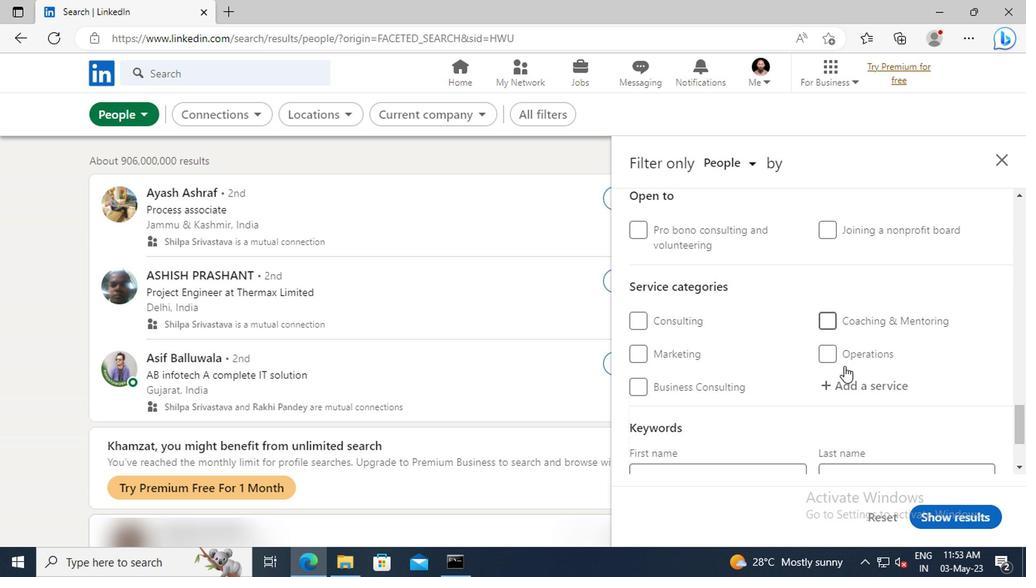 
Action: Mouse pressed left at (705, 372)
Screenshot: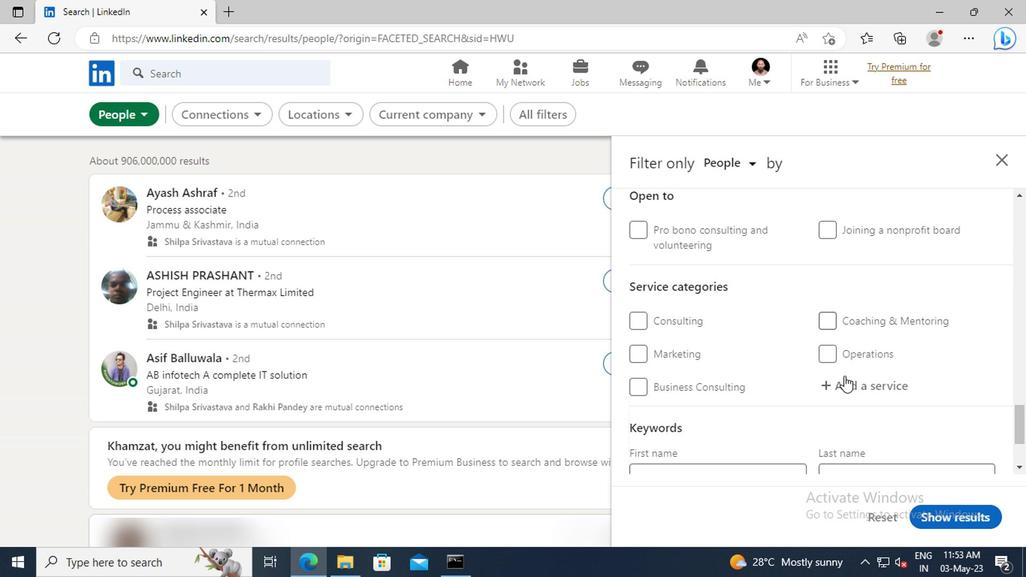 
Action: Key pressed <Key.shift>RESEARCH<Key.enter>
Screenshot: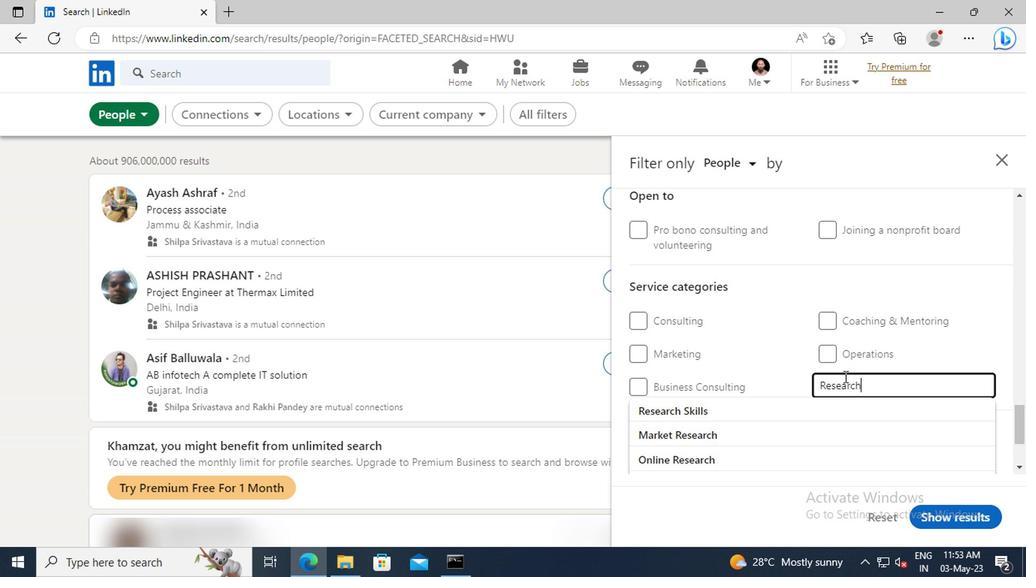 
Action: Mouse scrolled (705, 371) with delta (0, 0)
Screenshot: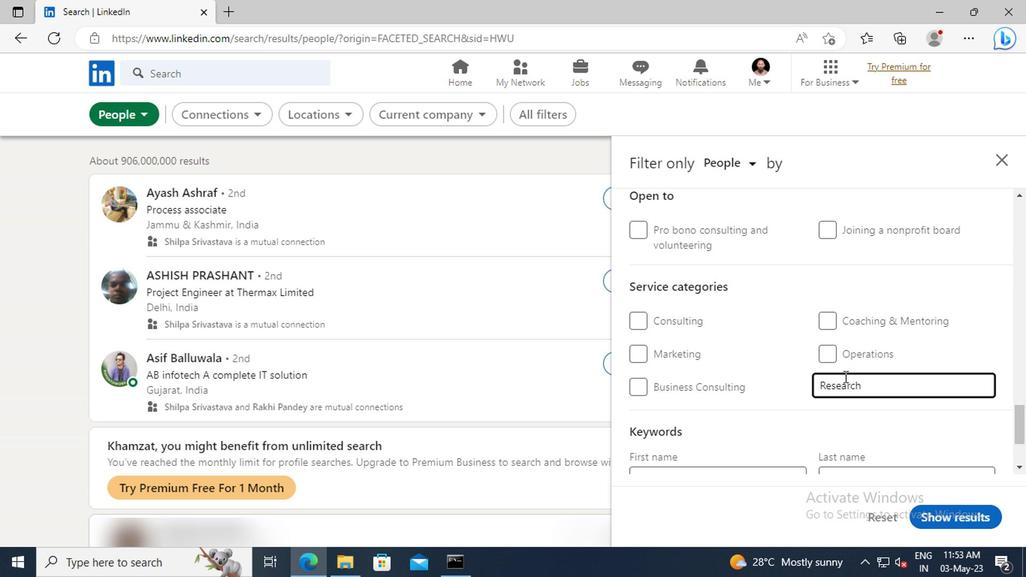 
Action: Mouse scrolled (705, 371) with delta (0, 0)
Screenshot: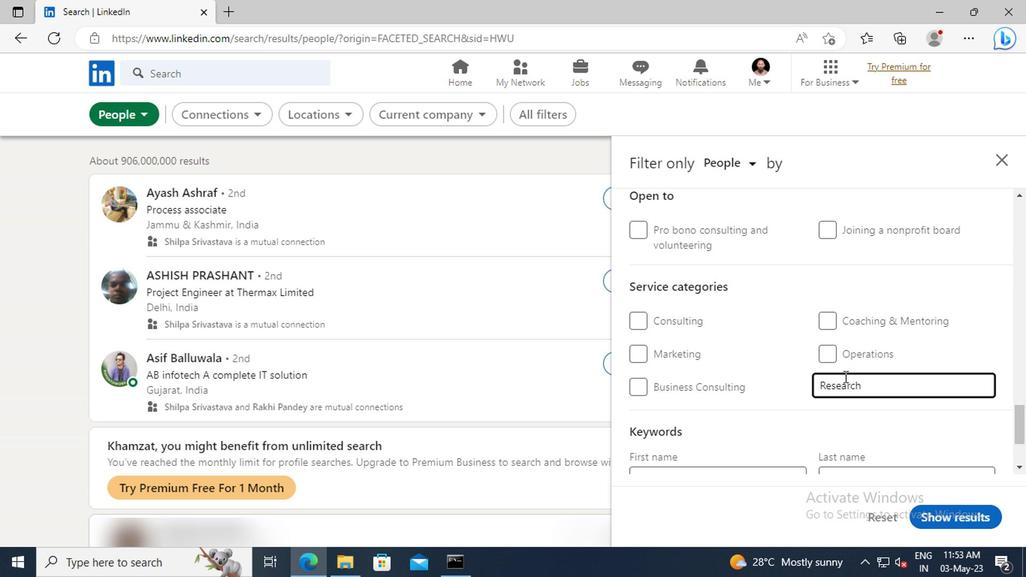 
Action: Mouse scrolled (705, 371) with delta (0, 0)
Screenshot: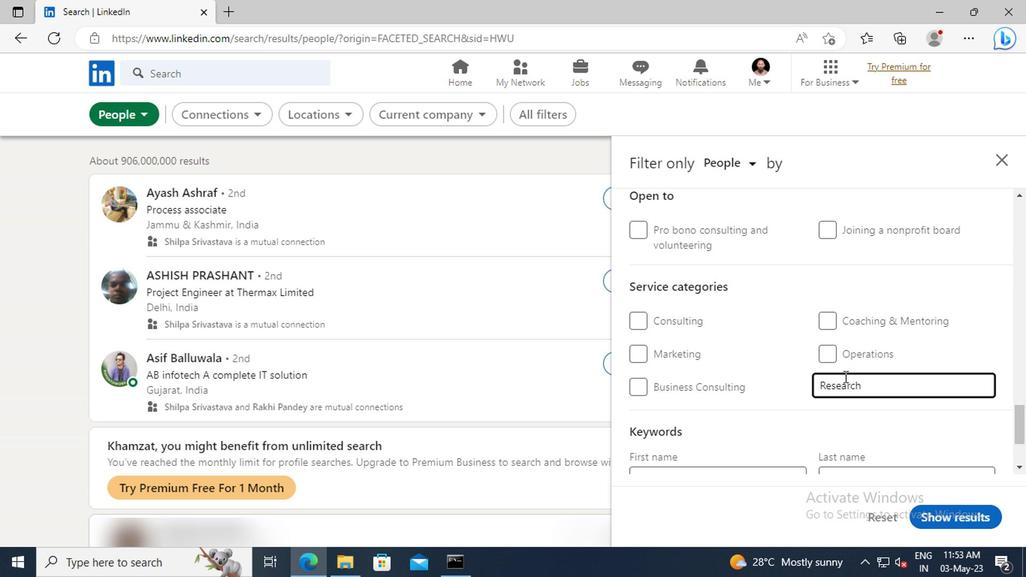 
Action: Mouse scrolled (705, 371) with delta (0, 0)
Screenshot: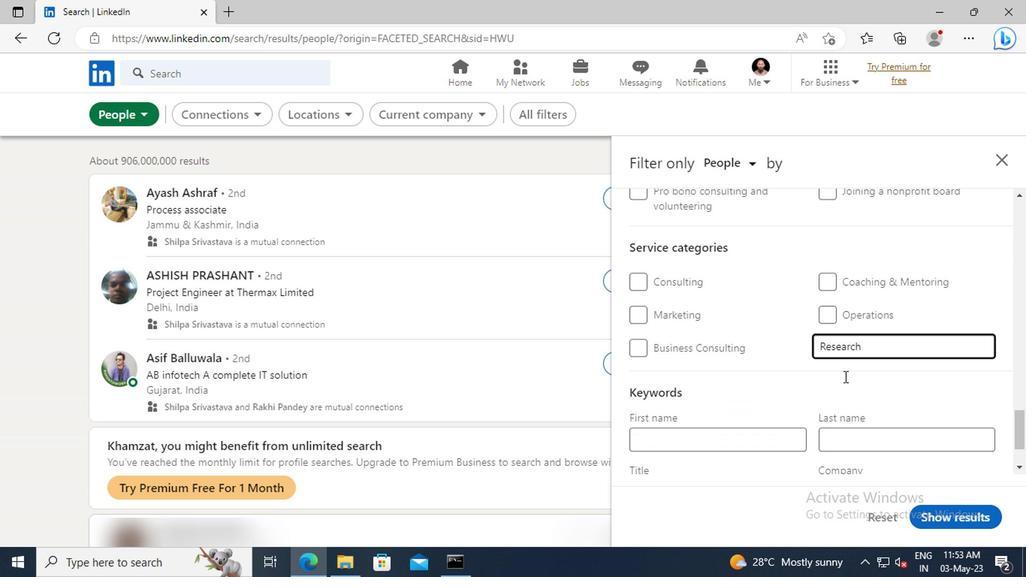 
Action: Mouse moved to (625, 390)
Screenshot: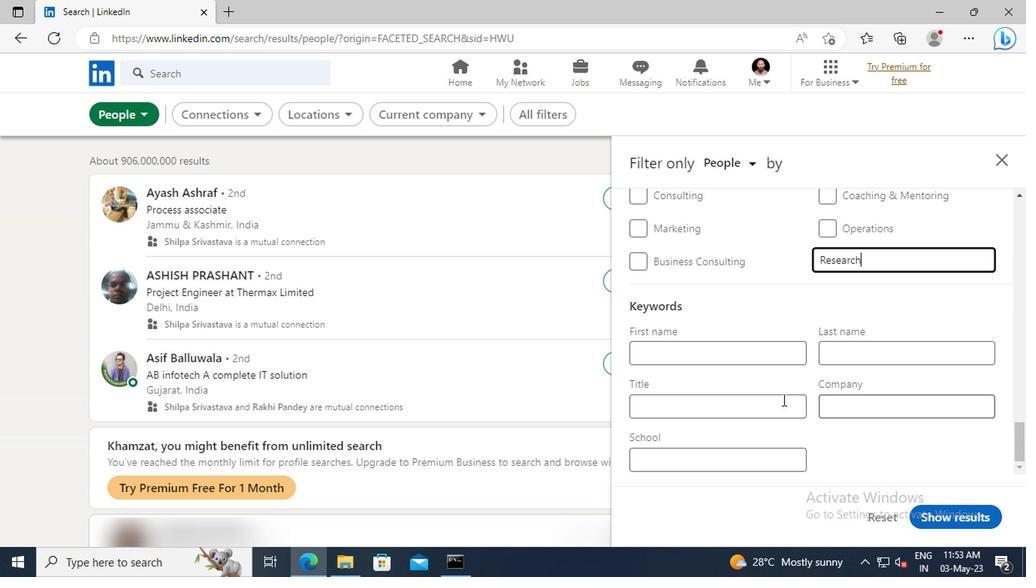 
Action: Mouse pressed left at (625, 390)
Screenshot: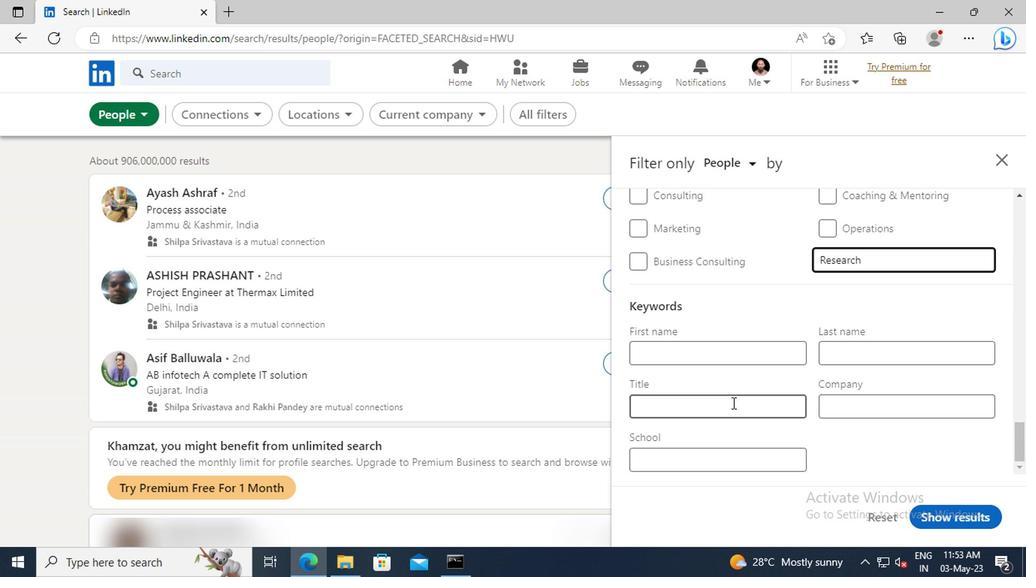 
Action: Key pressed <Key.shift>OFFICE<Key.space><Key.shift>CLERK<Key.enter>
Screenshot: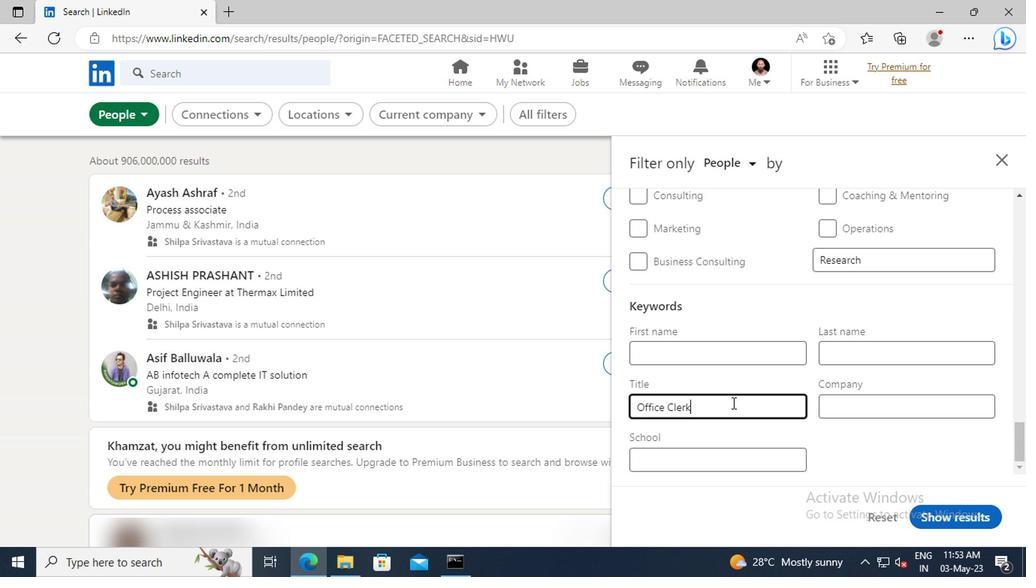 
Action: Mouse moved to (763, 472)
Screenshot: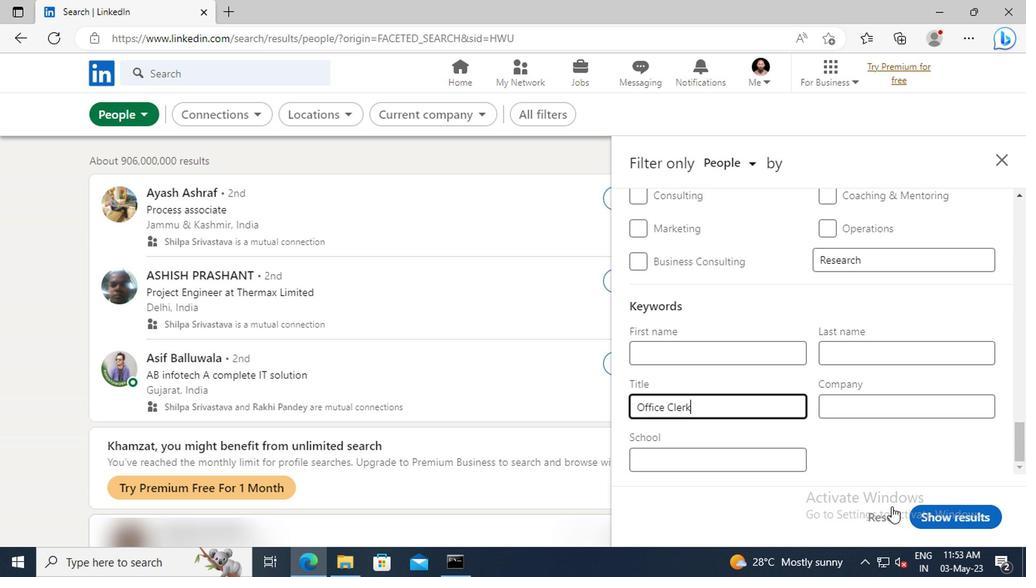 
Action: Mouse pressed left at (763, 472)
Screenshot: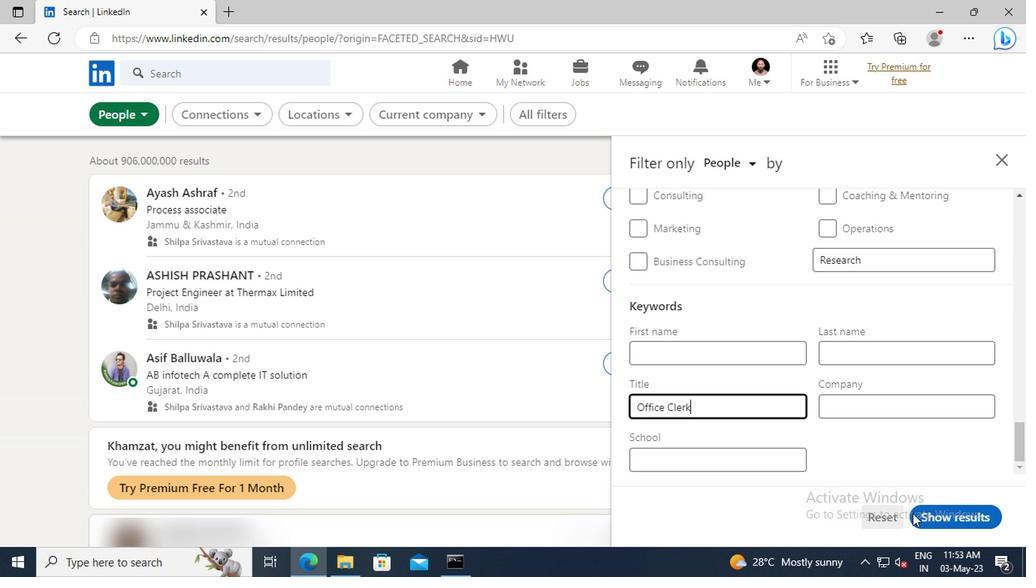 
